 Task: Change  the formatting of the data to Which is Greater than 5, in conditional formating, put the option 'Green Fill with Dark Green Text. . 'add another formatting option Format As Table, insert the option Orangee Table style Medium 3 , change the format of Column Width to AutoFit Column Width and sort the data in descending order In the sheet   Promote Sales   book
Action: Mouse moved to (354, 499)
Screenshot: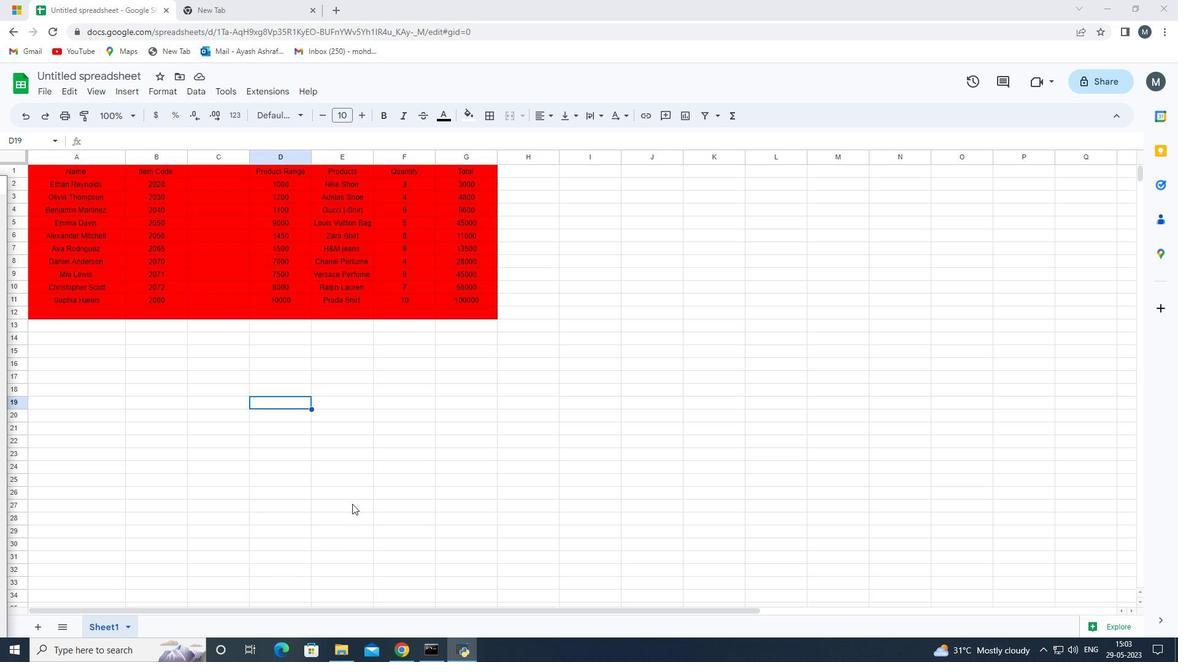 
Action: Mouse pressed left at (354, 499)
Screenshot: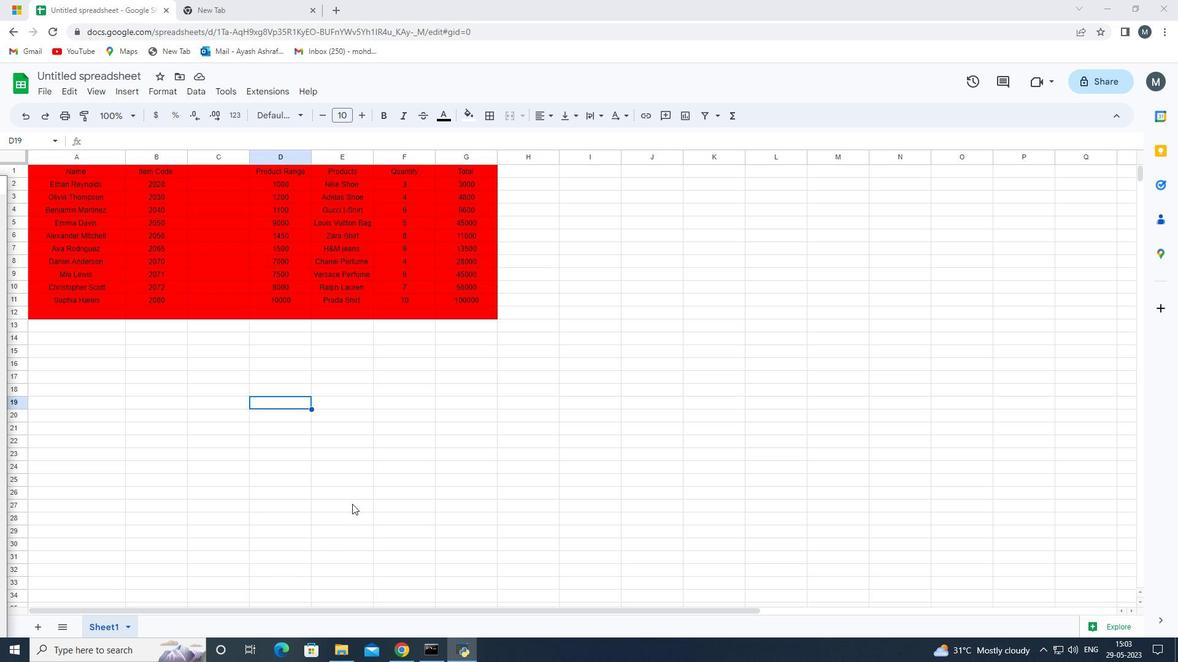 
Action: Mouse moved to (188, 252)
Screenshot: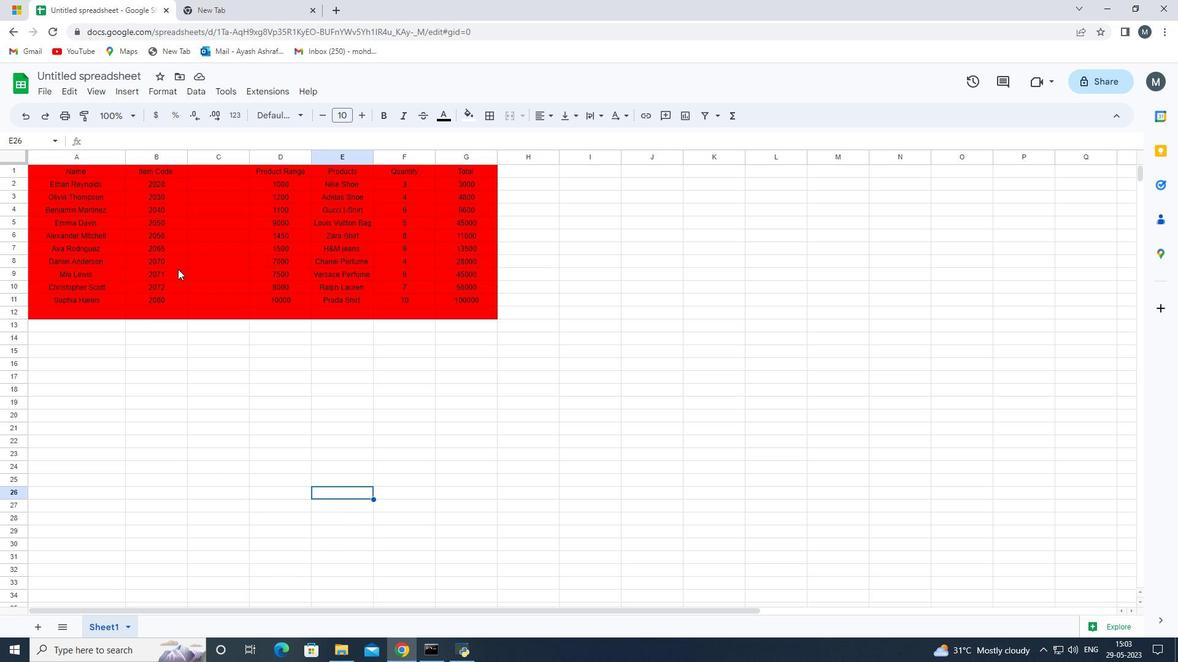 
Action: Mouse pressed left at (188, 252)
Screenshot: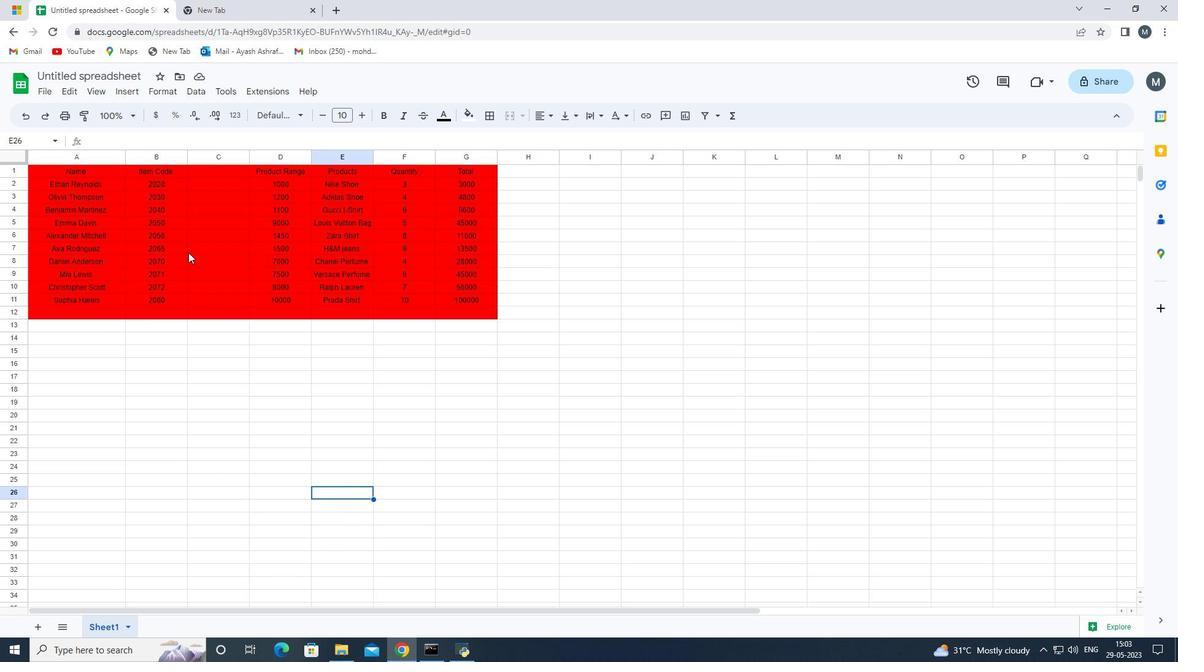 
Action: Mouse moved to (31, 170)
Screenshot: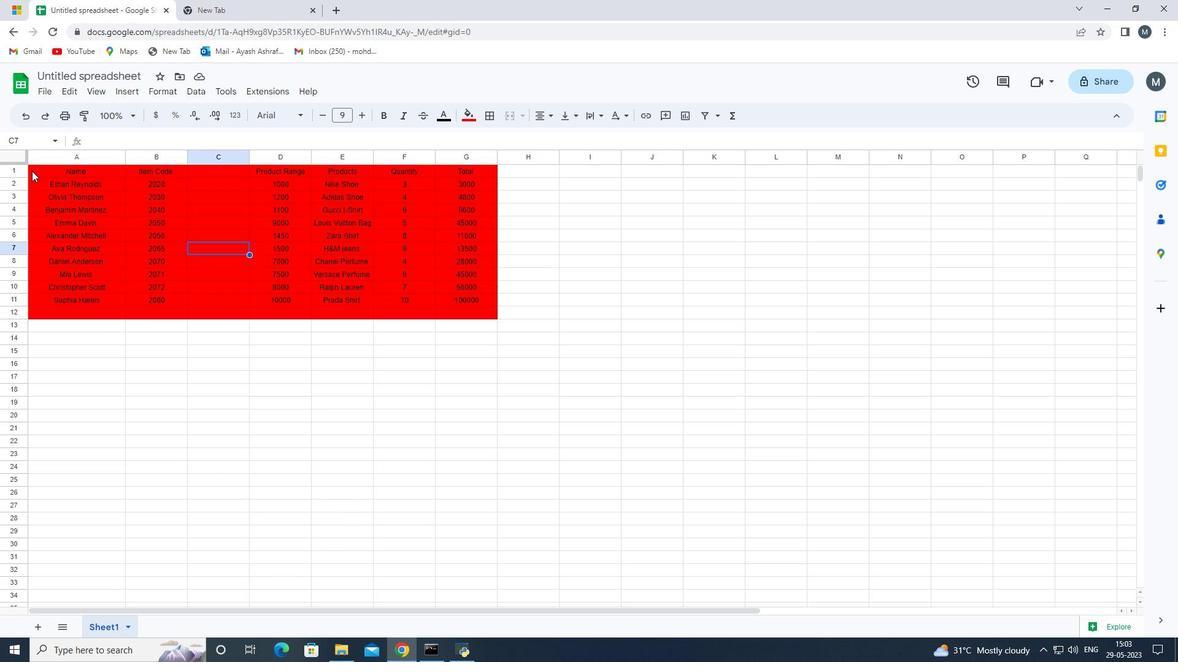 
Action: Mouse pressed left at (31, 170)
Screenshot: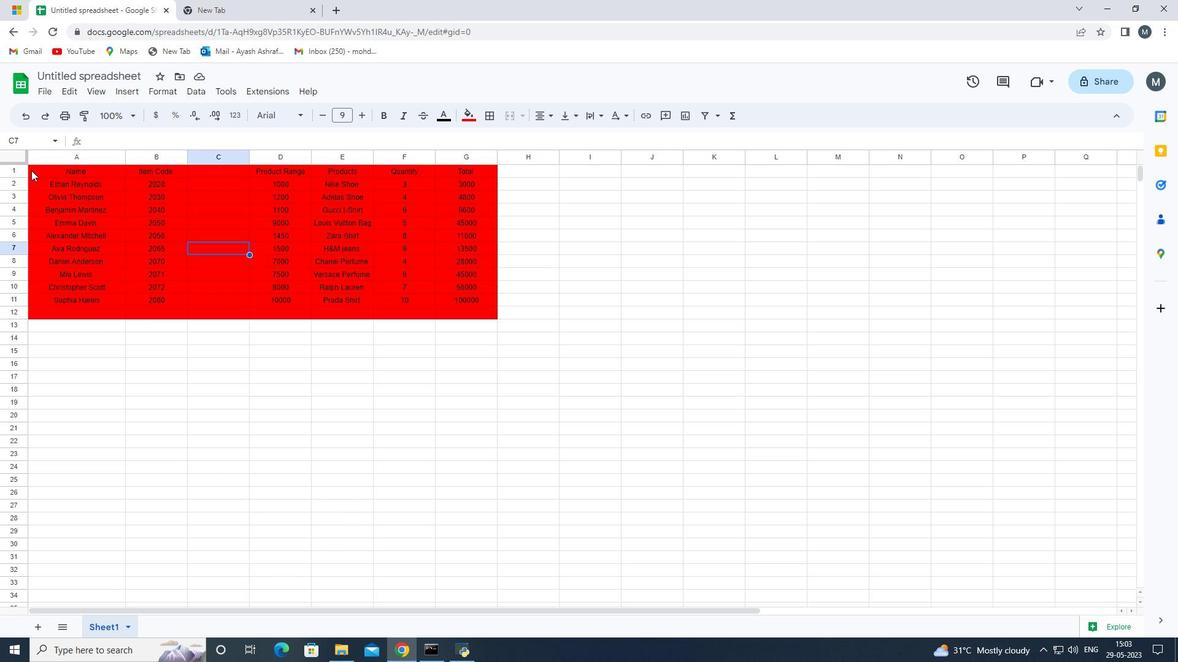 
Action: Mouse moved to (153, 93)
Screenshot: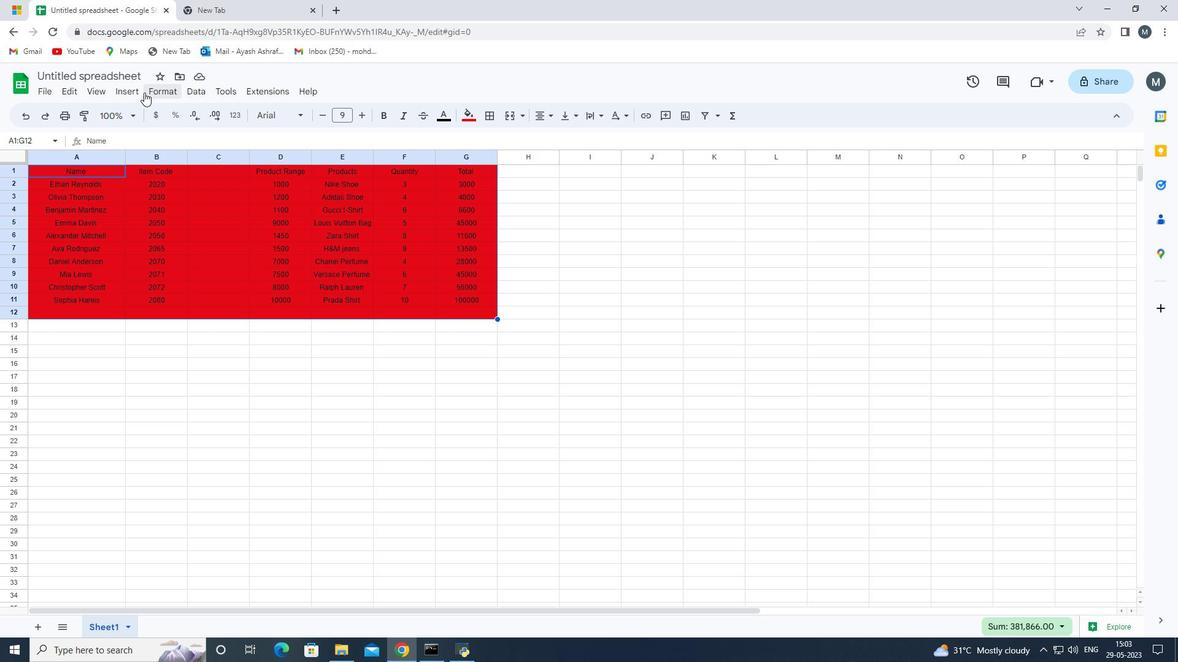 
Action: Mouse pressed left at (153, 93)
Screenshot: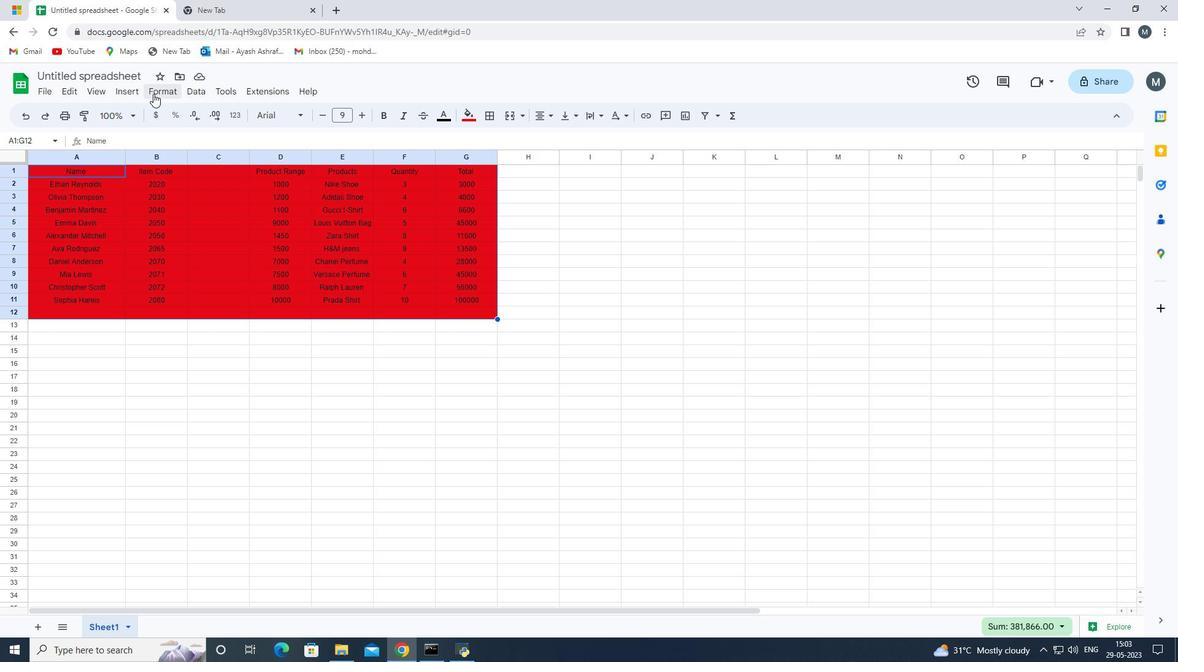 
Action: Mouse moved to (239, 292)
Screenshot: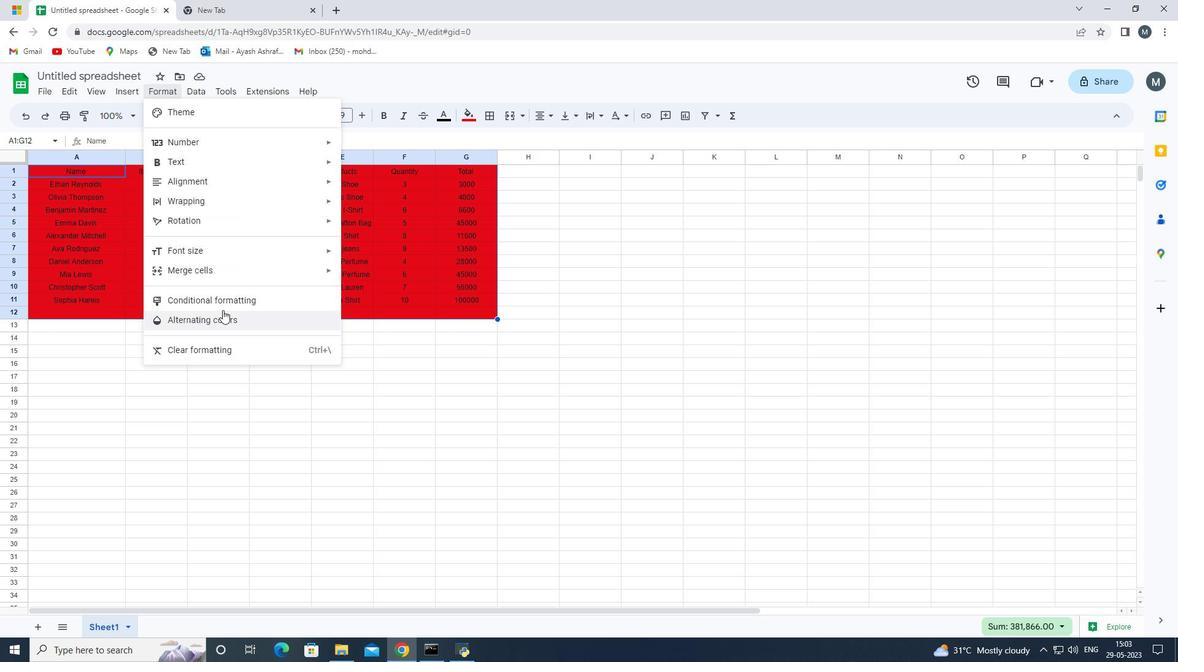 
Action: Mouse pressed left at (239, 292)
Screenshot: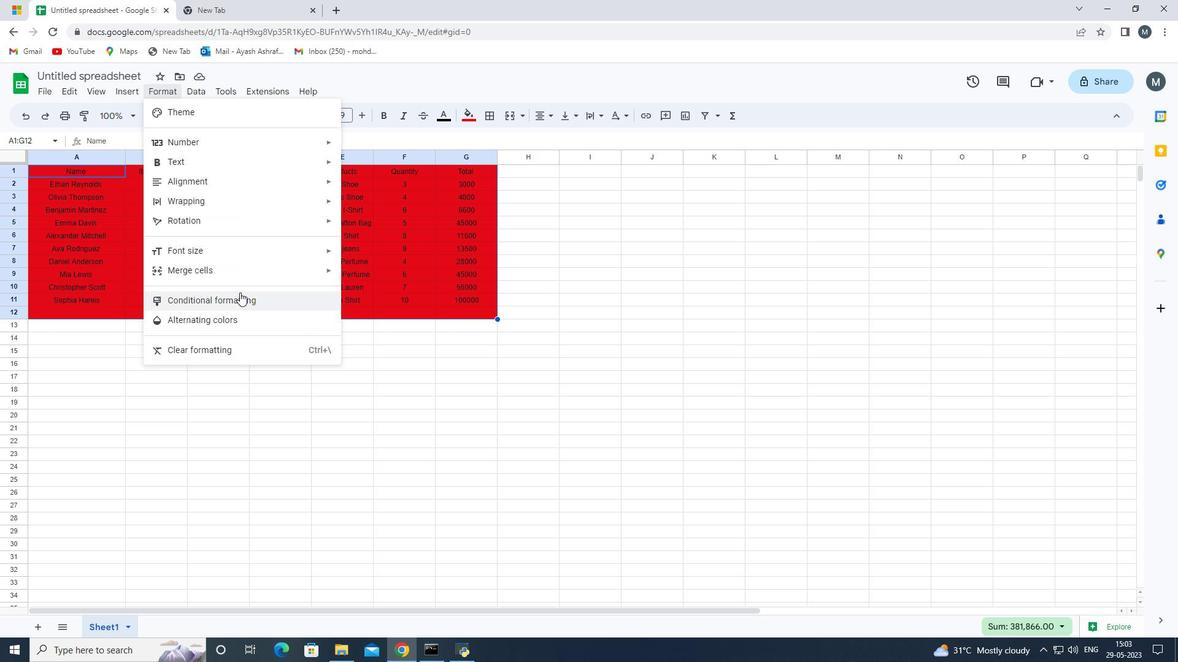 
Action: Mouse moved to (993, 283)
Screenshot: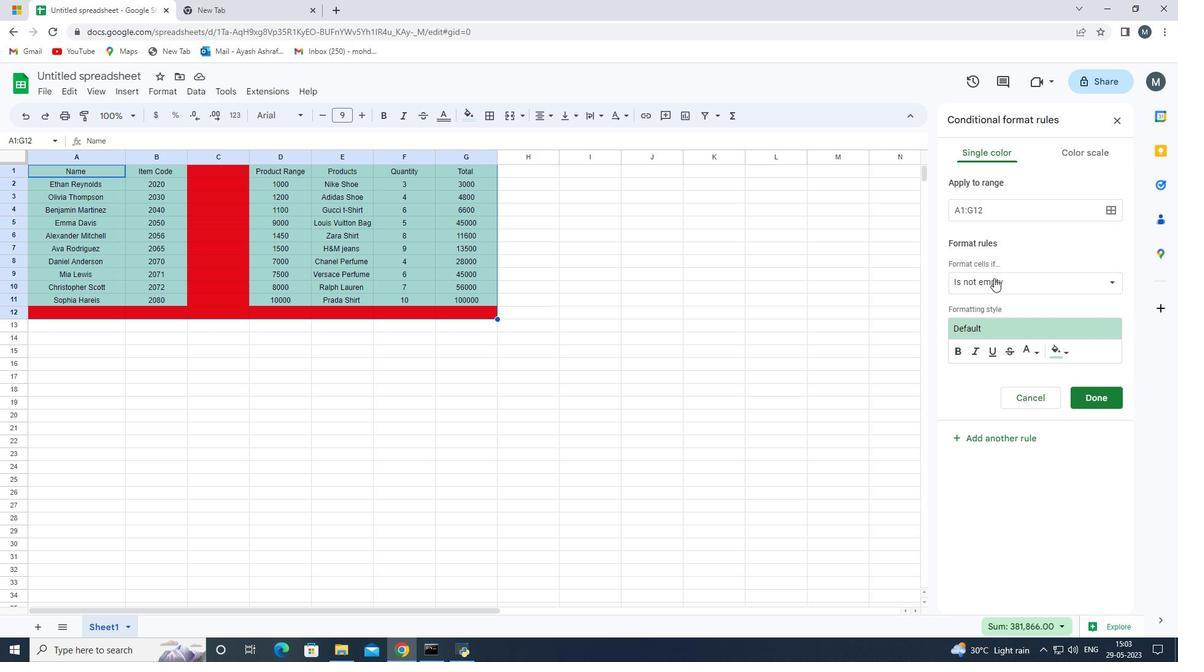 
Action: Mouse pressed left at (993, 283)
Screenshot: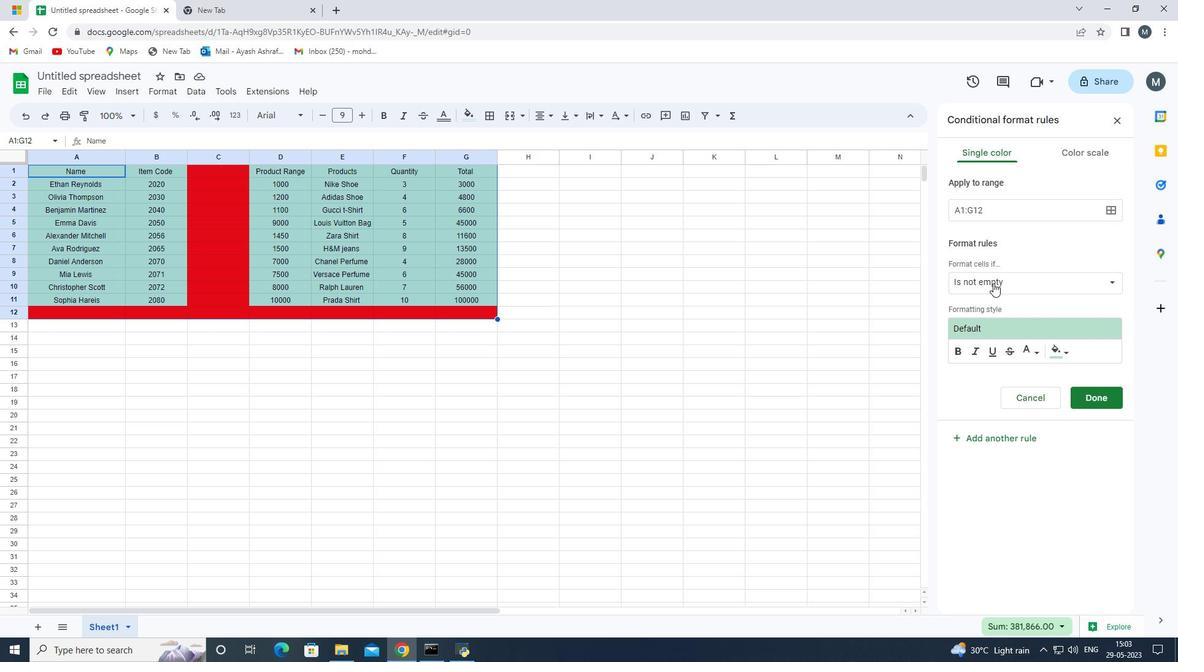 
Action: Mouse moved to (1021, 479)
Screenshot: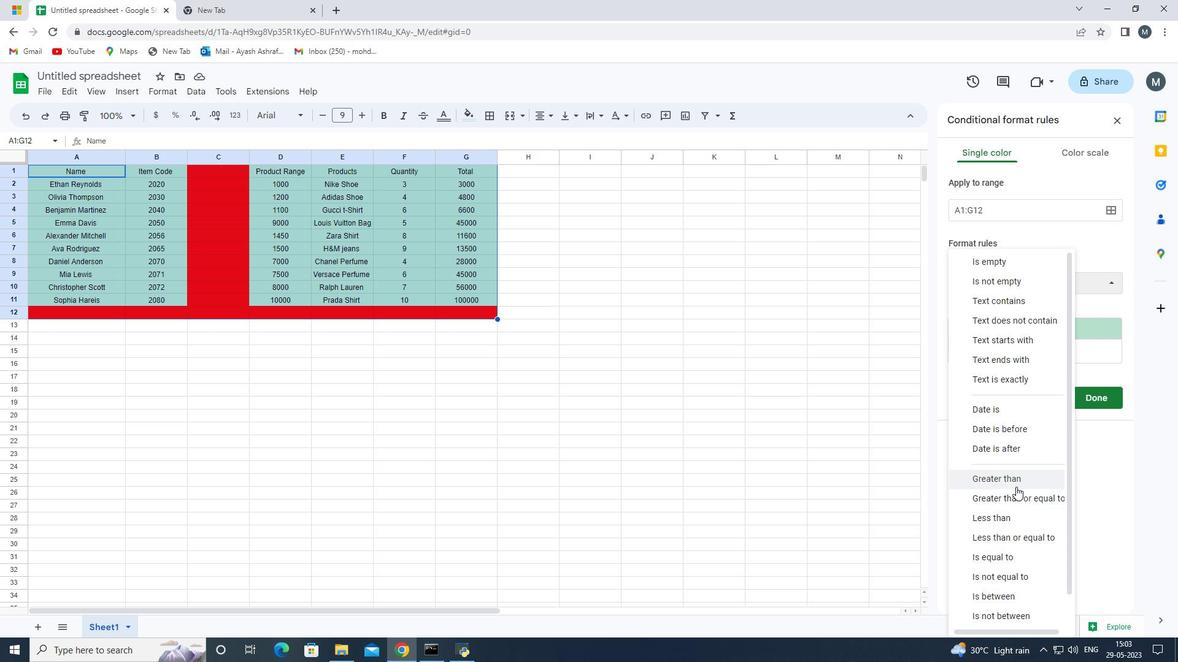 
Action: Mouse pressed left at (1021, 479)
Screenshot: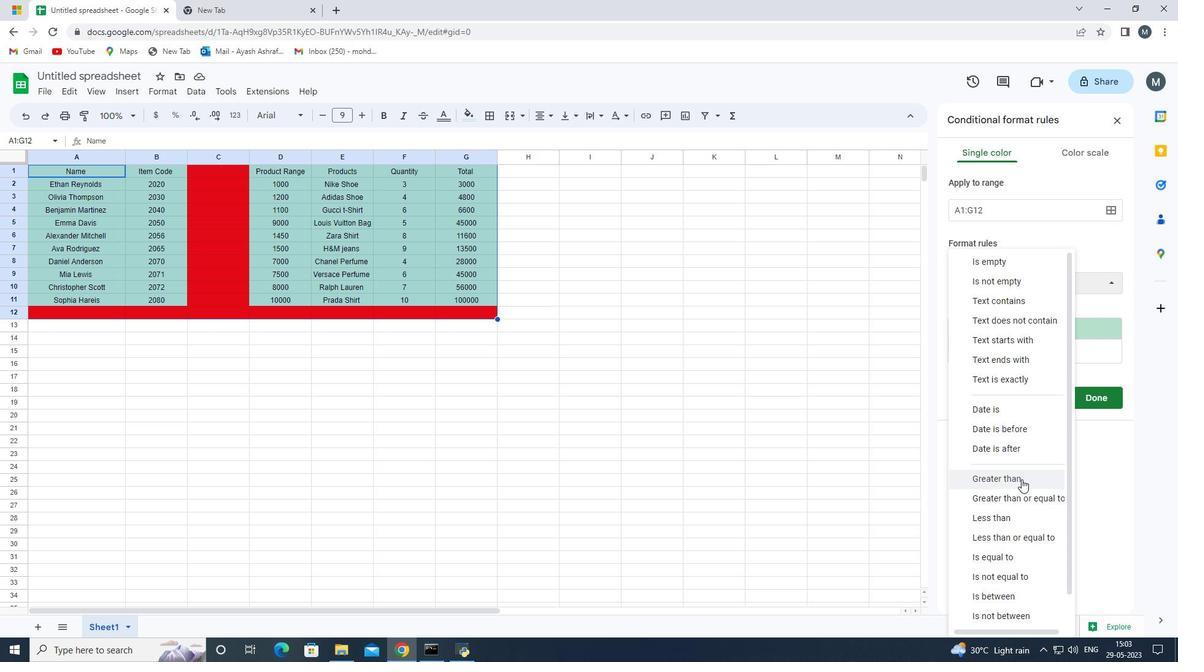 
Action: Mouse moved to (990, 315)
Screenshot: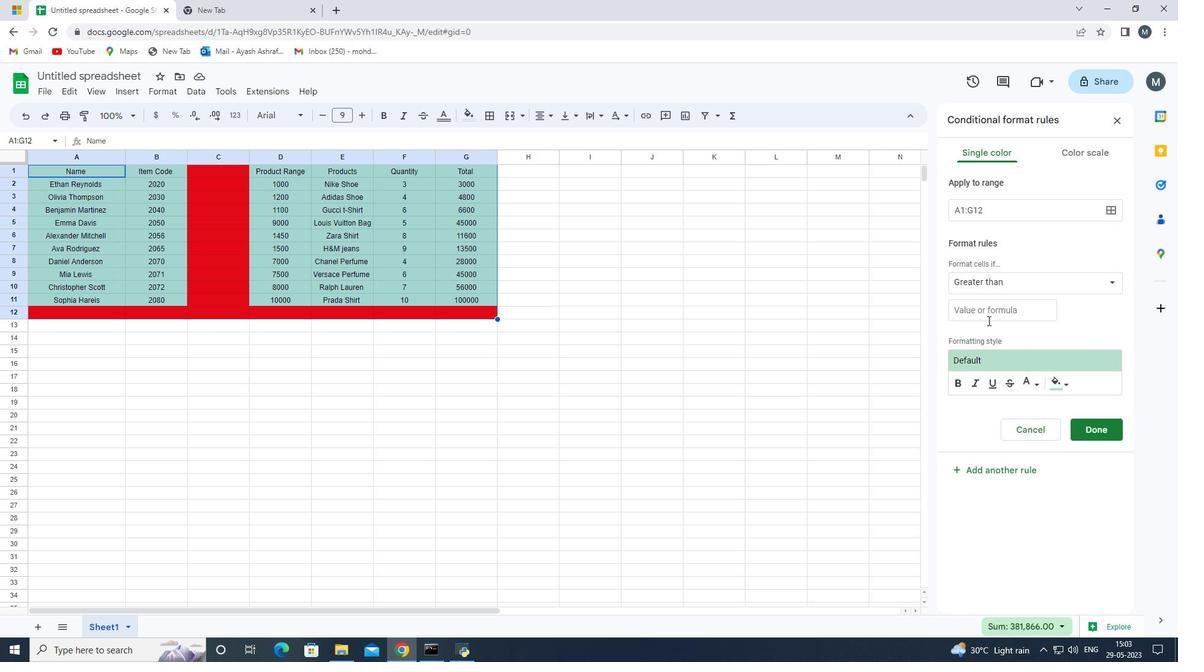 
Action: Mouse pressed left at (990, 315)
Screenshot: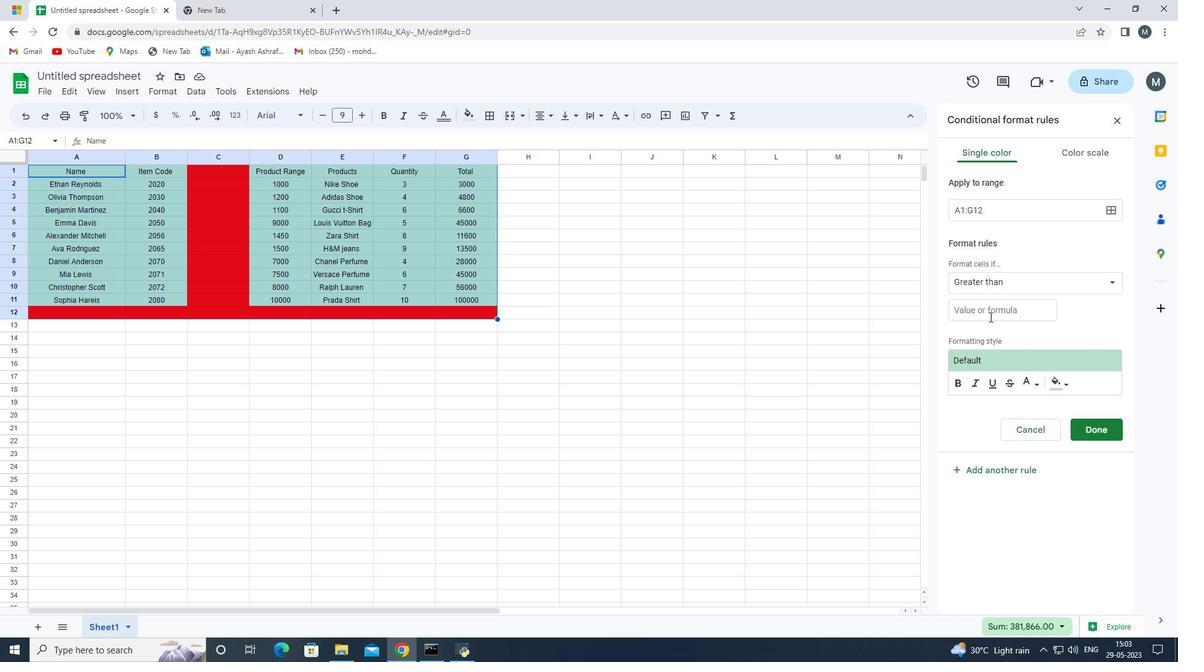 
Action: Mouse moved to (988, 314)
Screenshot: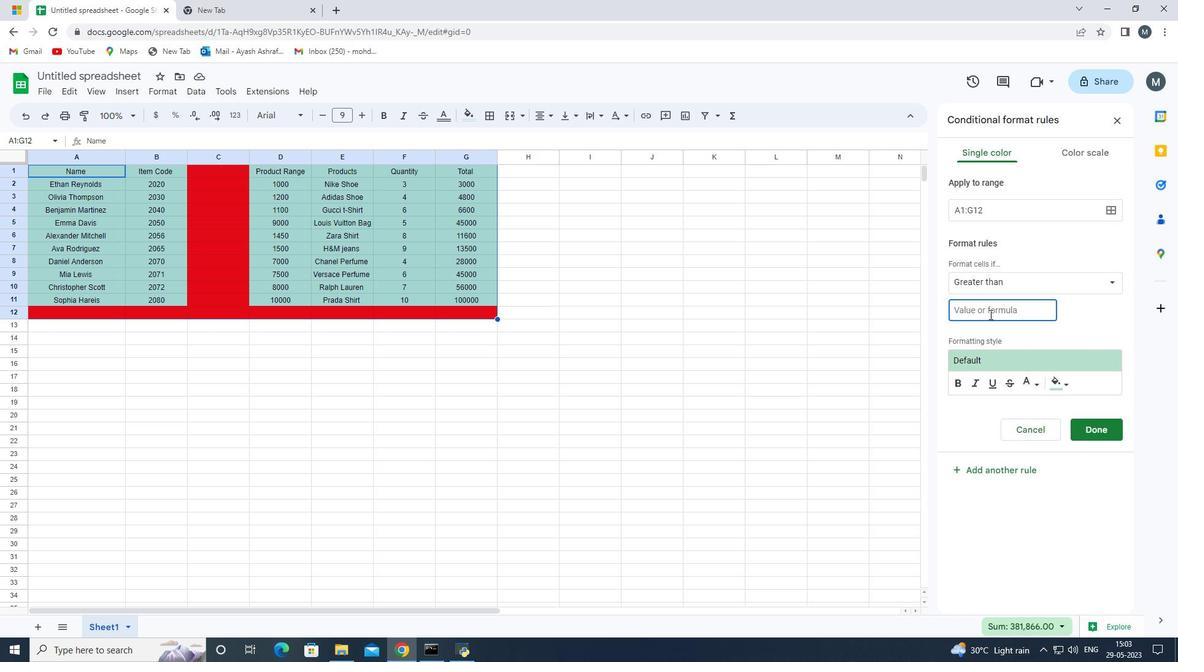 
Action: Key pressed 5
Screenshot: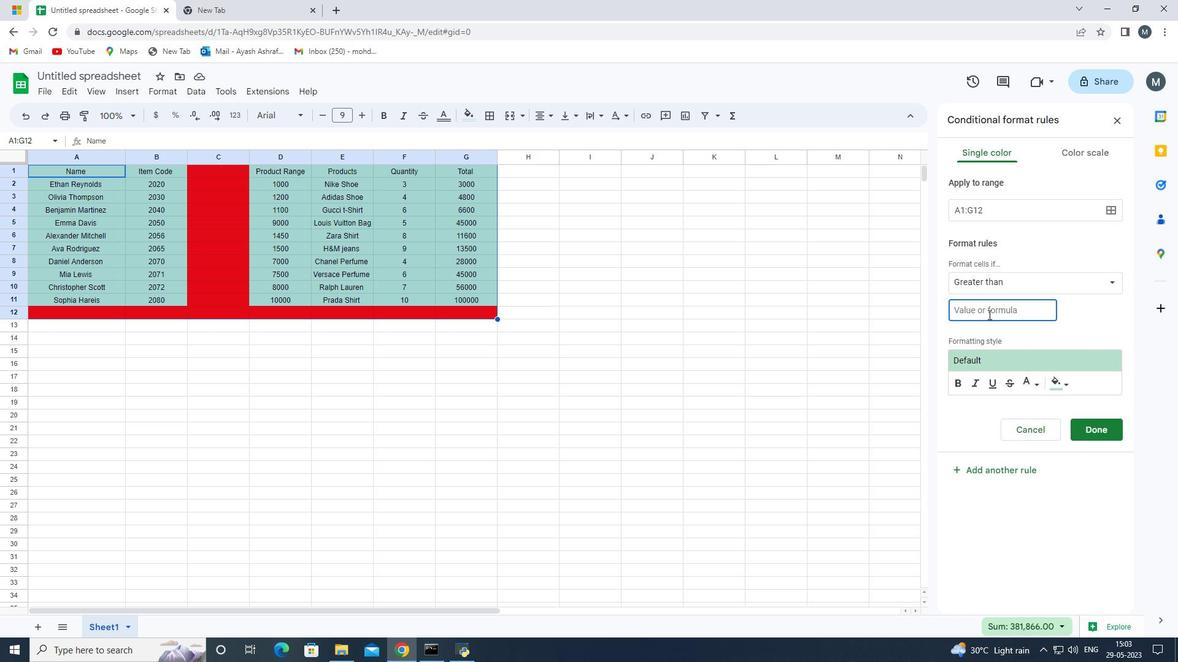 
Action: Mouse moved to (1064, 389)
Screenshot: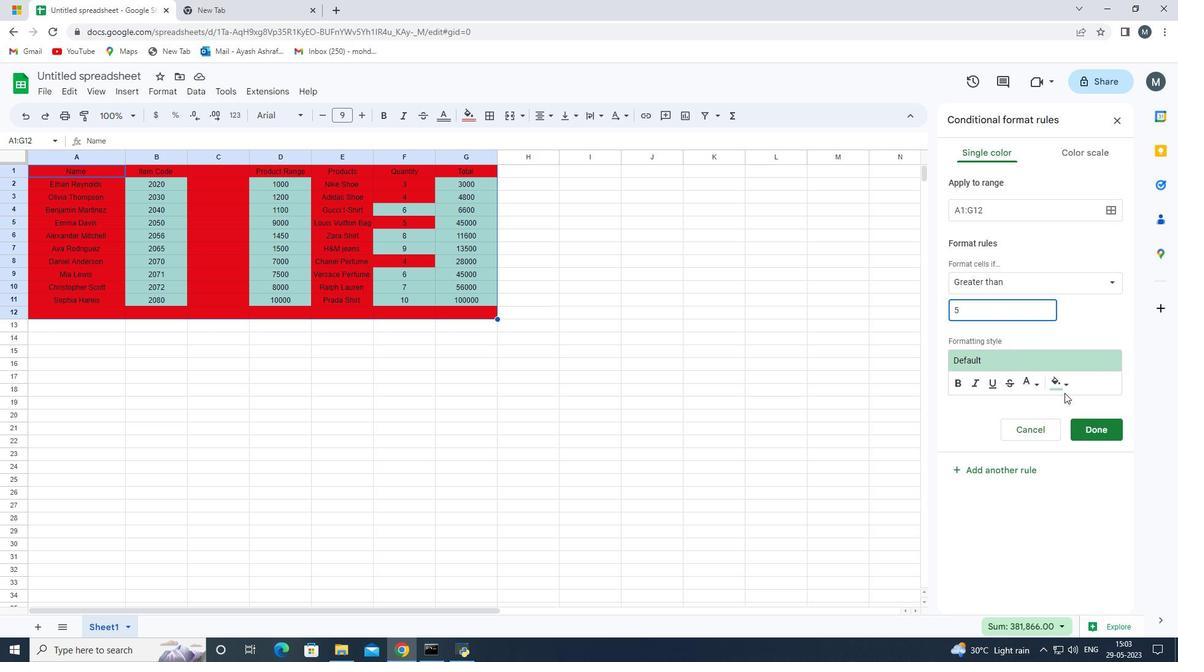 
Action: Mouse pressed left at (1064, 389)
Screenshot: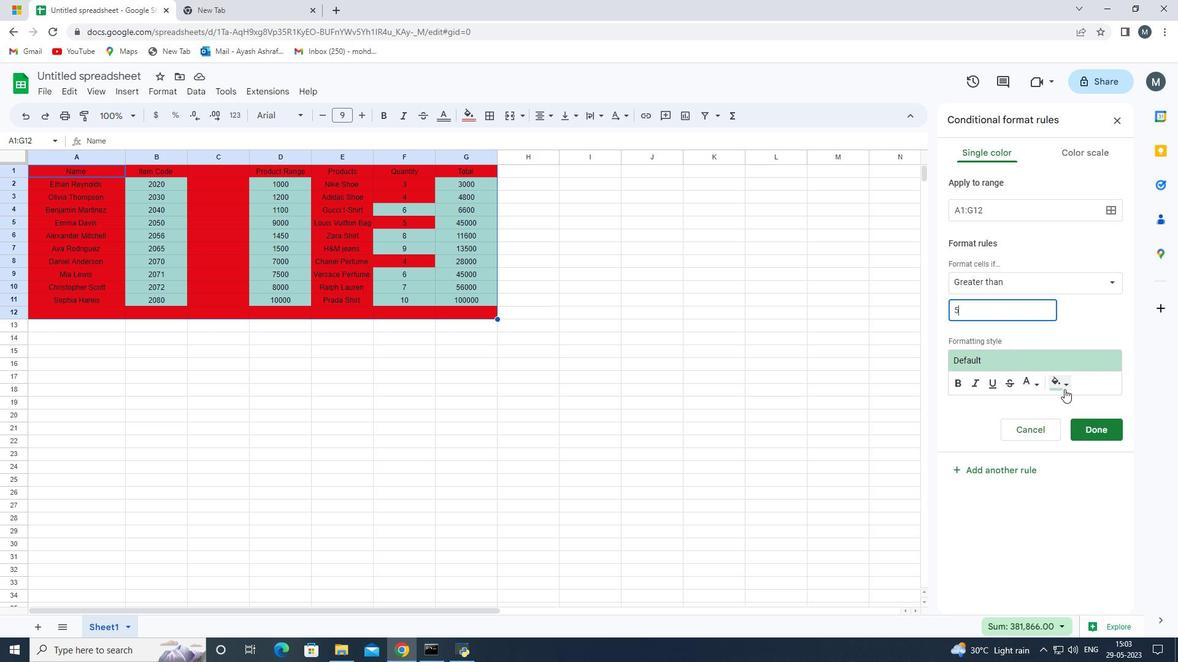
Action: Mouse moved to (987, 443)
Screenshot: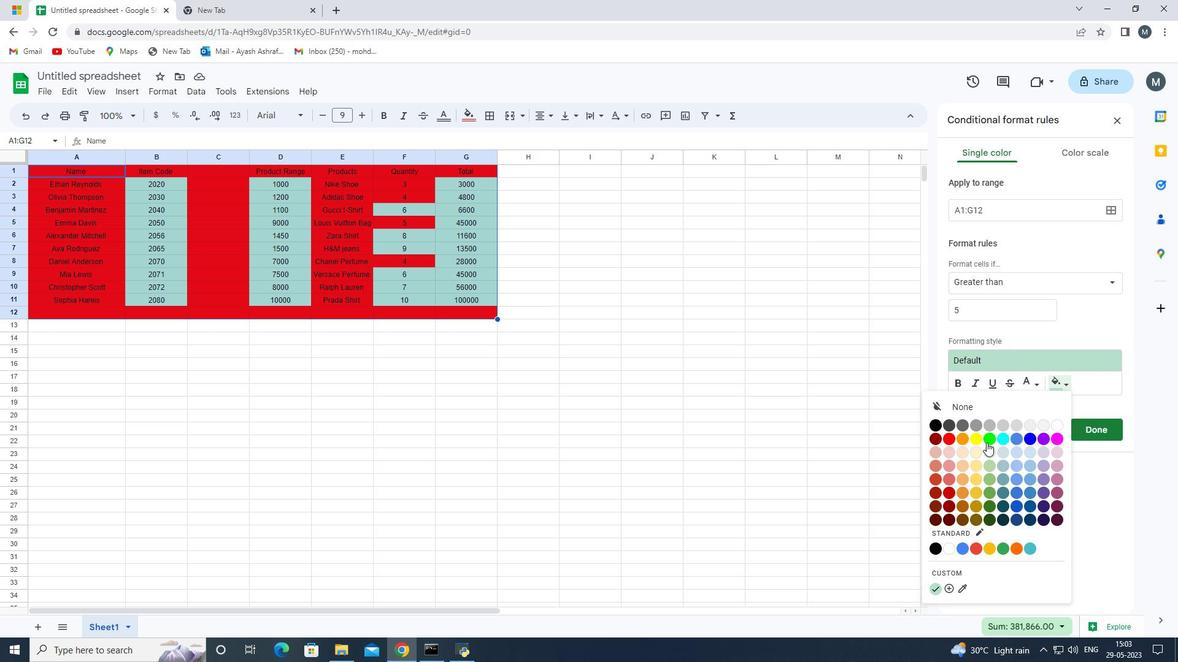 
Action: Mouse pressed left at (987, 443)
Screenshot: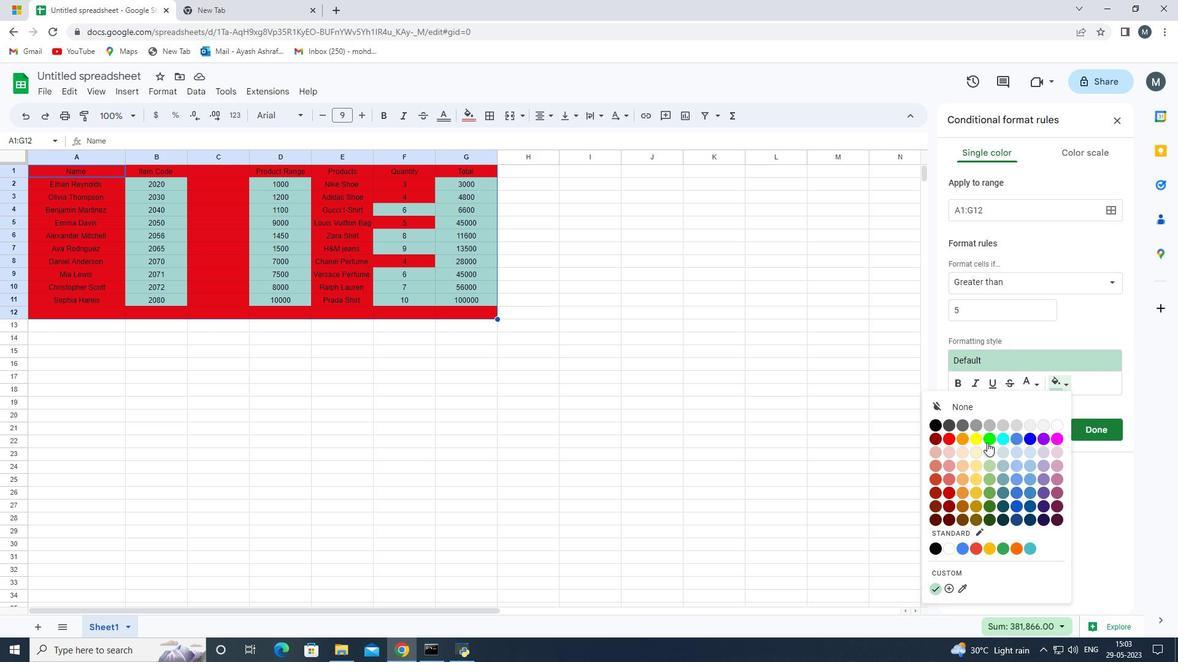 
Action: Mouse moved to (1093, 437)
Screenshot: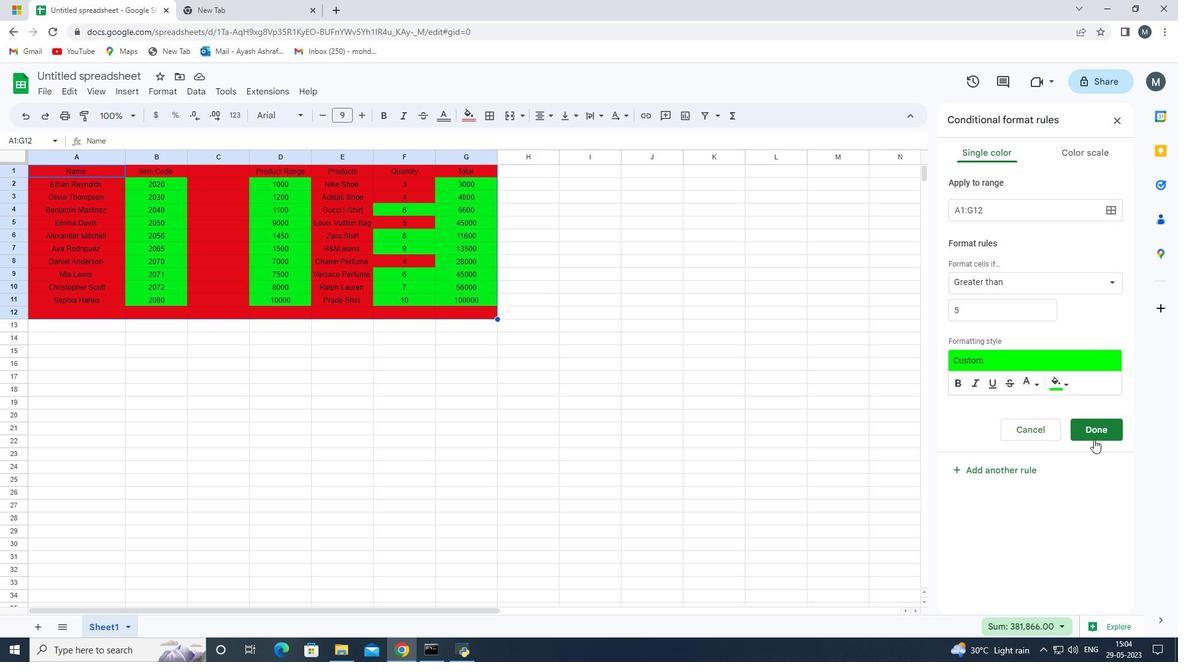
Action: Mouse pressed left at (1093, 437)
Screenshot: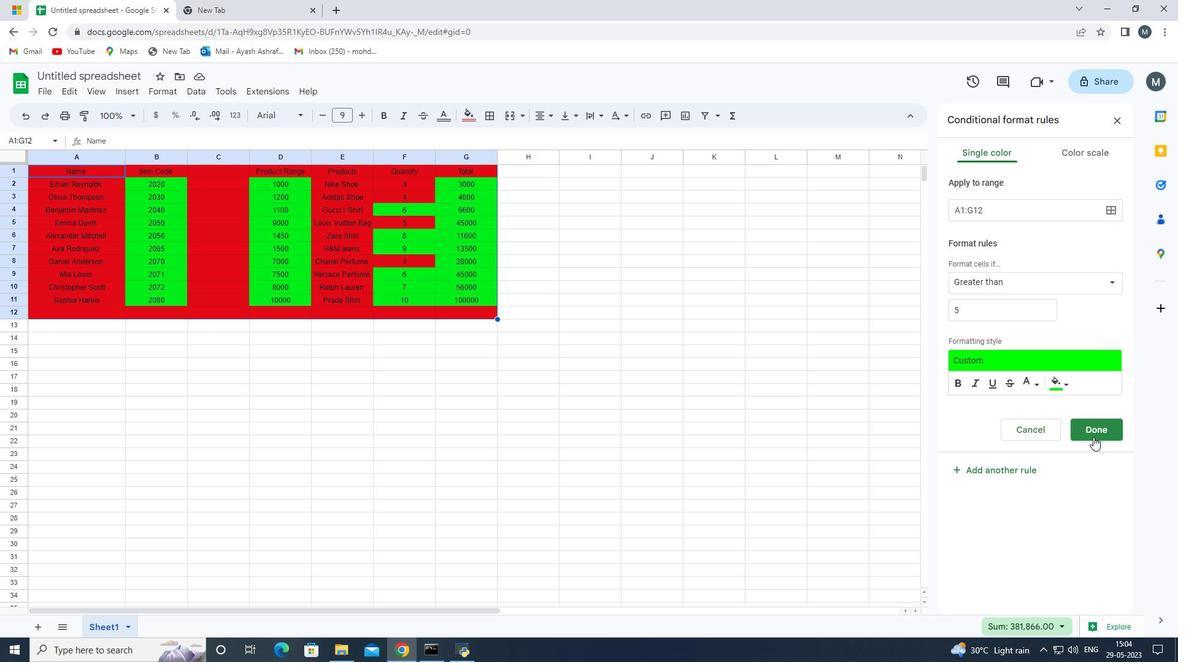 
Action: Mouse moved to (163, 94)
Screenshot: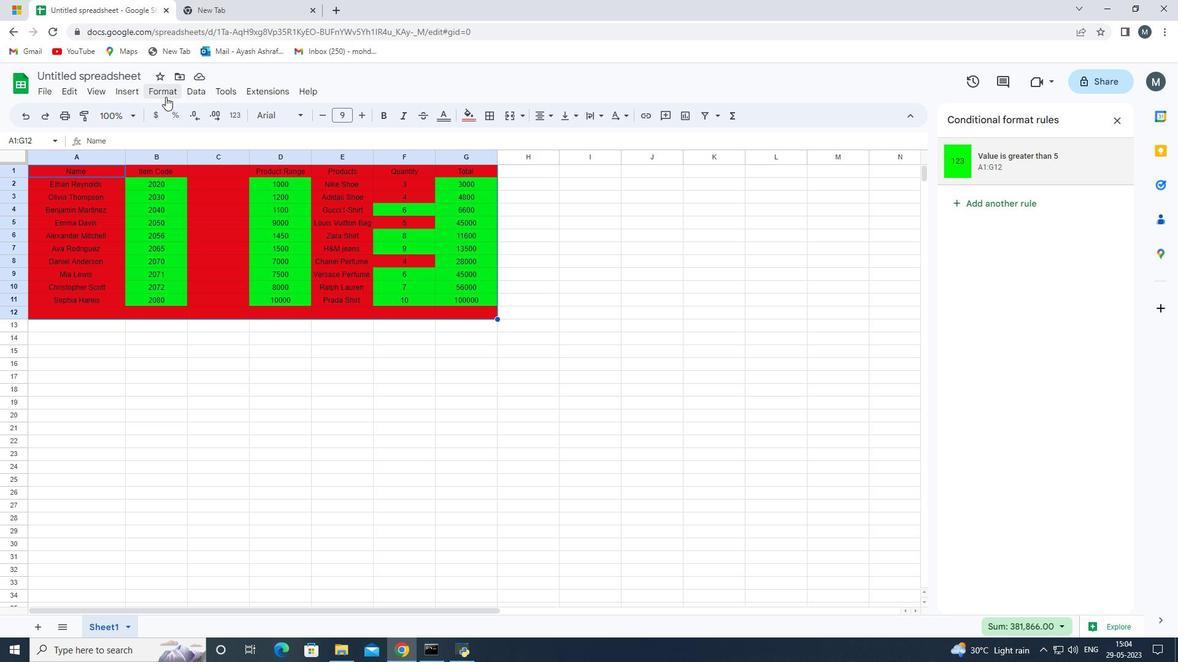 
Action: Mouse pressed left at (163, 94)
Screenshot: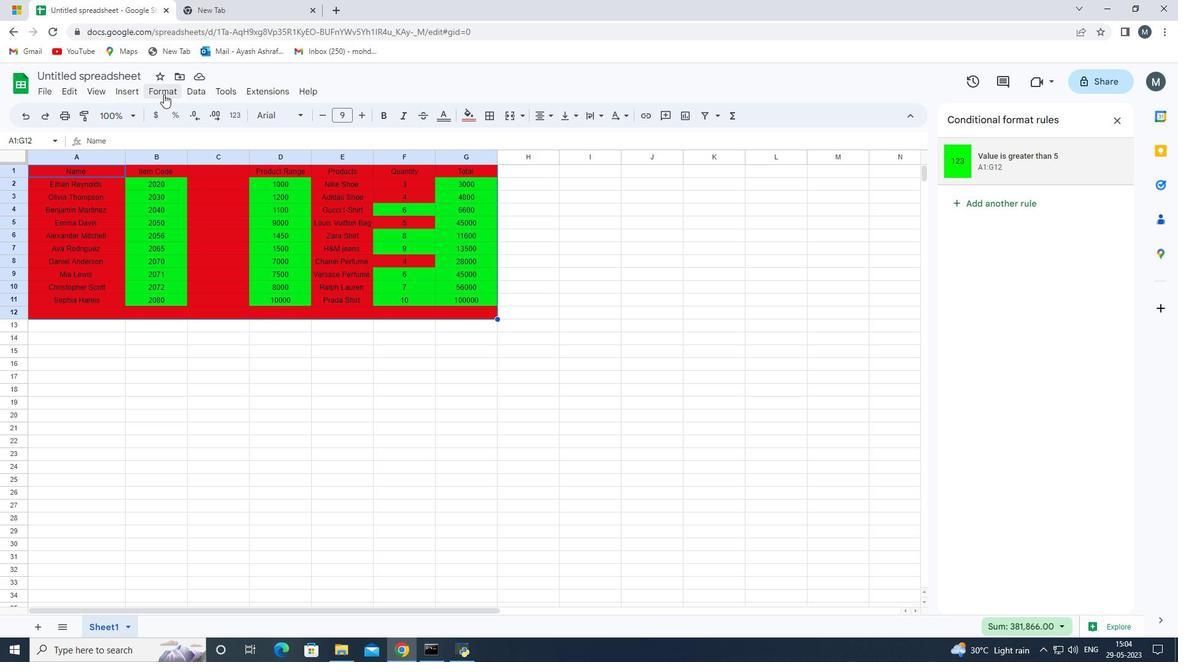 
Action: Mouse moved to (260, 322)
Screenshot: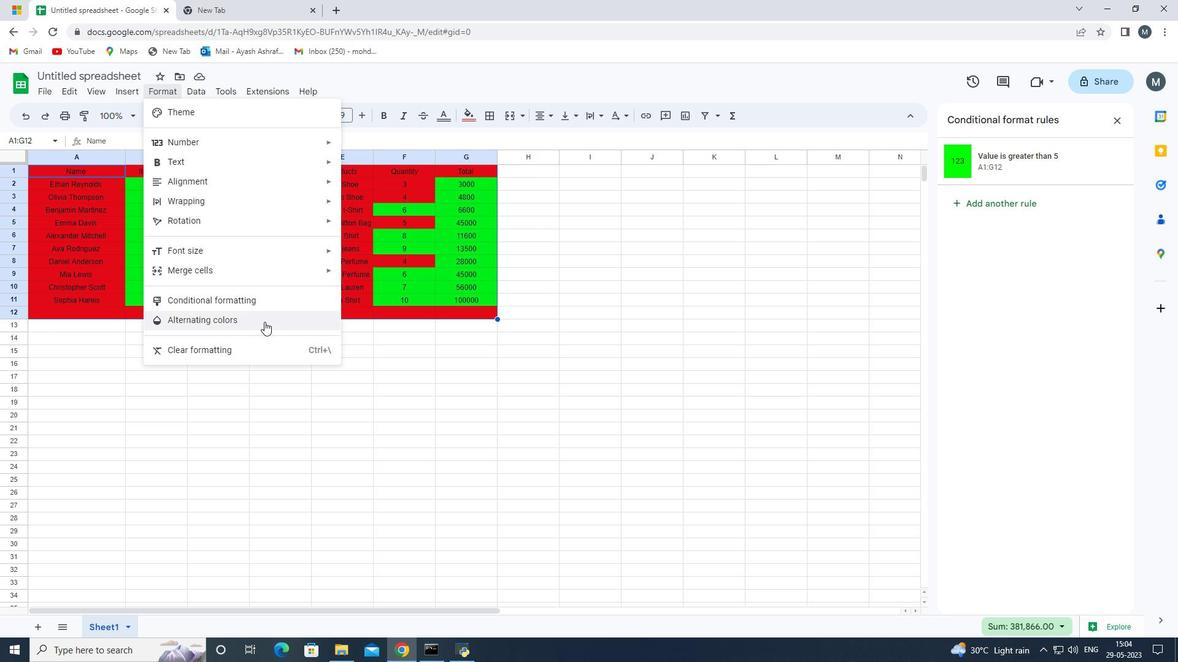 
Action: Mouse pressed left at (260, 322)
Screenshot: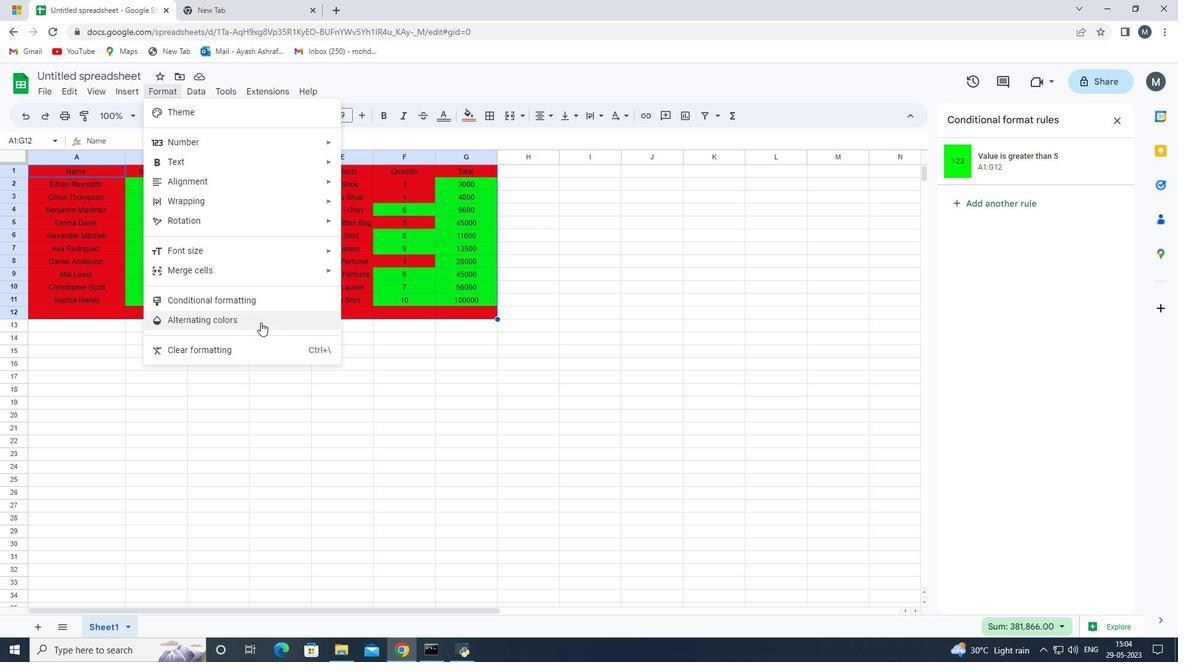 
Action: Mouse moved to (976, 279)
Screenshot: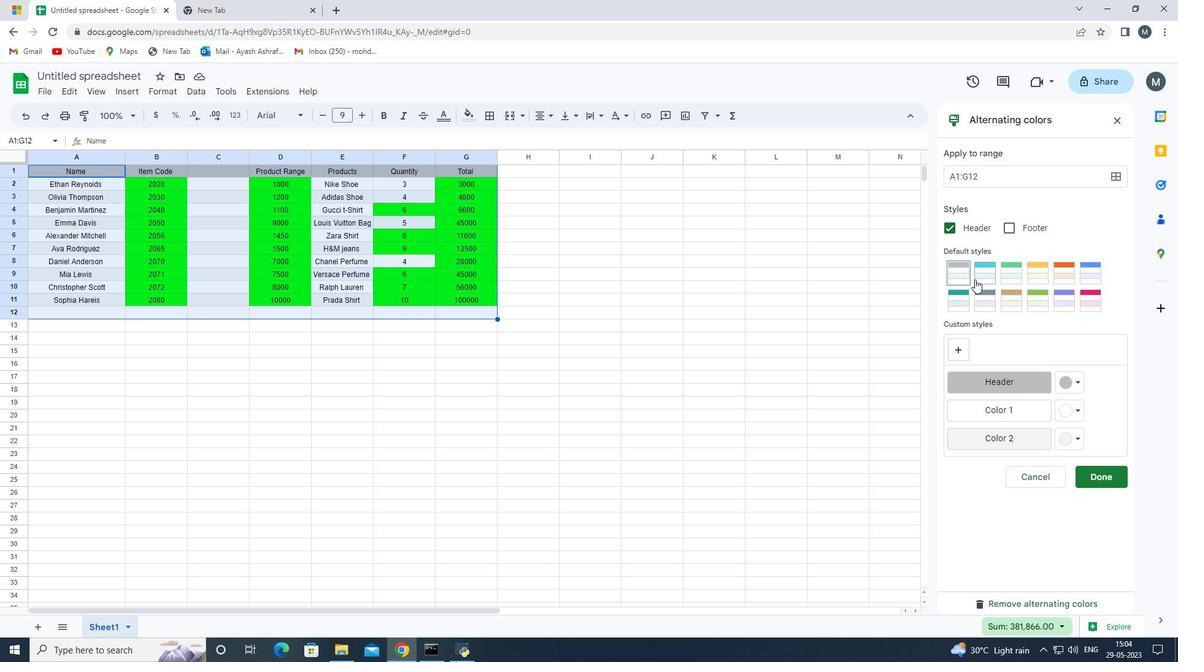 
Action: Mouse pressed left at (976, 279)
Screenshot: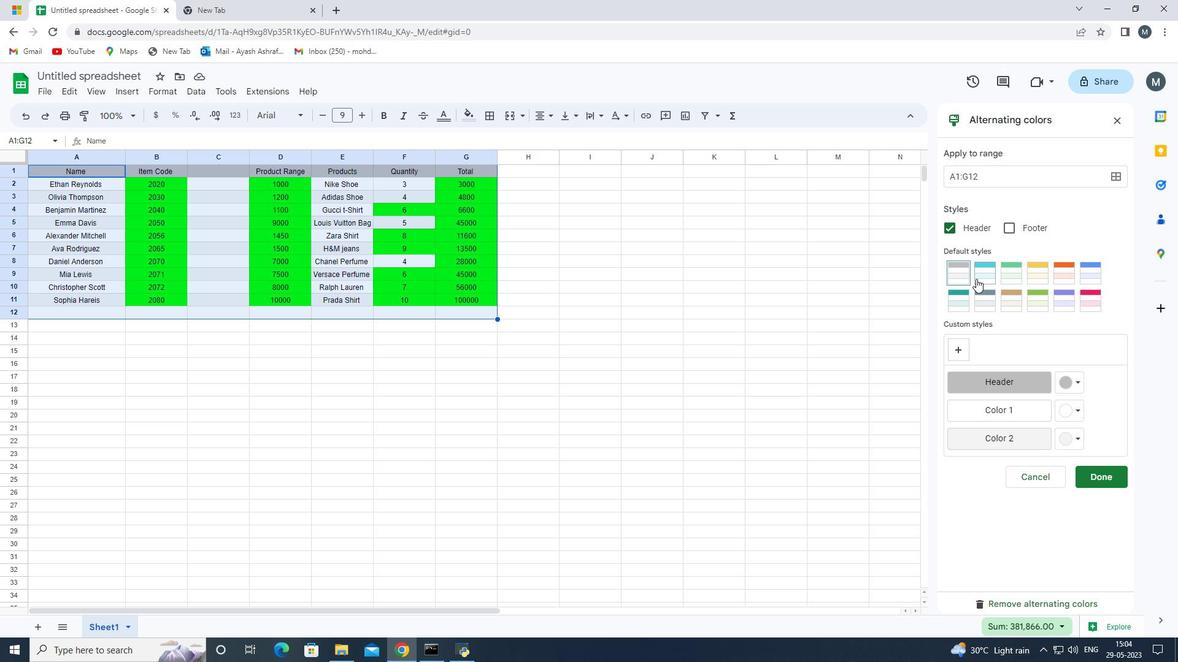 
Action: Mouse moved to (1077, 386)
Screenshot: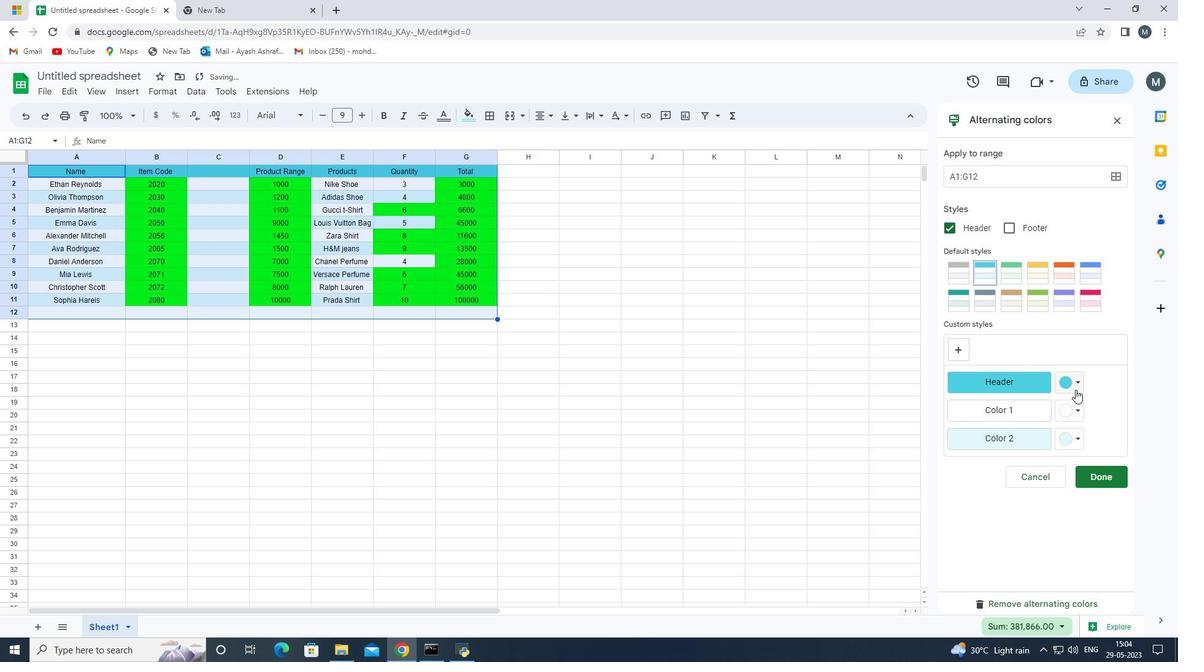 
Action: Mouse pressed left at (1077, 386)
Screenshot: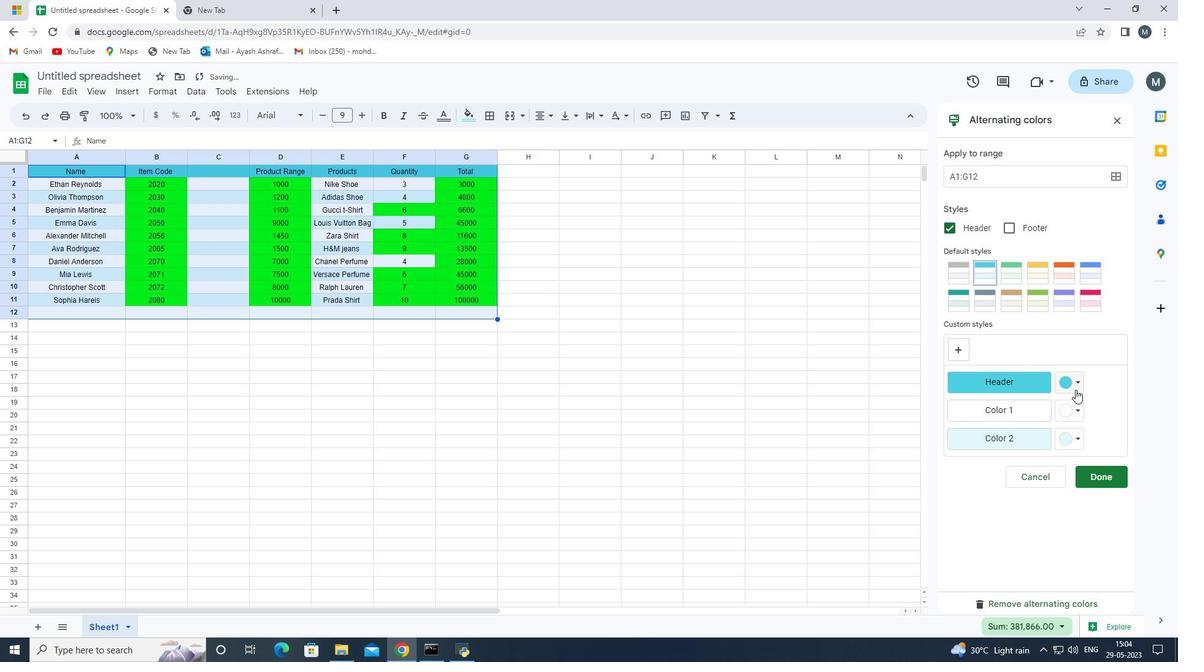 
Action: Mouse moved to (977, 424)
Screenshot: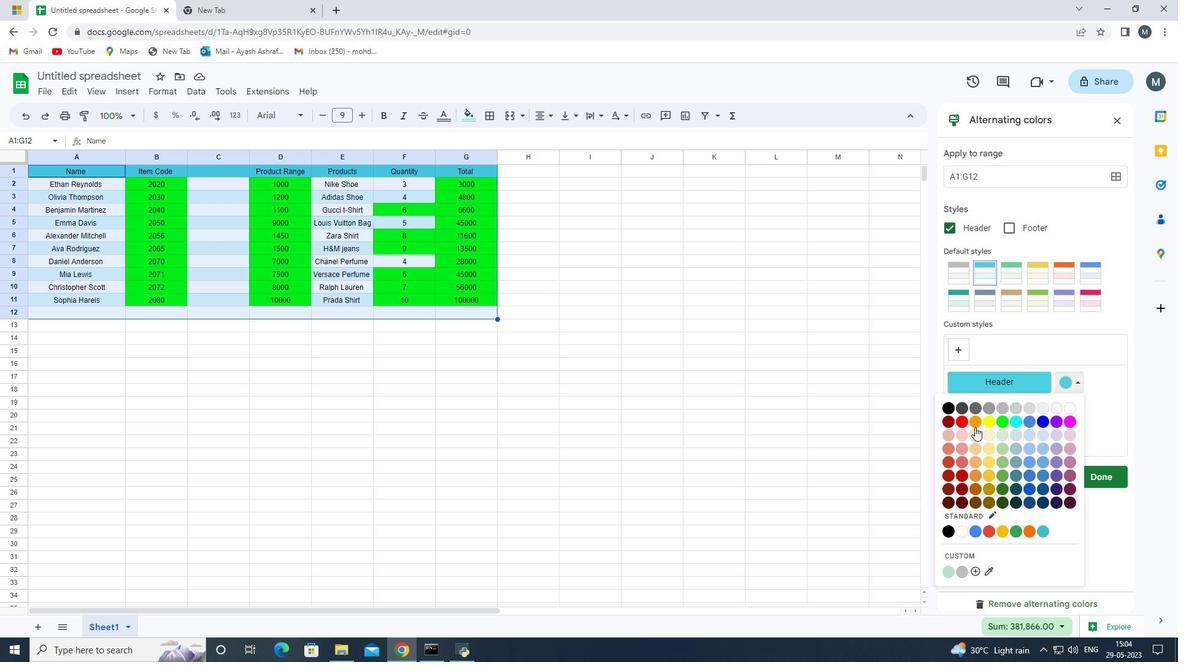 
Action: Mouse pressed left at (977, 424)
Screenshot: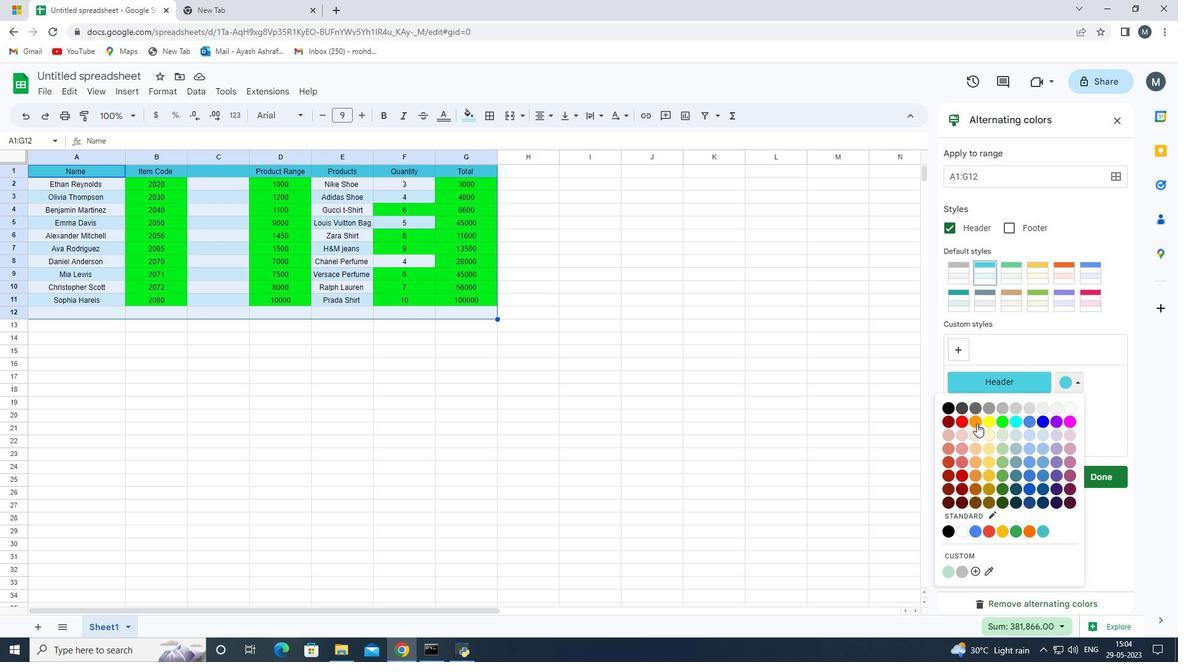 
Action: Mouse moved to (17, 165)
Screenshot: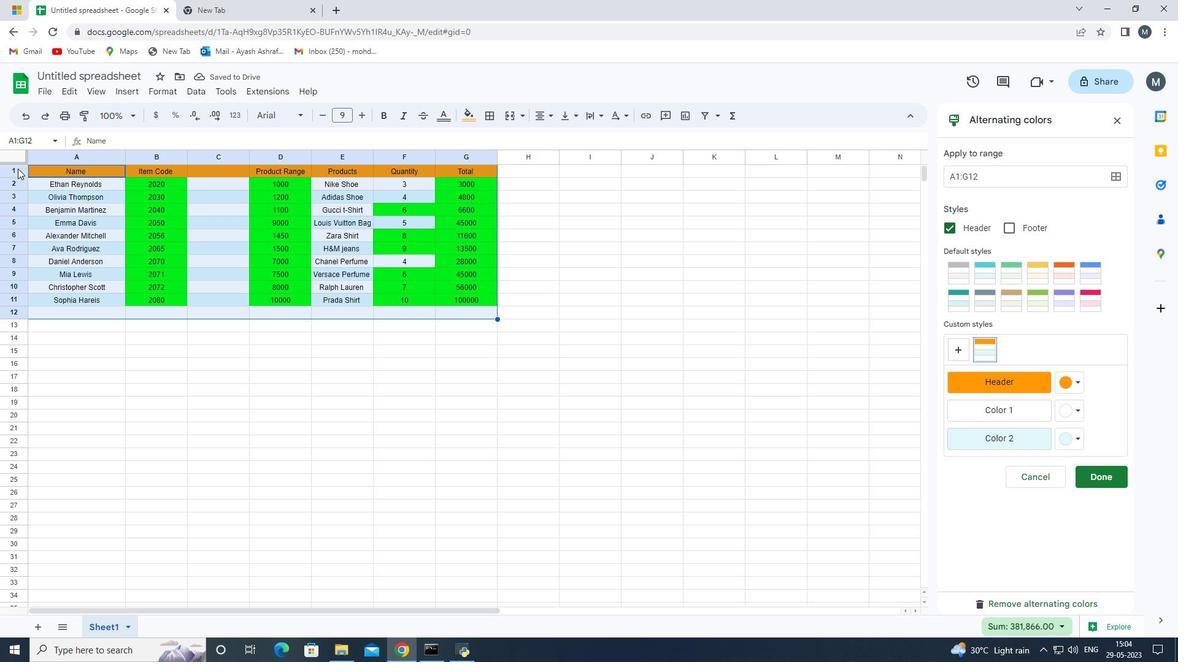 
Action: Mouse pressed left at (17, 165)
Screenshot: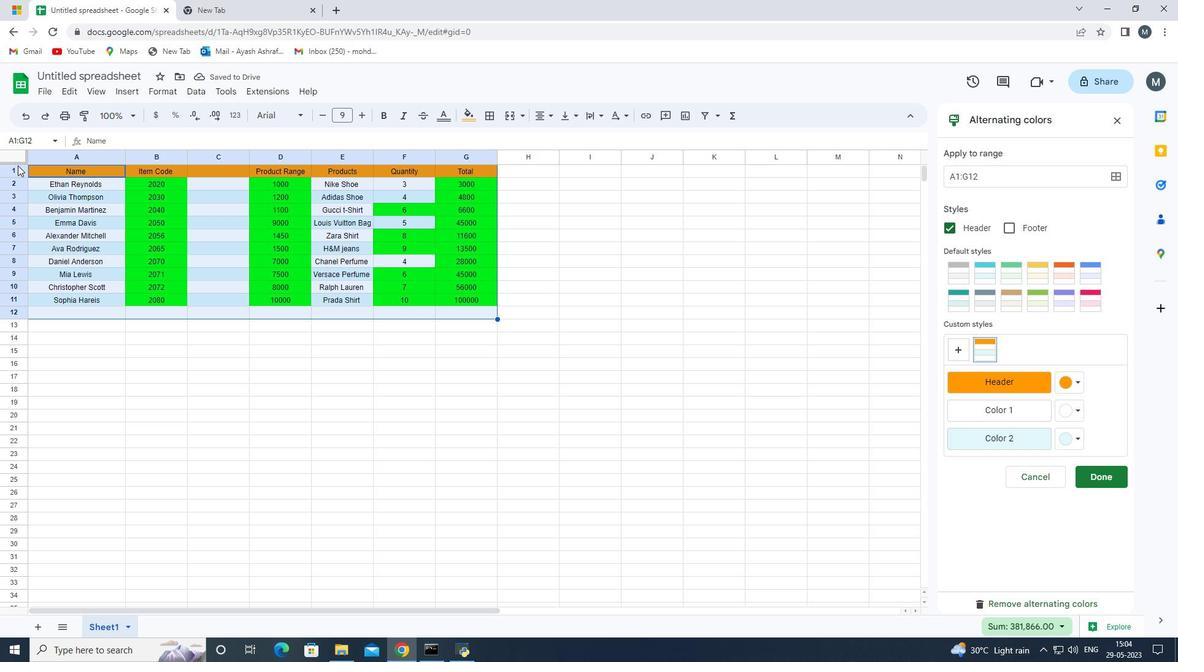 
Action: Mouse moved to (991, 282)
Screenshot: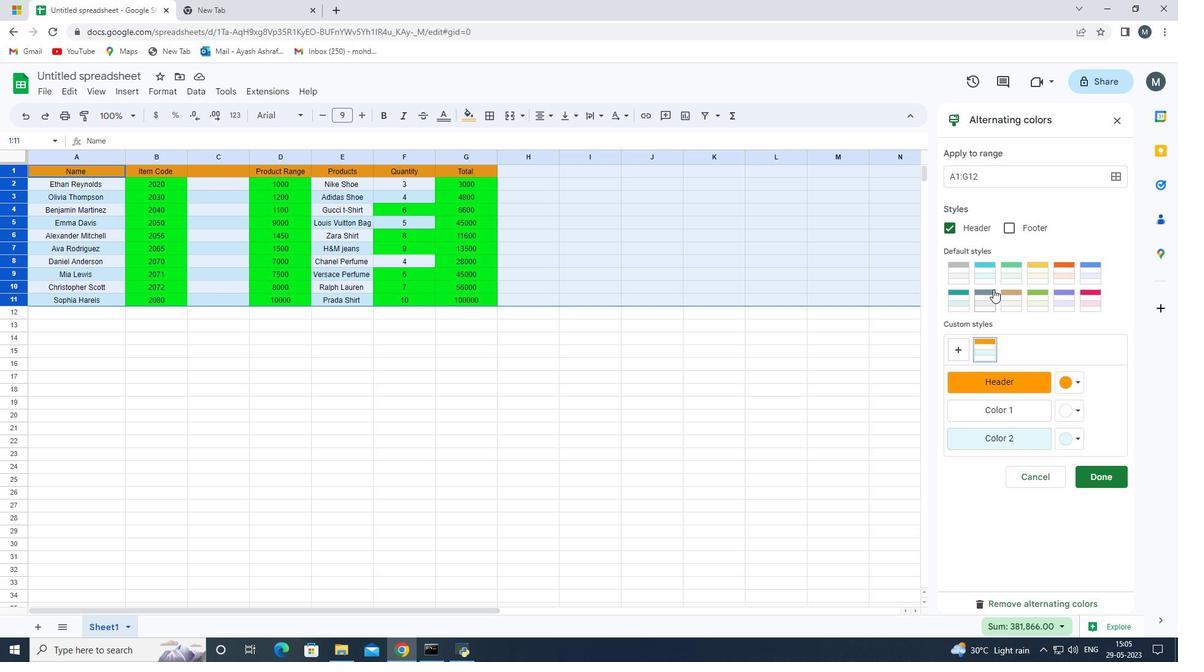 
Action: Mouse pressed left at (991, 282)
Screenshot: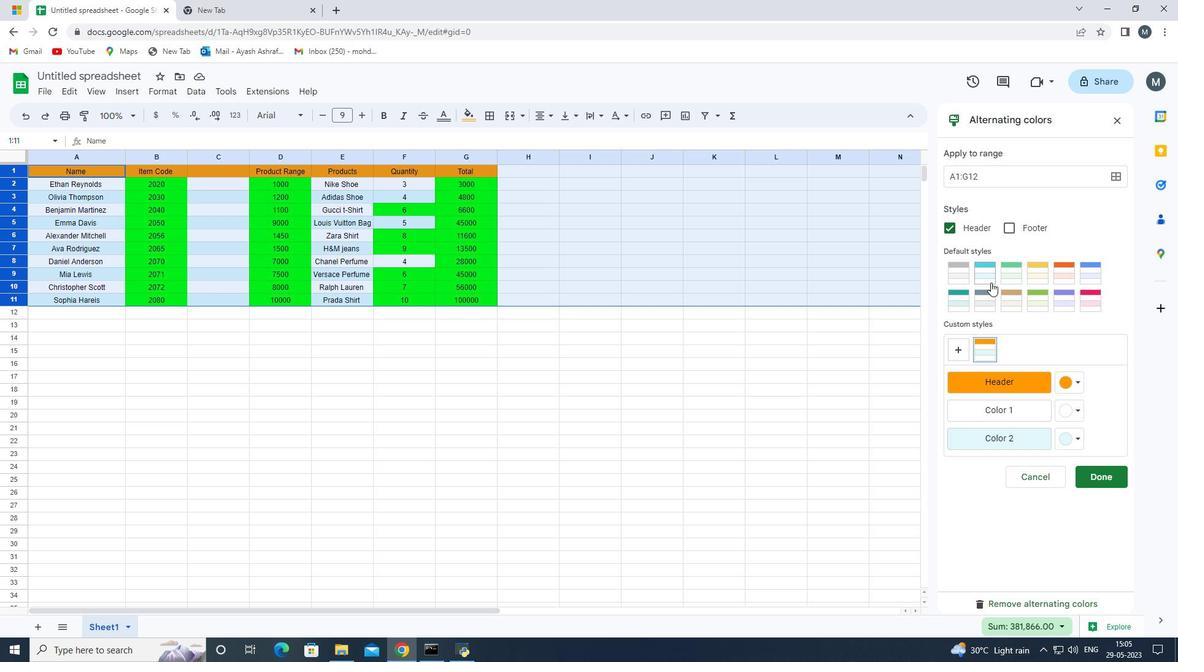 
Action: Mouse moved to (1075, 387)
Screenshot: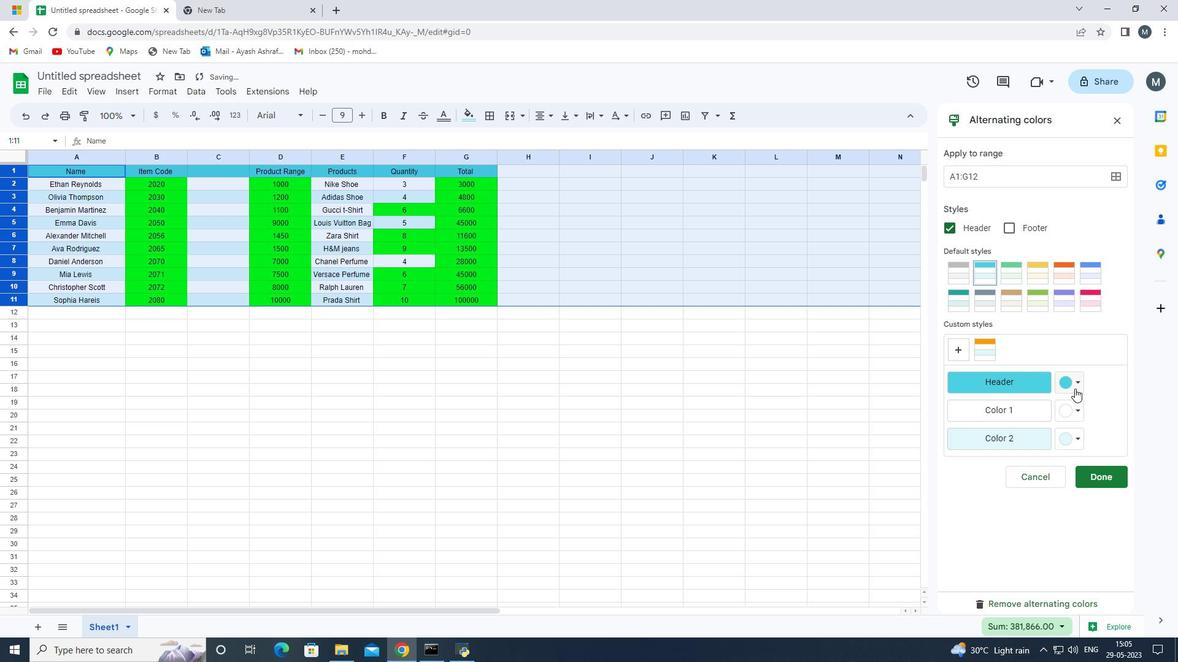 
Action: Mouse pressed left at (1075, 387)
Screenshot: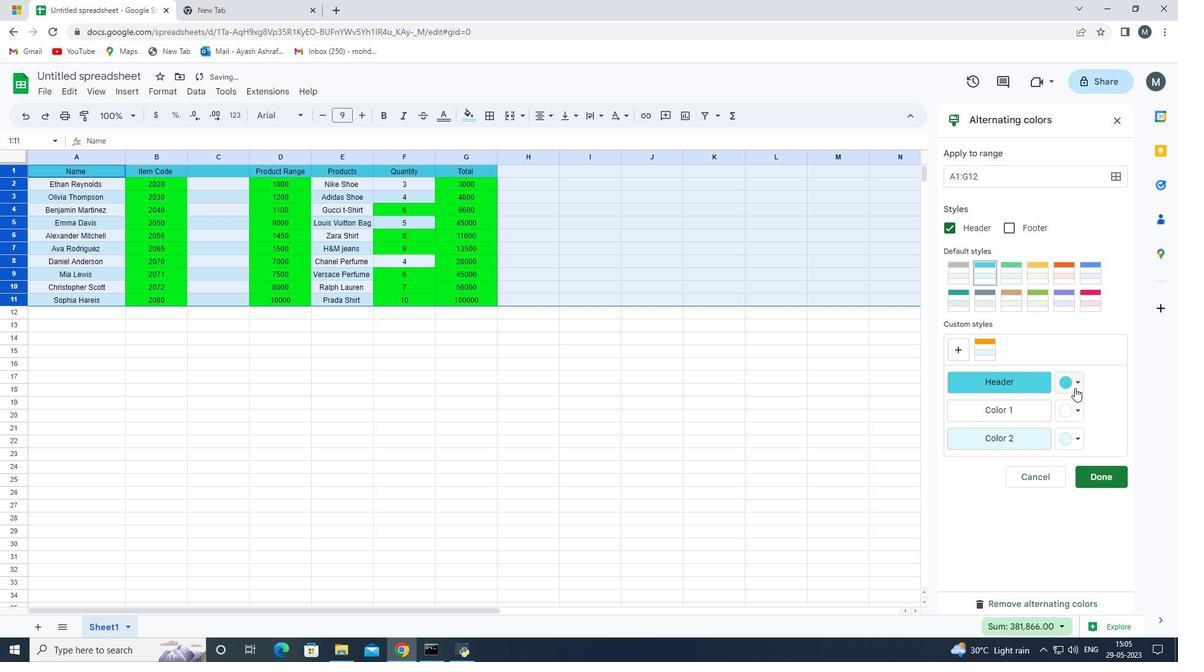 
Action: Mouse moved to (974, 465)
Screenshot: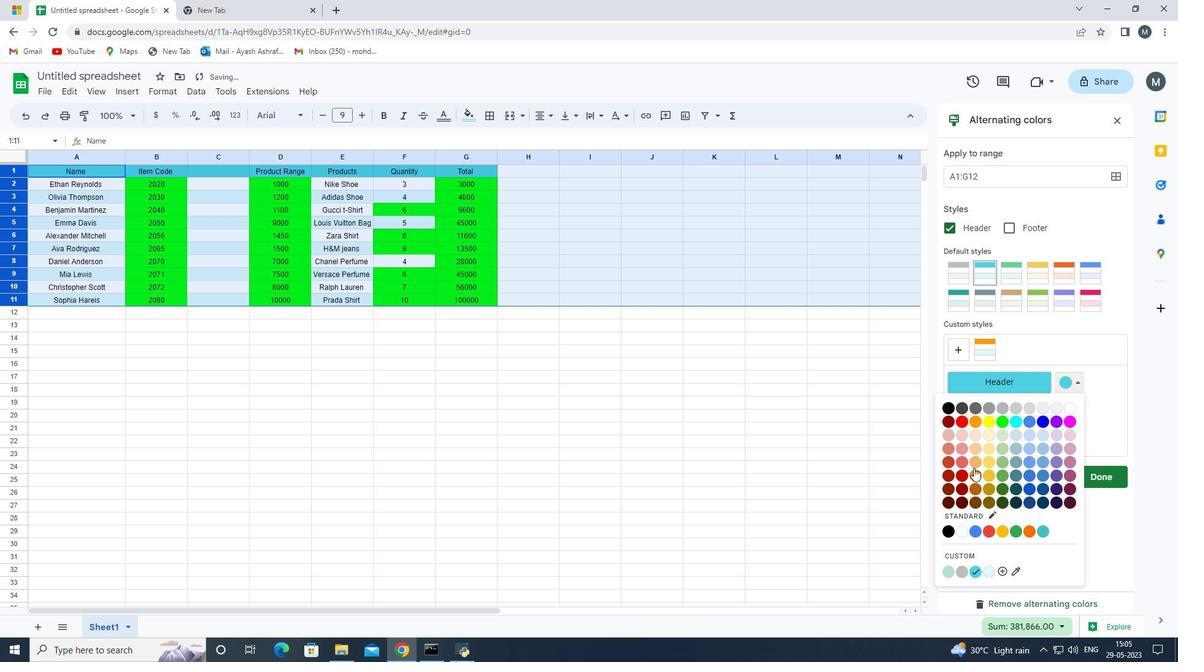 
Action: Mouse pressed left at (974, 465)
Screenshot: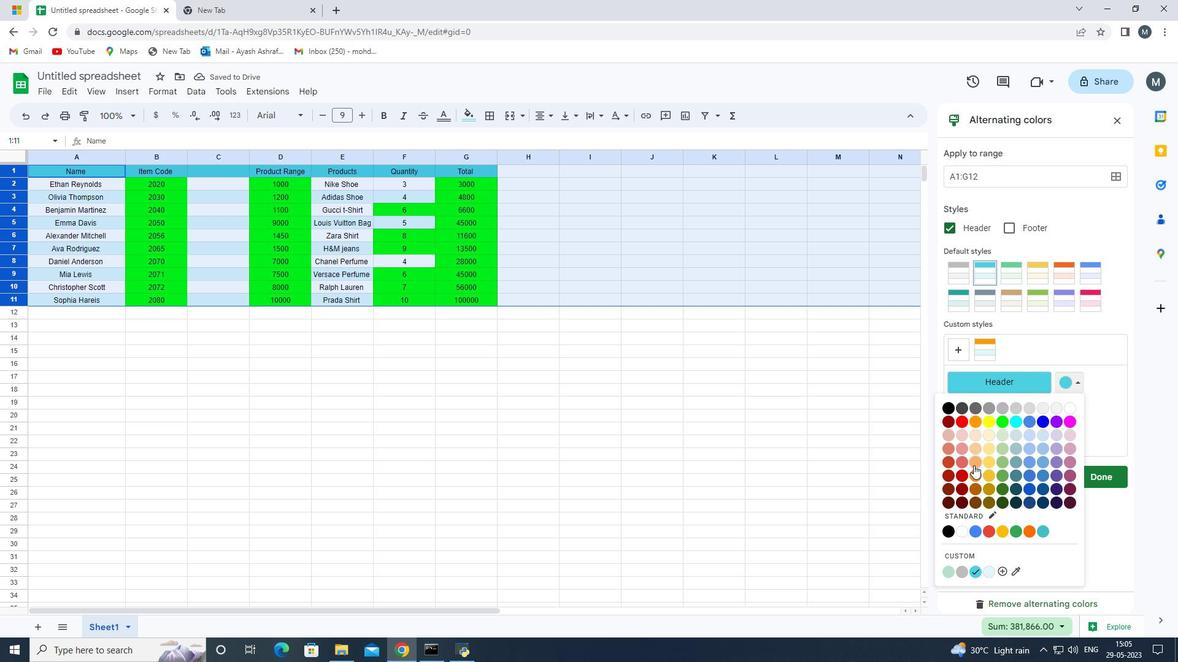 
Action: Mouse moved to (1077, 387)
Screenshot: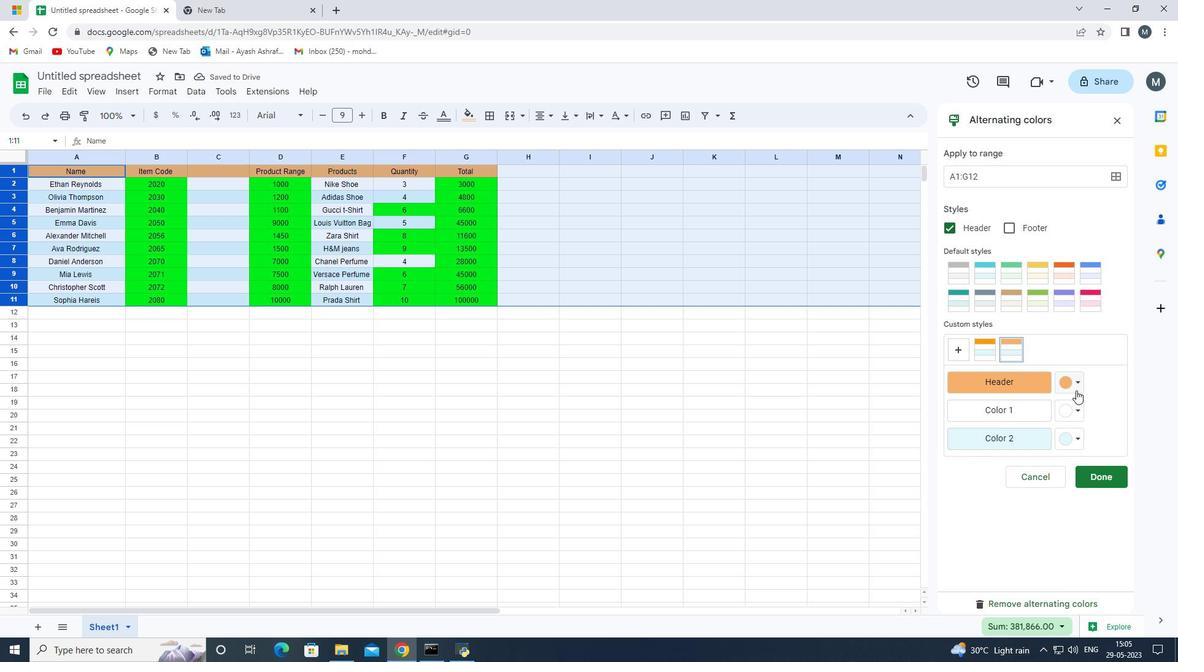 
Action: Mouse pressed left at (1077, 387)
Screenshot: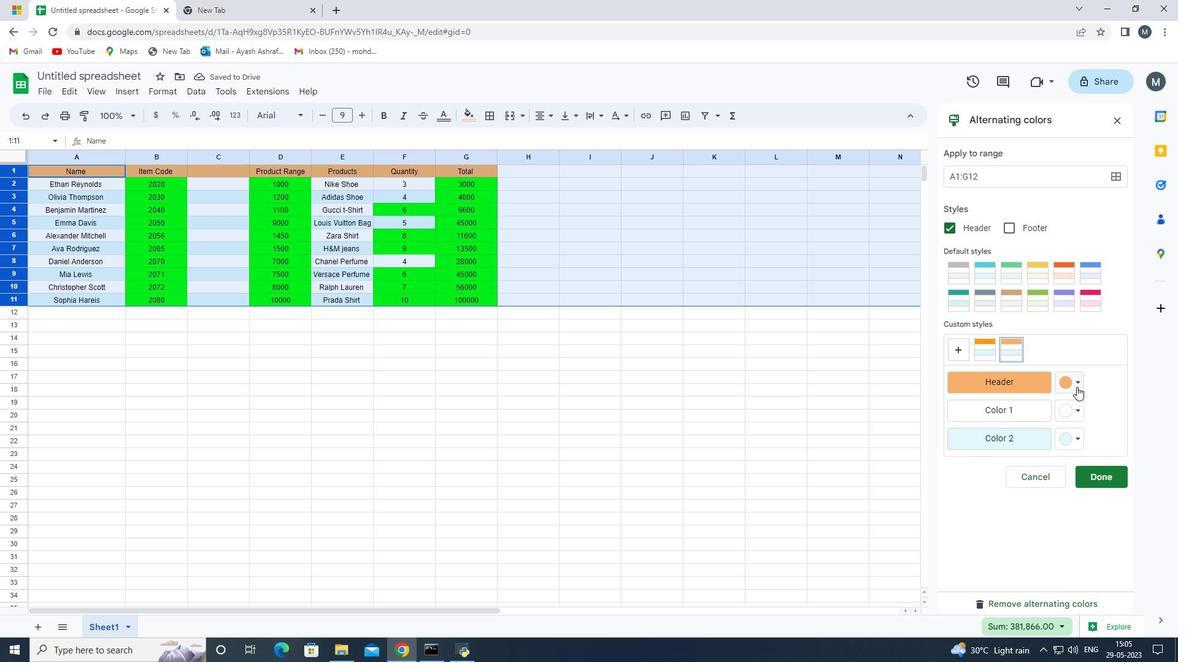 
Action: Mouse moved to (974, 424)
Screenshot: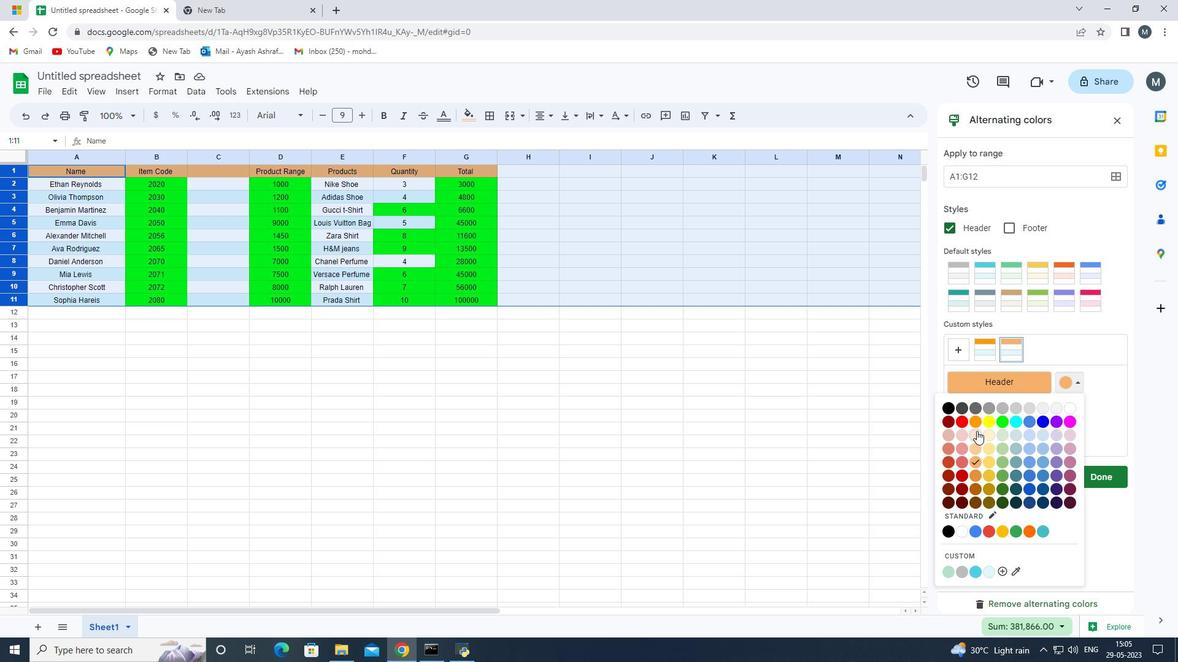 
Action: Mouse pressed left at (974, 424)
Screenshot: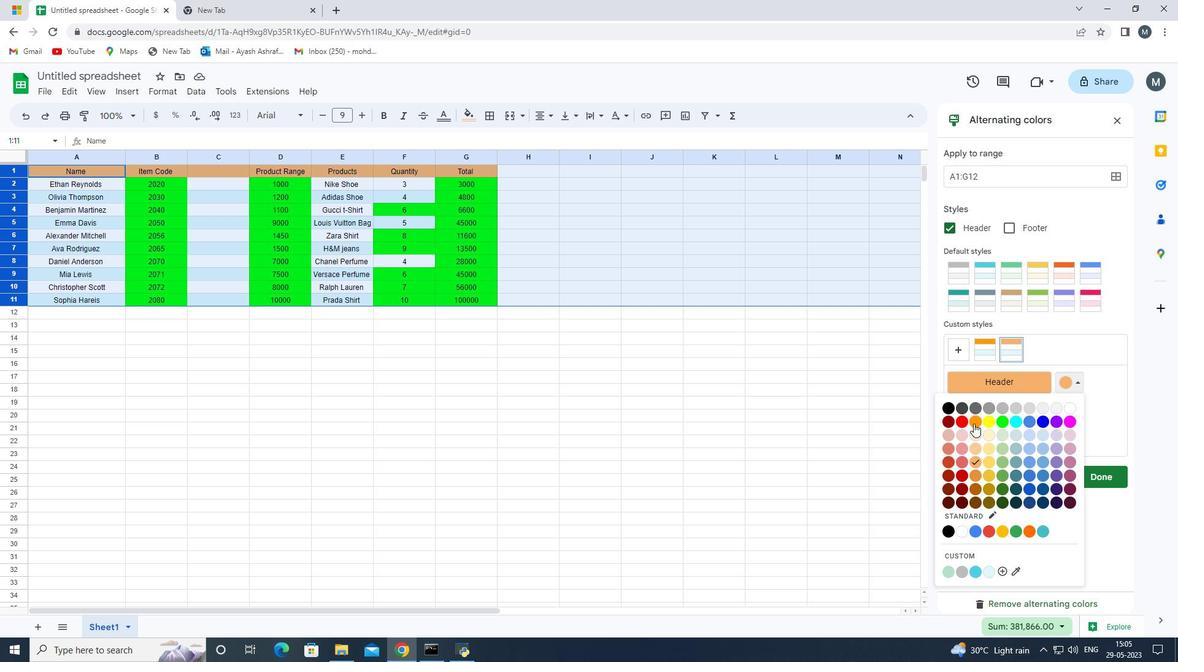 
Action: Mouse moved to (1023, 480)
Screenshot: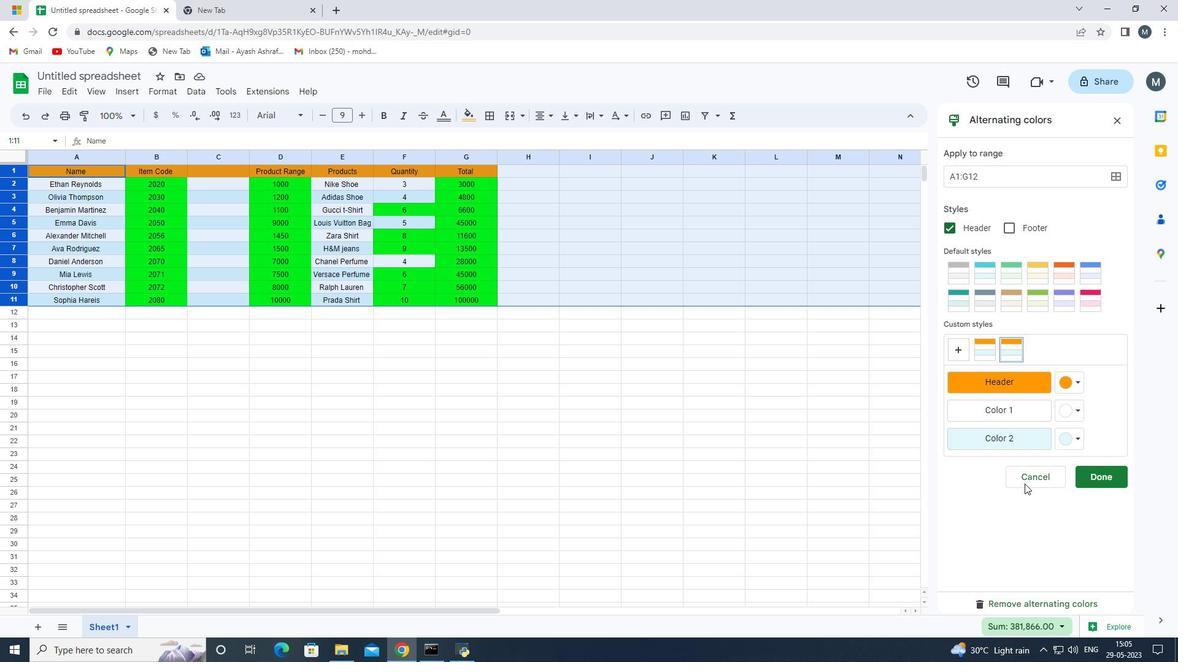 
Action: Mouse scrolled (1023, 479) with delta (0, 0)
Screenshot: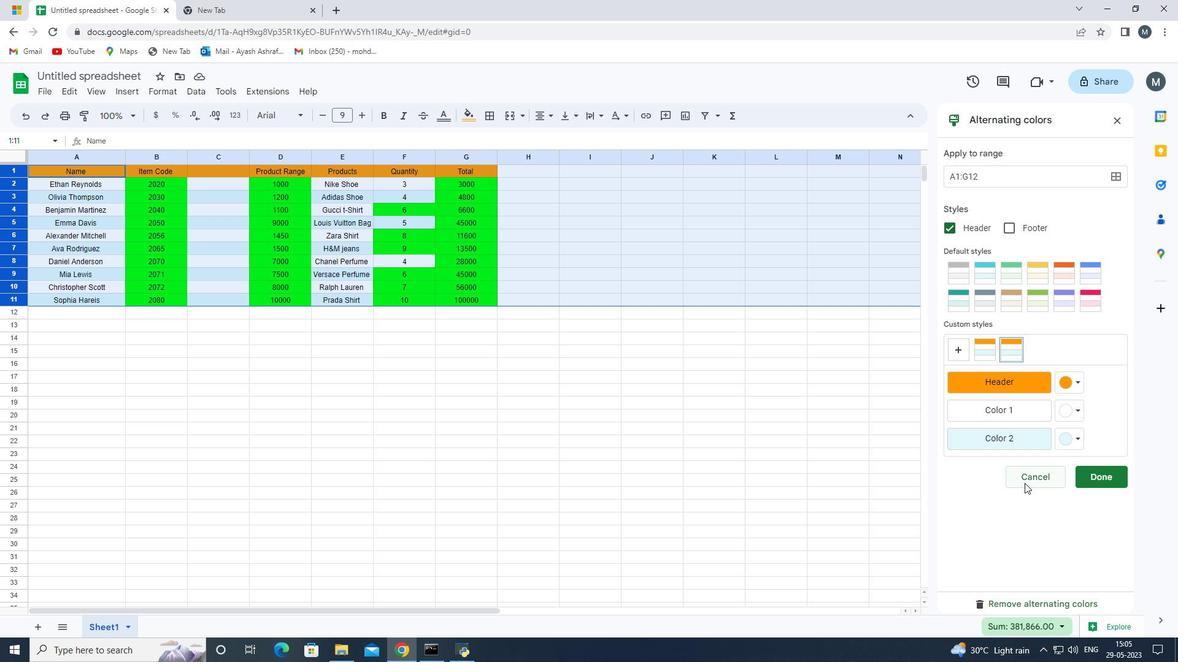 
Action: Mouse moved to (471, 423)
Screenshot: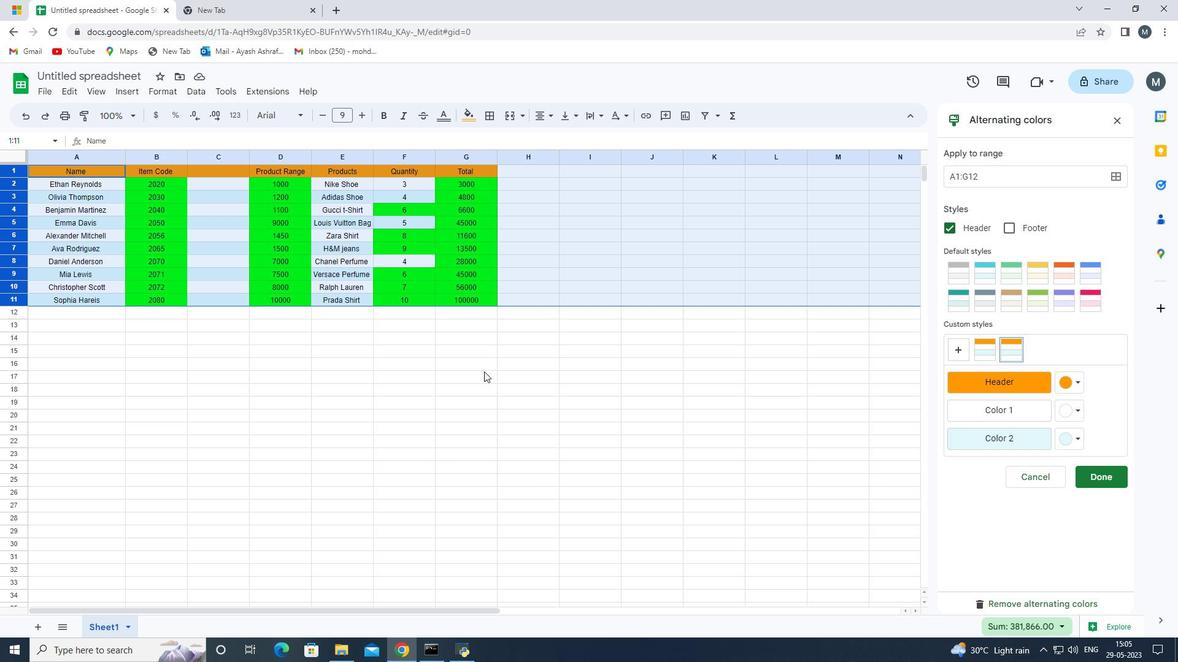 
Action: Mouse pressed left at (471, 423)
Screenshot: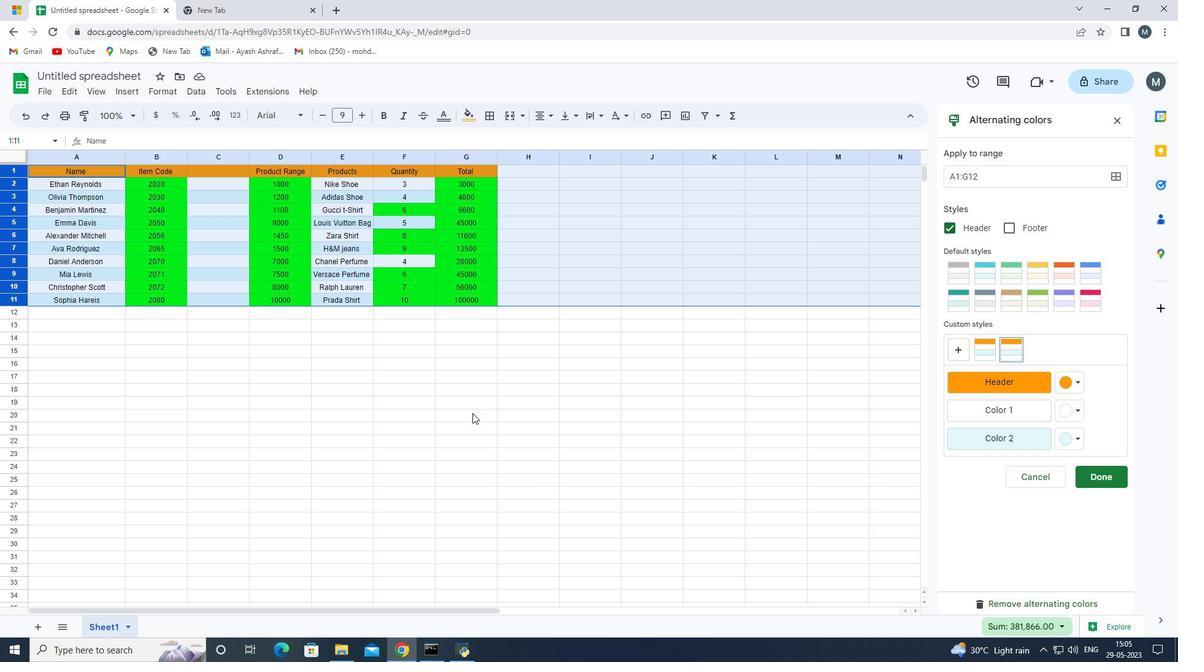 
Action: Mouse moved to (5, 154)
Screenshot: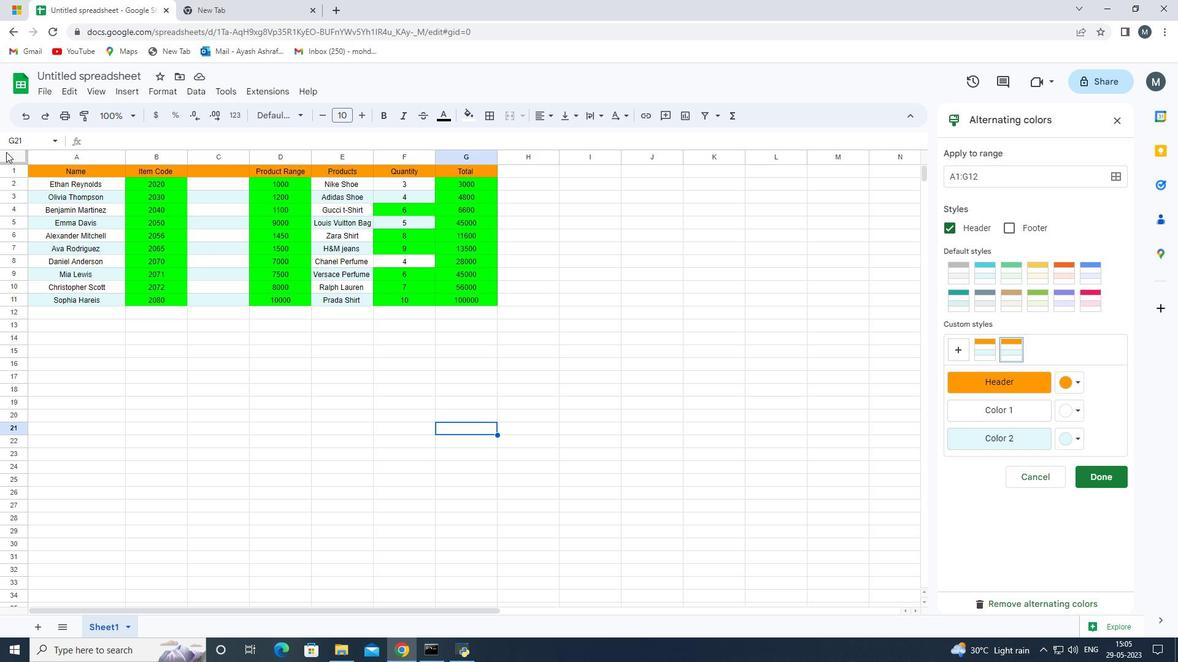 
Action: Mouse pressed left at (5, 154)
Screenshot: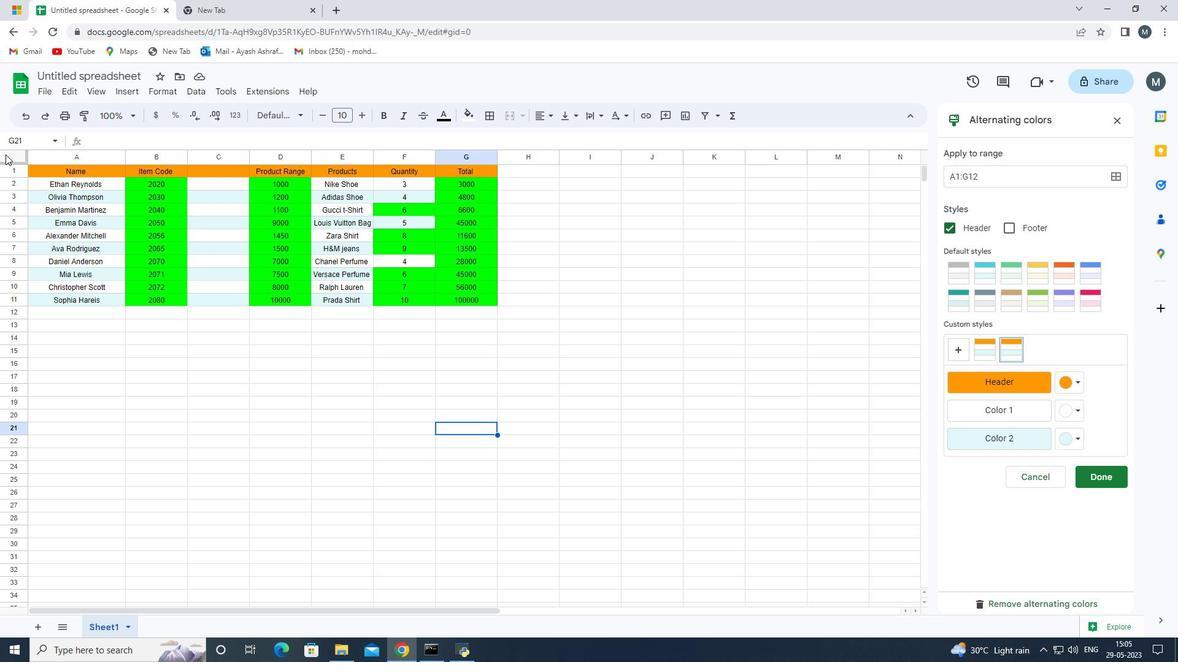 
Action: Mouse pressed left at (5, 154)
Screenshot: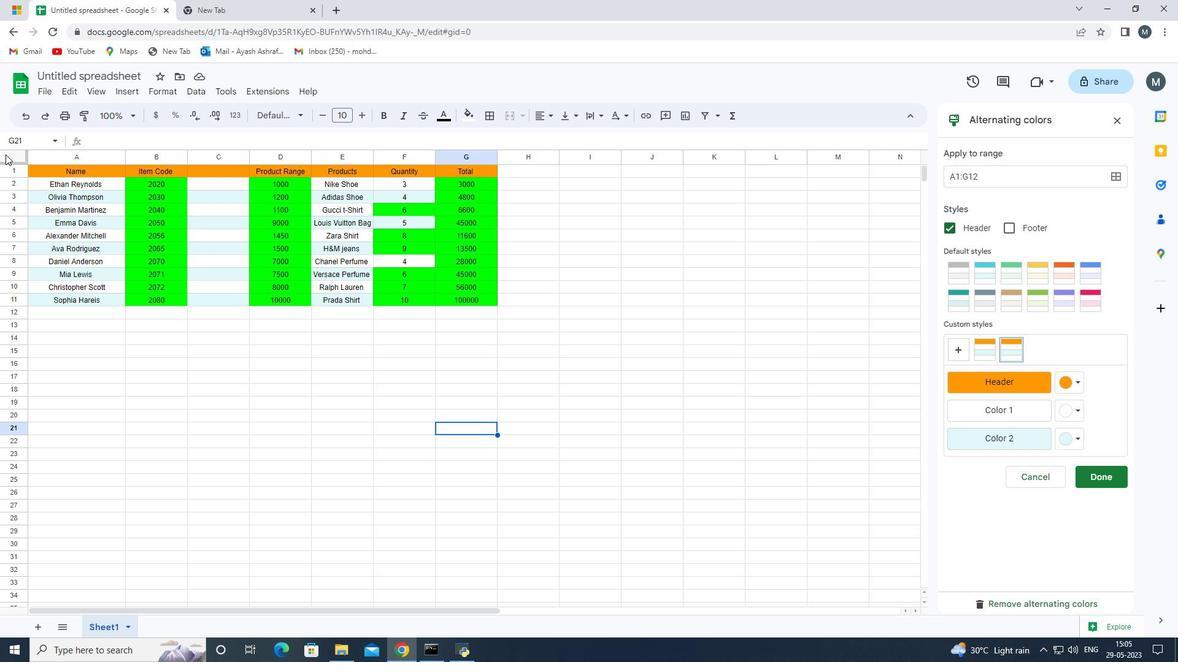 
Action: Mouse moved to (11, 154)
Screenshot: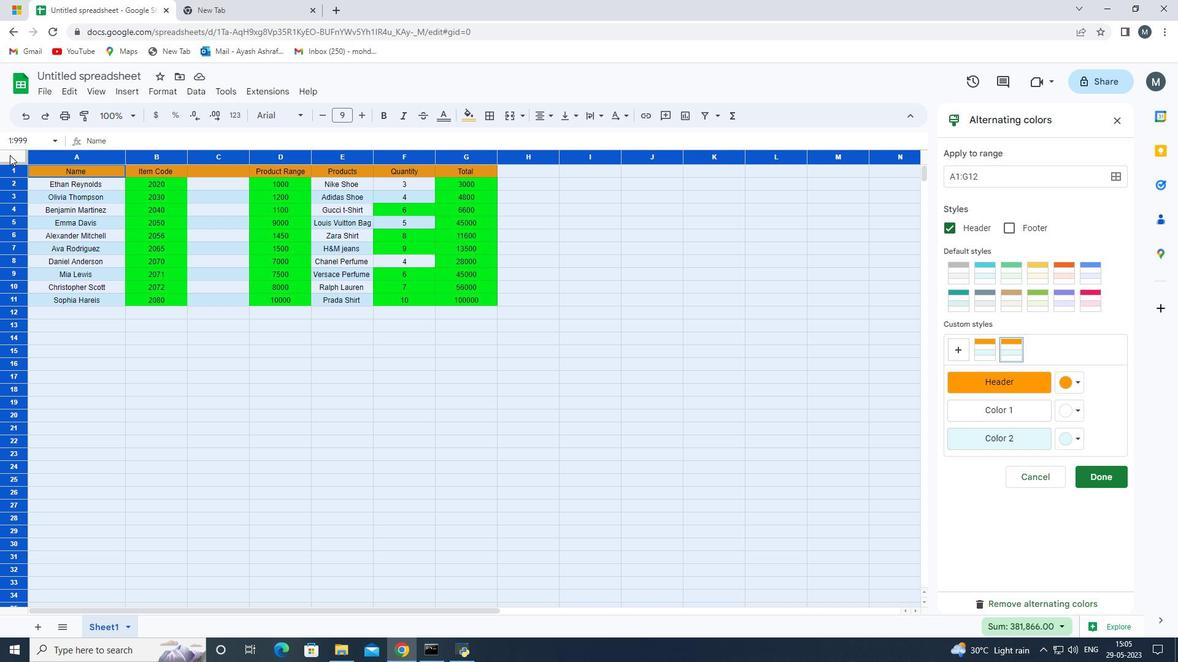 
Action: Mouse pressed left at (11, 154)
Screenshot: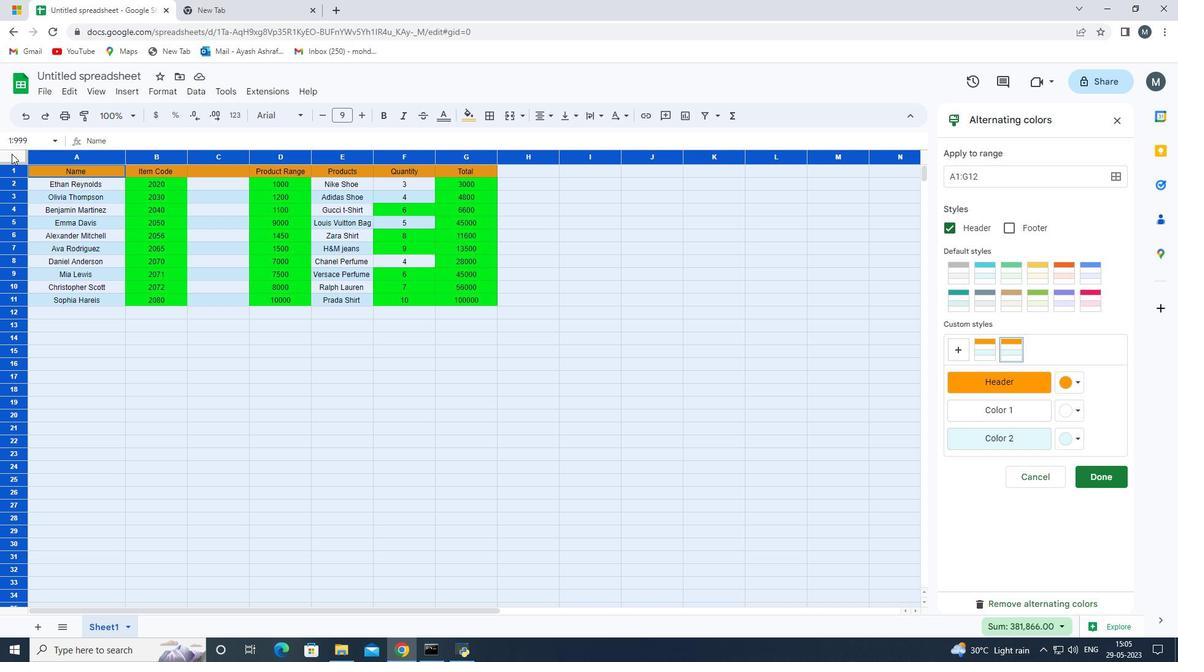 
Action: Mouse moved to (51, 143)
Screenshot: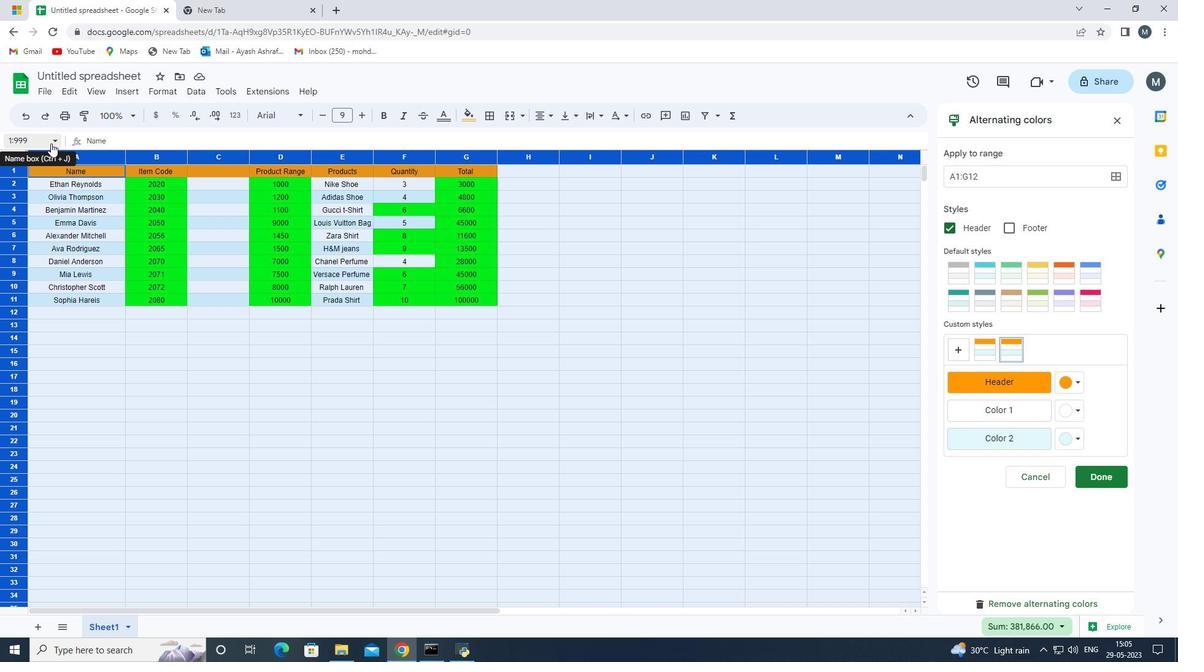 
Action: Mouse pressed left at (51, 143)
Screenshot: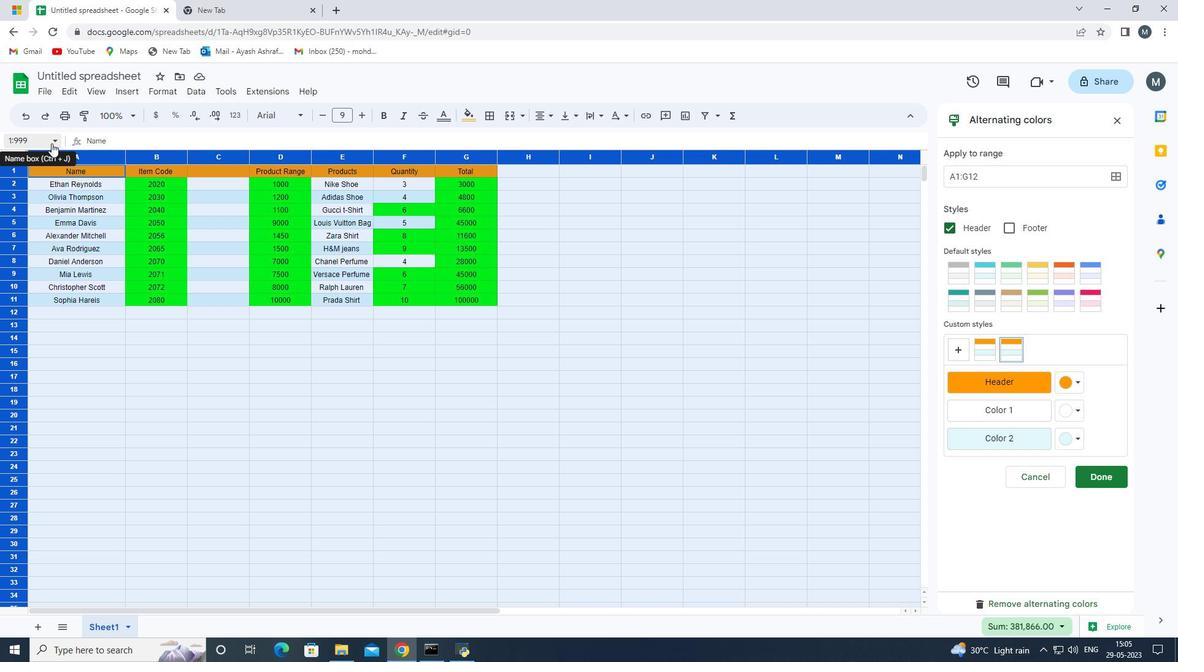 
Action: Mouse moved to (54, 142)
Screenshot: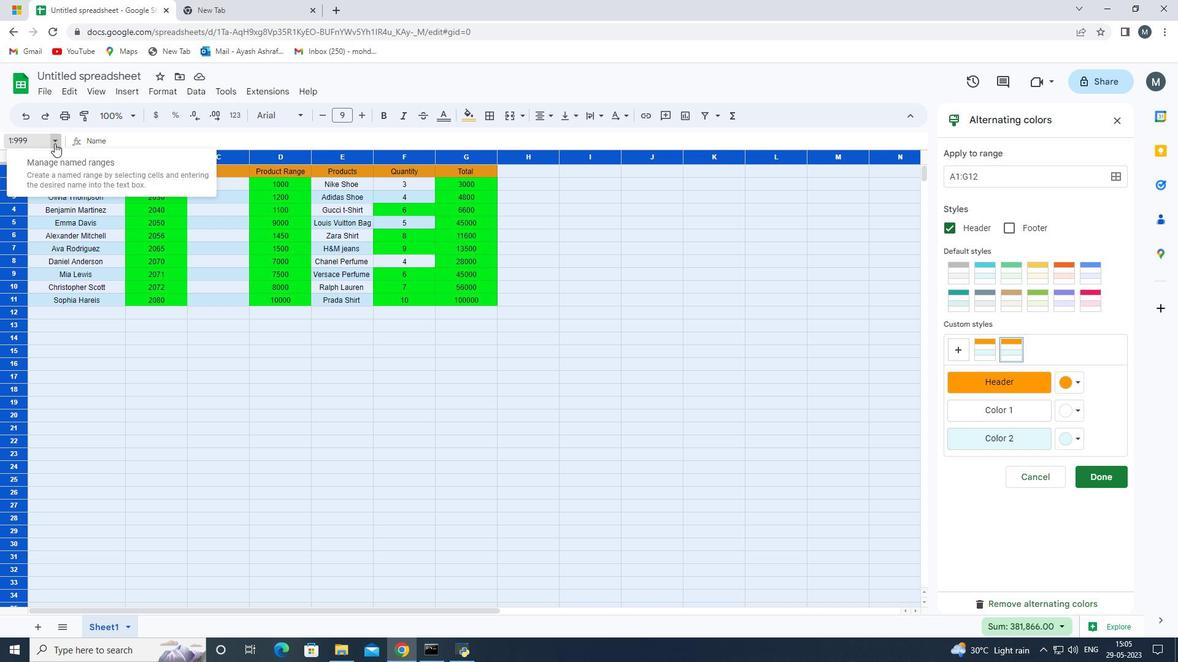 
Action: Mouse pressed left at (54, 142)
Screenshot: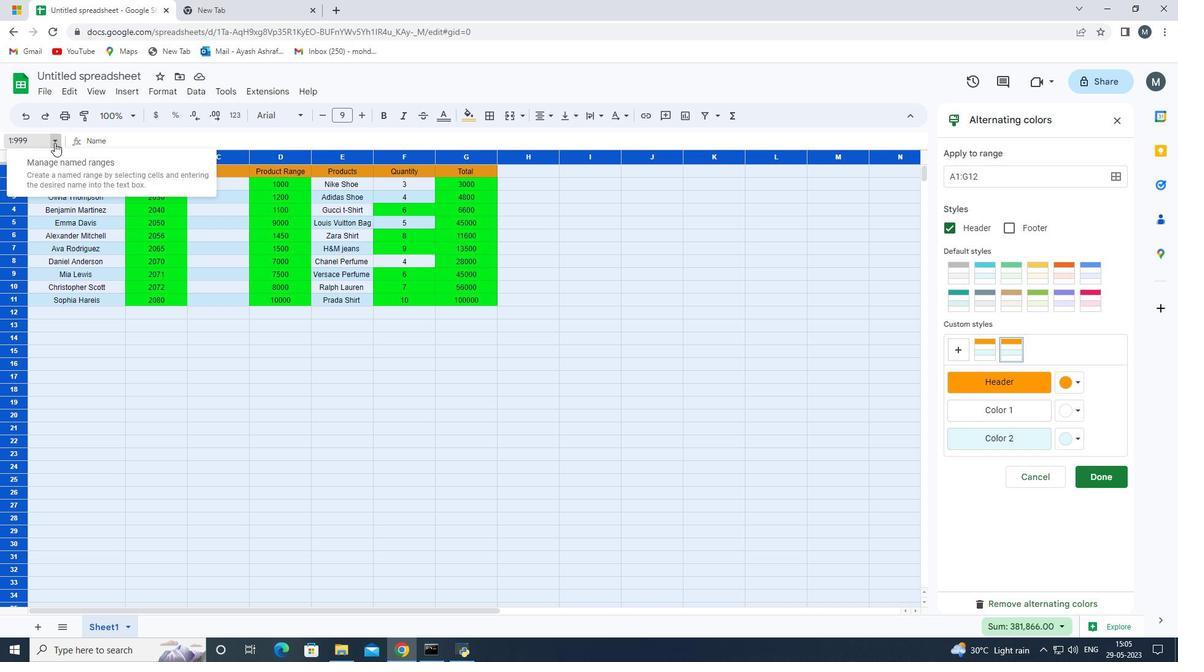 
Action: Mouse pressed left at (54, 142)
Screenshot: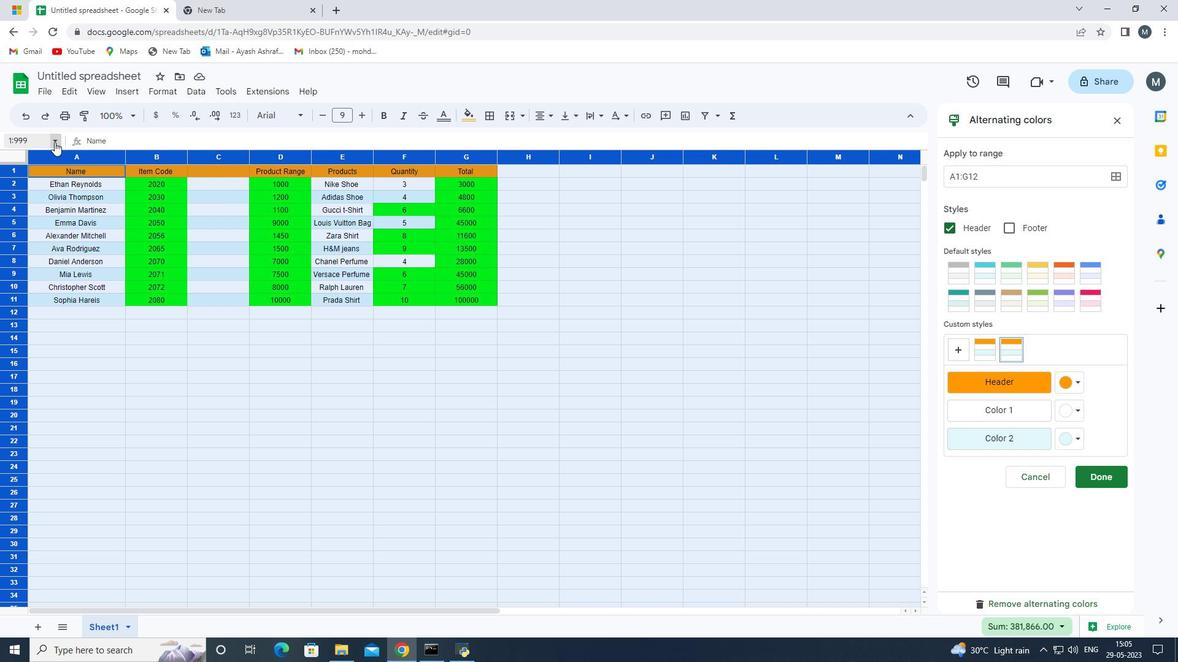 
Action: Mouse pressed left at (54, 142)
Screenshot: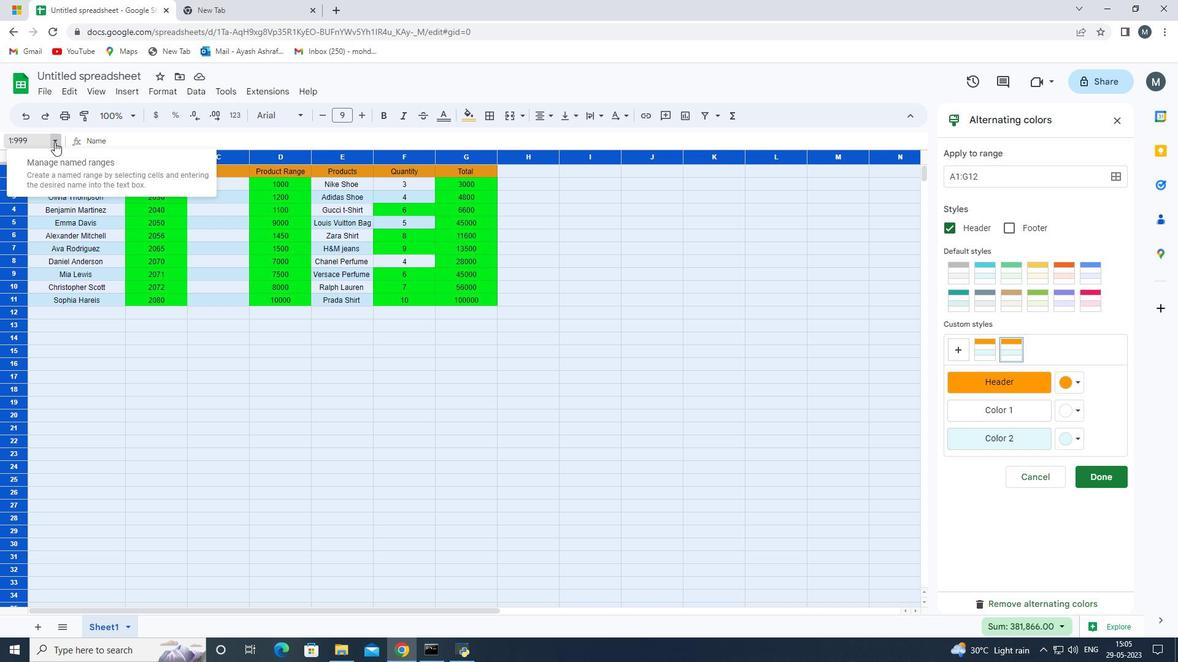 
Action: Mouse moved to (24, 143)
Screenshot: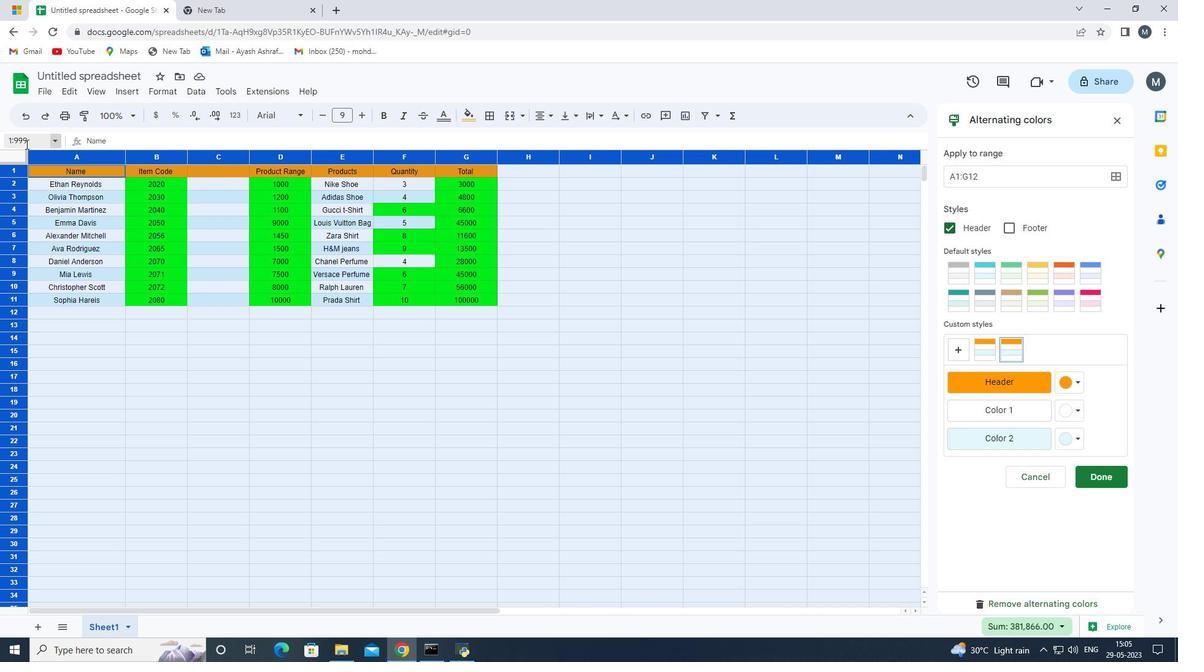 
Action: Mouse pressed left at (24, 143)
Screenshot: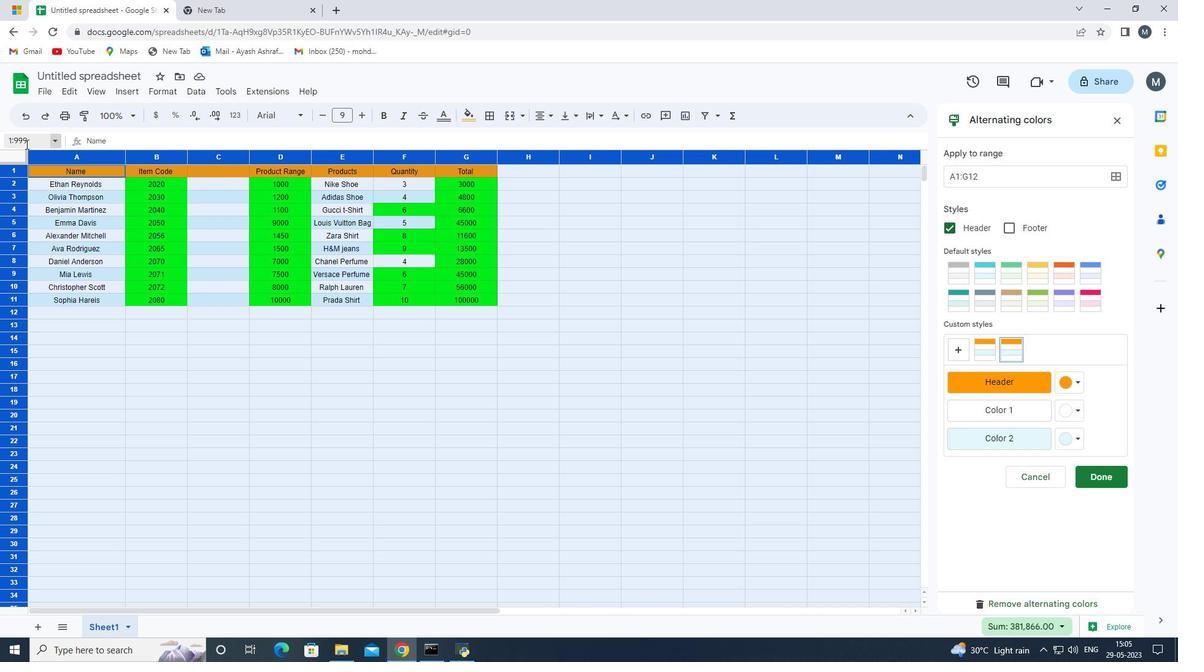 
Action: Mouse pressed left at (24, 143)
Screenshot: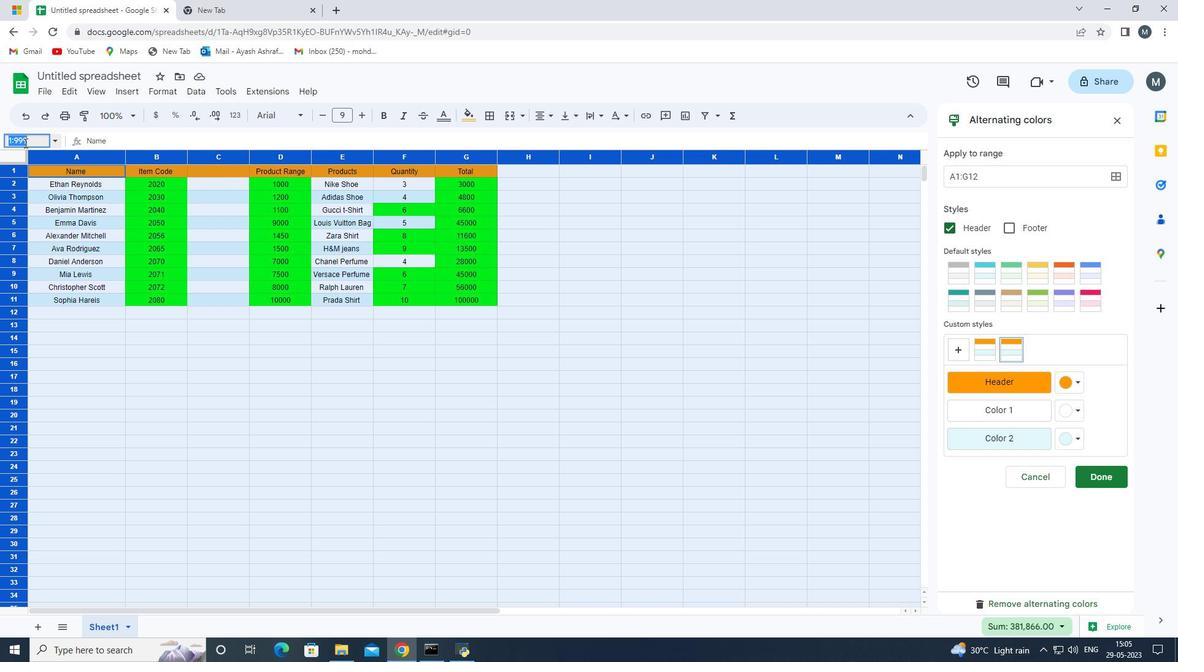 
Action: Mouse moved to (38, 143)
Screenshot: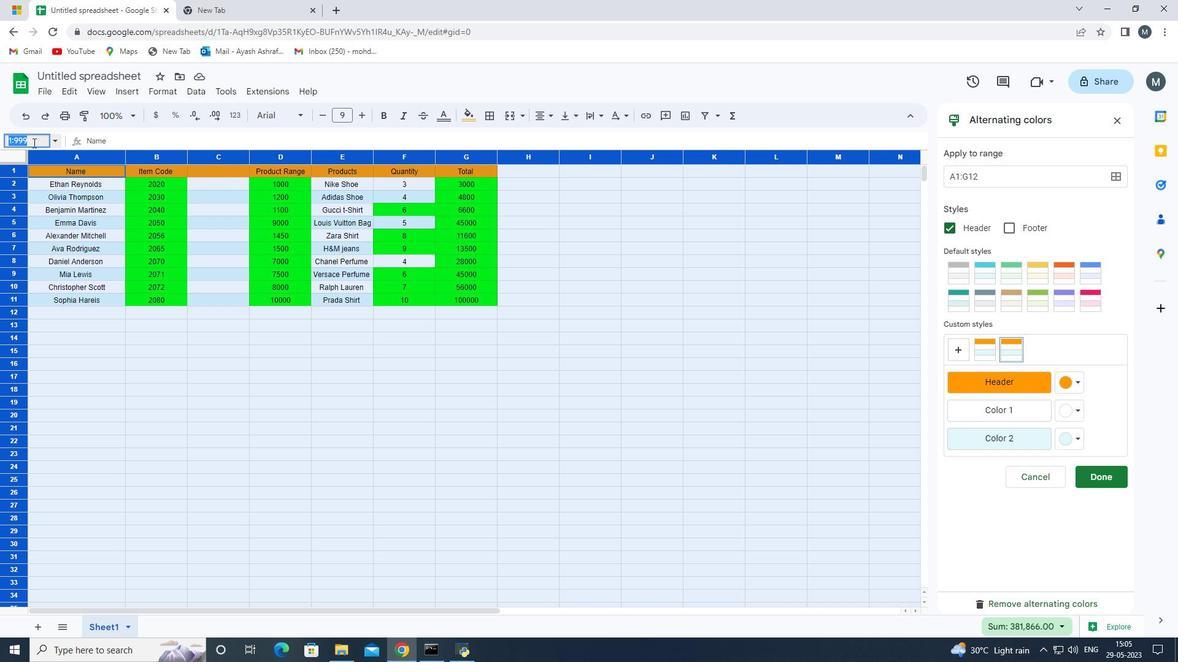 
Action: Key pressed <Key.shift>Auto<Key.space><Key.backspace>fit<Key.enter>
Screenshot: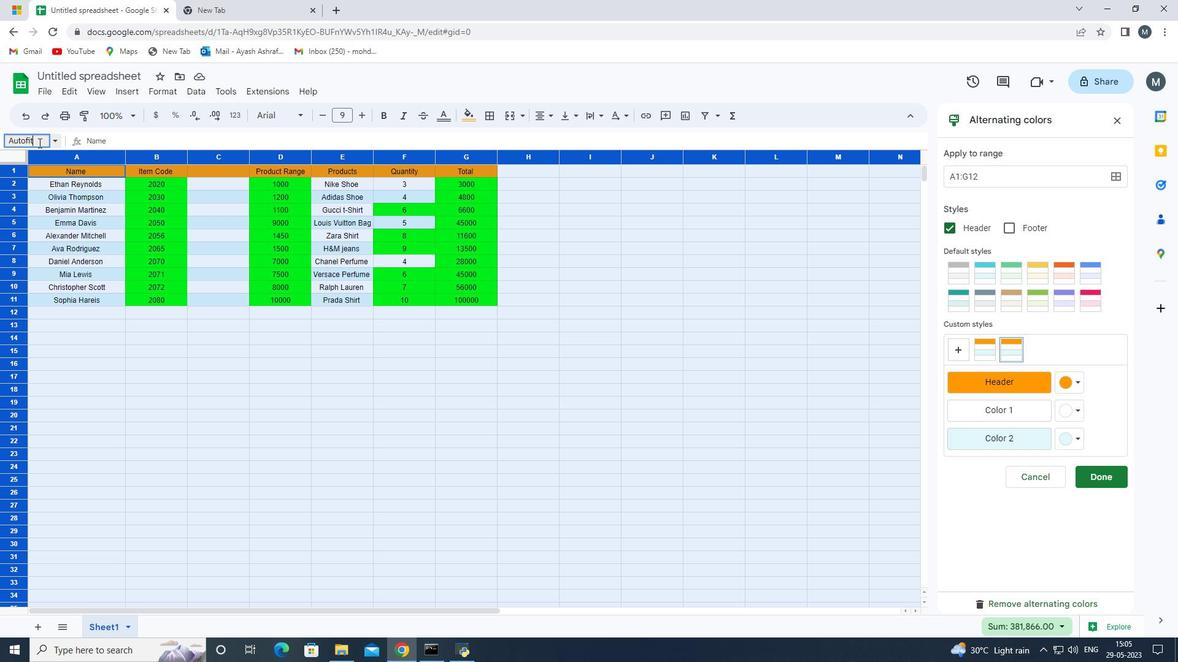 
Action: Mouse moved to (135, 421)
Screenshot: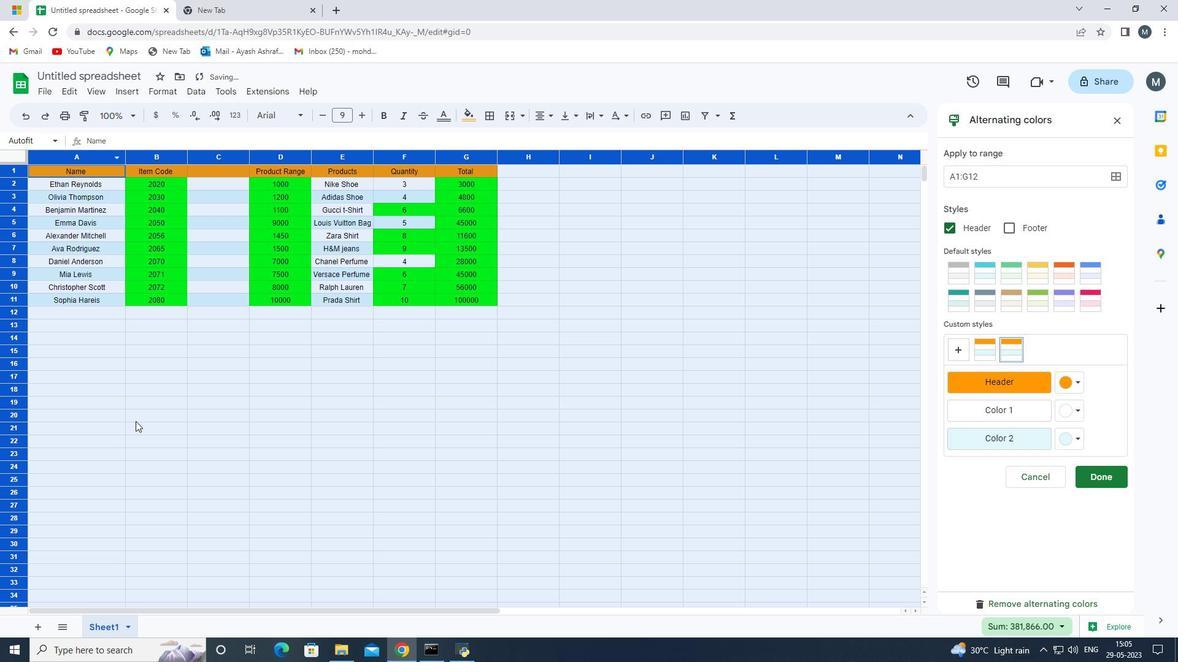 
Action: Mouse pressed left at (135, 421)
Screenshot: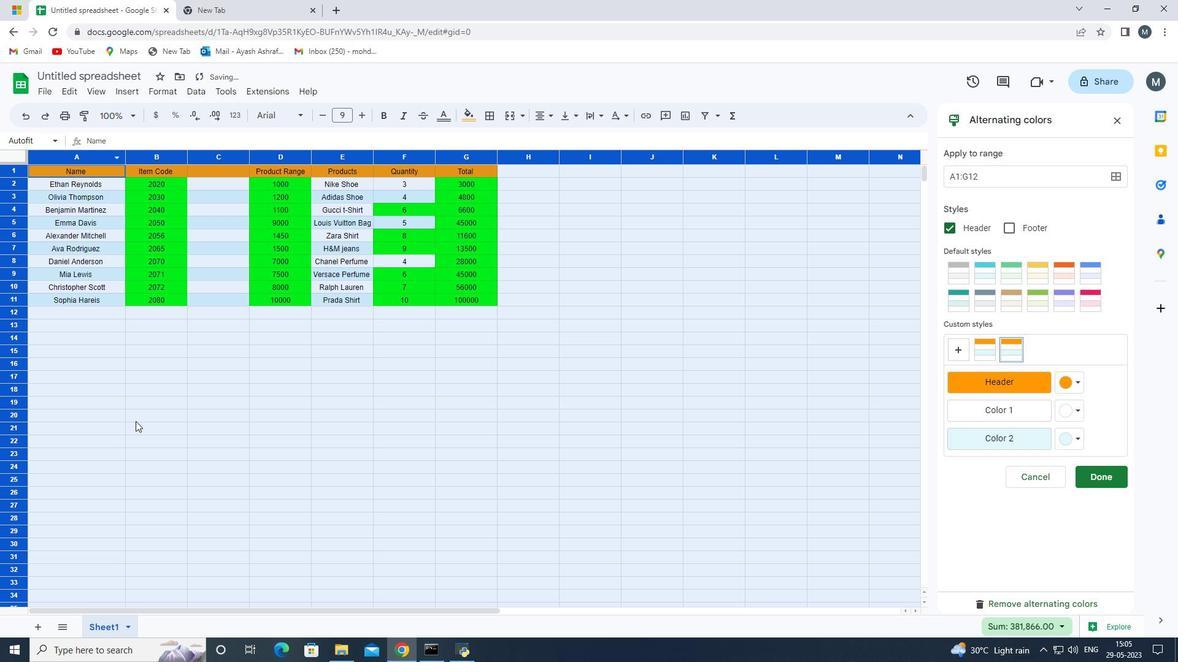 
Action: Mouse moved to (17, 158)
Screenshot: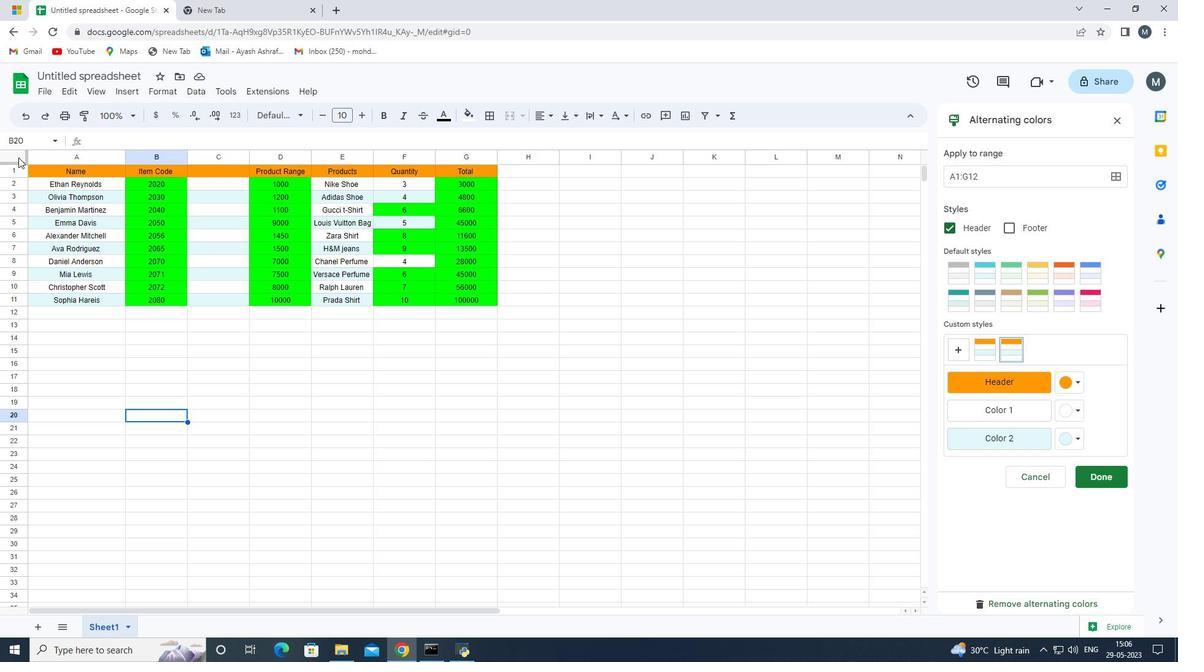 
Action: Mouse pressed left at (17, 158)
Screenshot: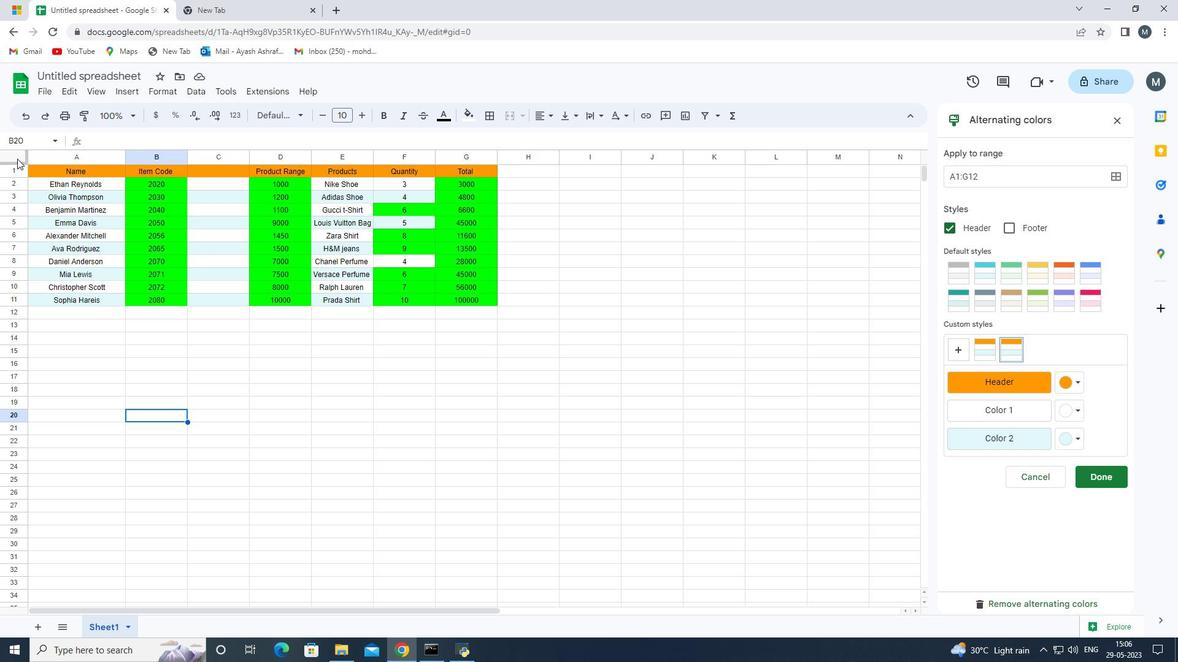 
Action: Mouse moved to (20, 157)
Screenshot: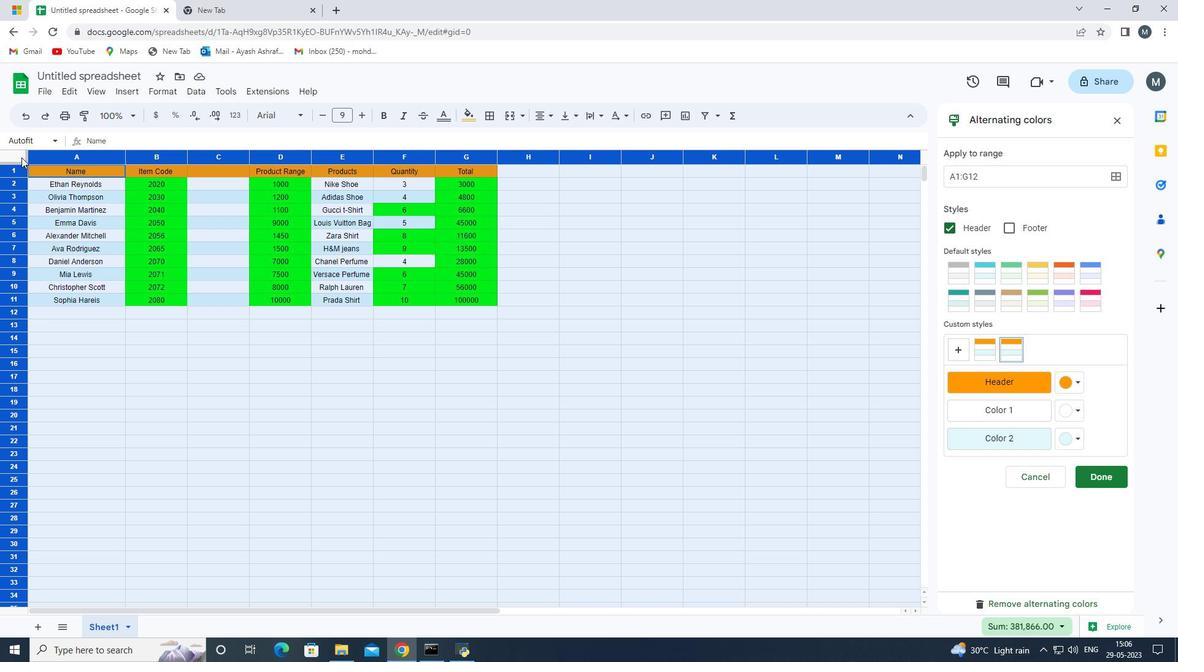 
Action: Mouse pressed left at (20, 157)
Screenshot: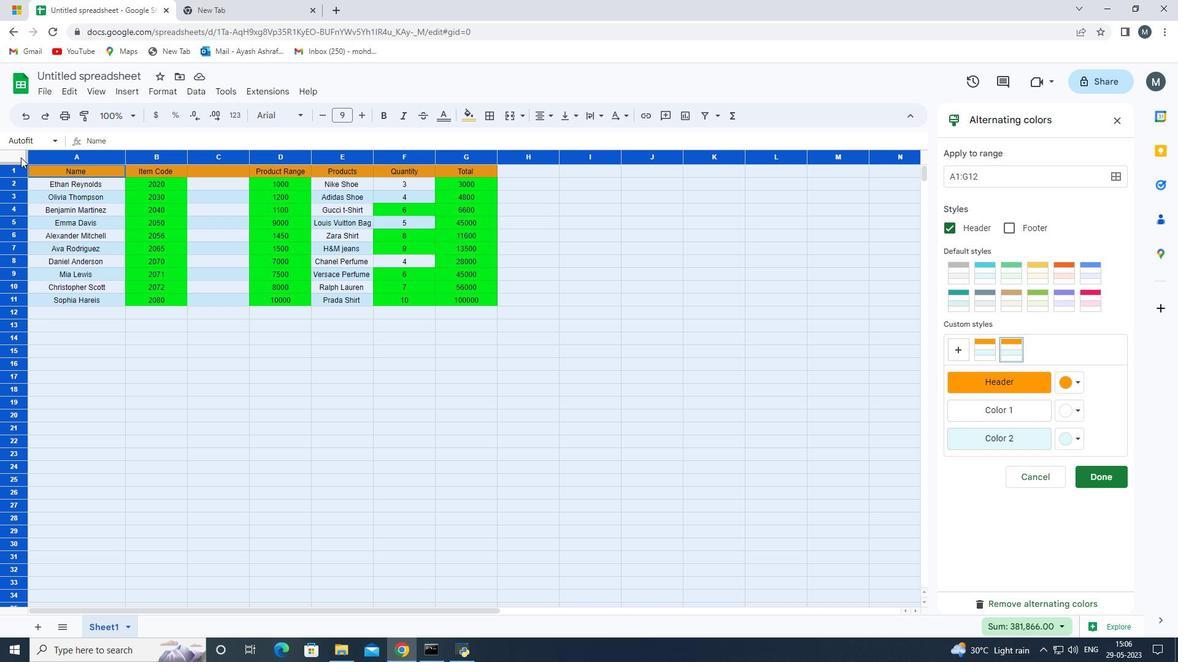 
Action: Mouse moved to (275, 420)
Screenshot: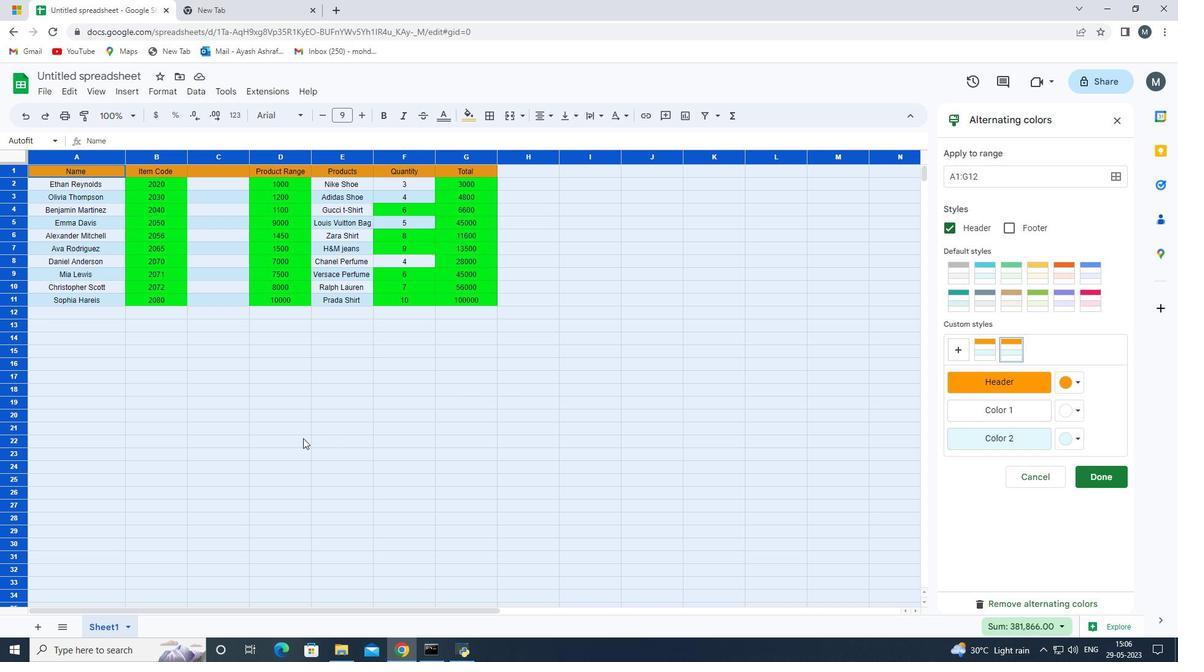 
Action: Mouse scrolled (275, 419) with delta (0, 0)
Screenshot: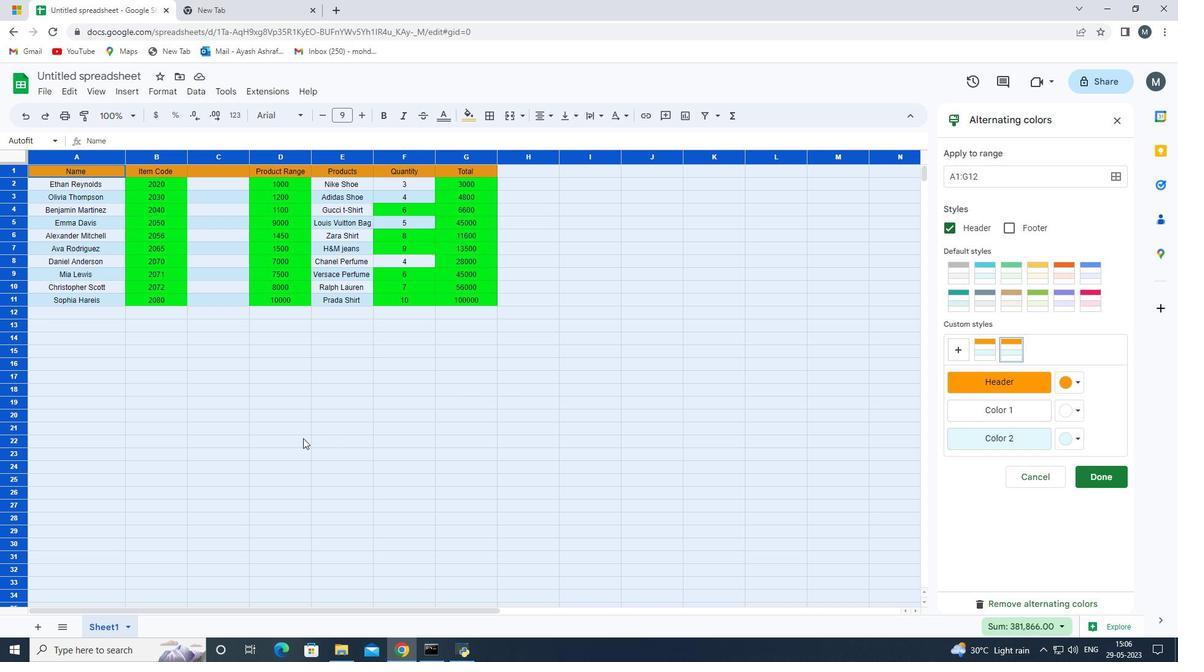 
Action: Mouse moved to (262, 367)
Screenshot: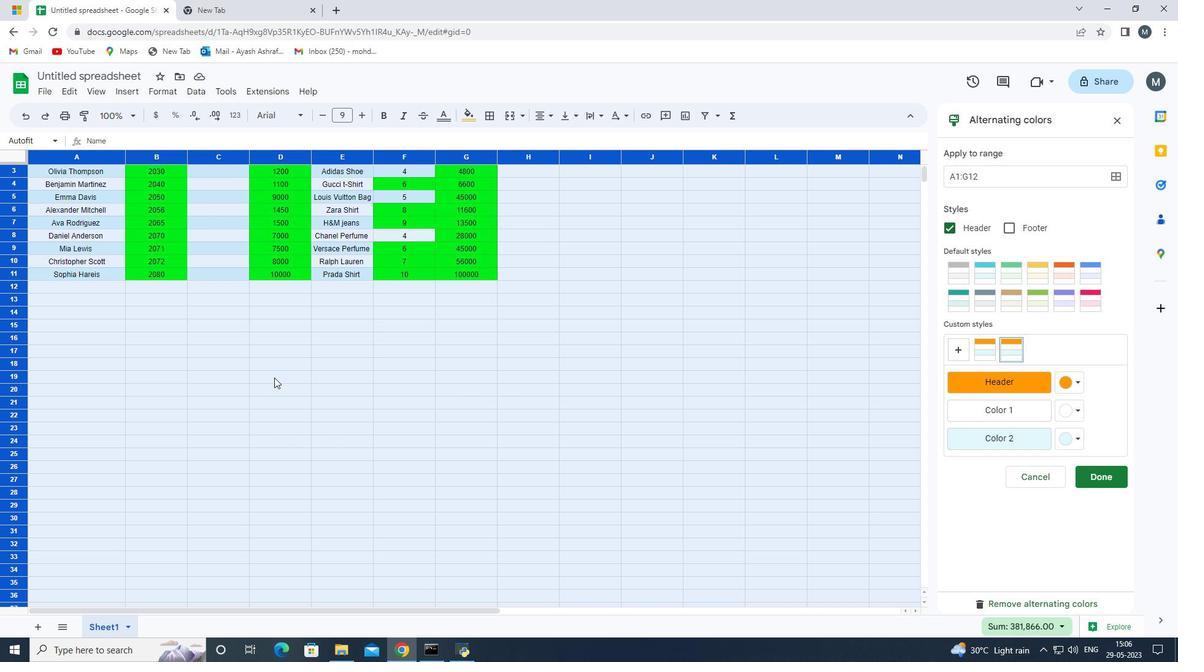 
Action: Mouse scrolled (262, 368) with delta (0, 0)
Screenshot: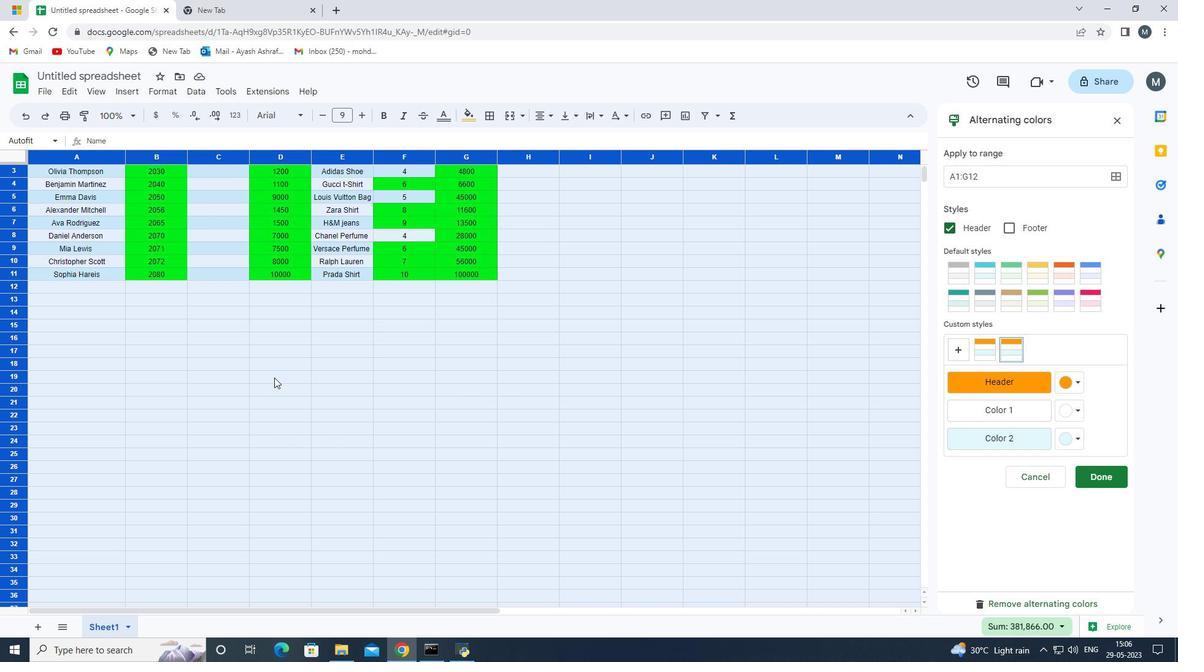 
Action: Mouse moved to (261, 363)
Screenshot: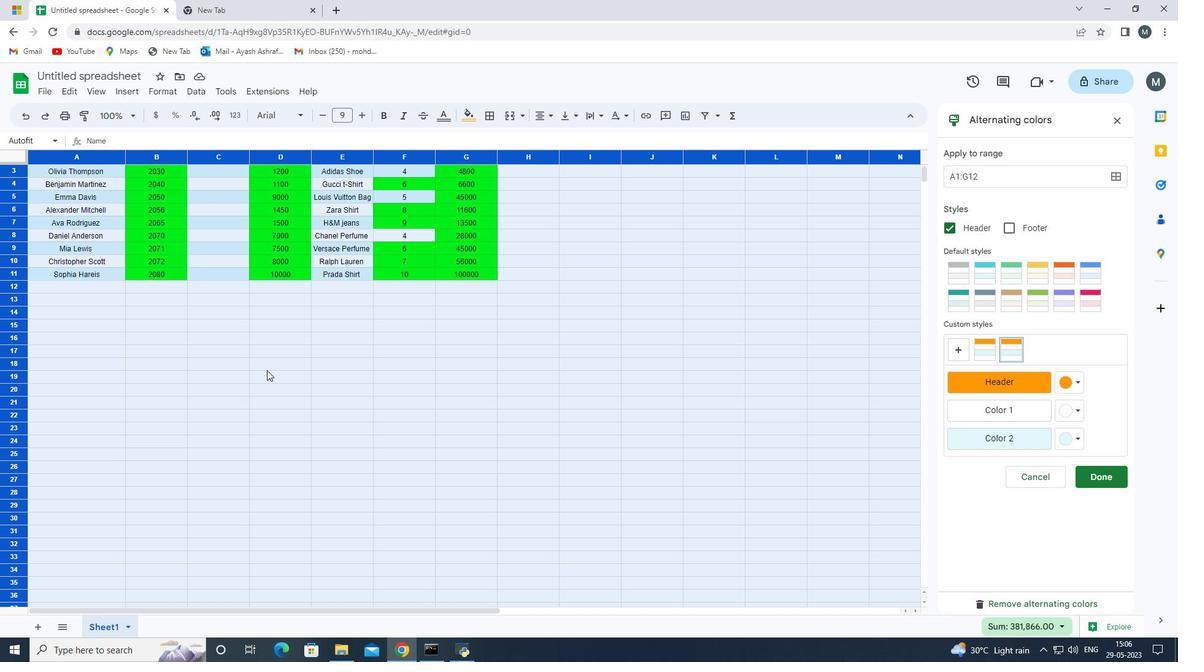 
Action: Mouse scrolled (261, 364) with delta (0, 0)
Screenshot: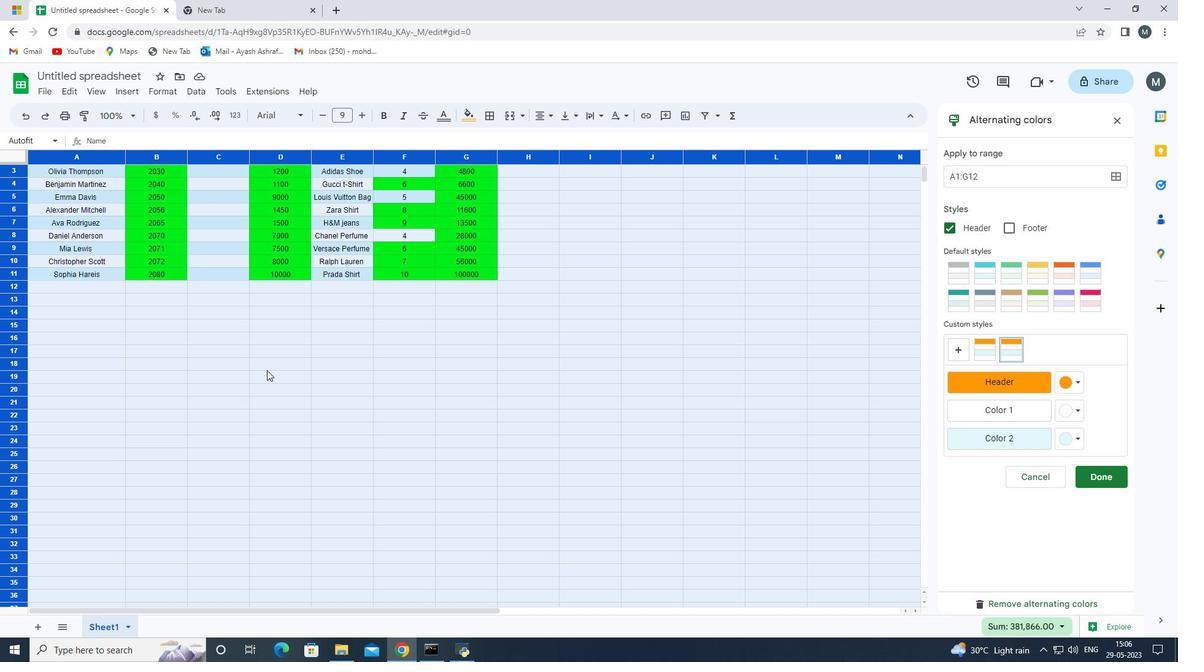 
Action: Mouse moved to (233, 375)
Screenshot: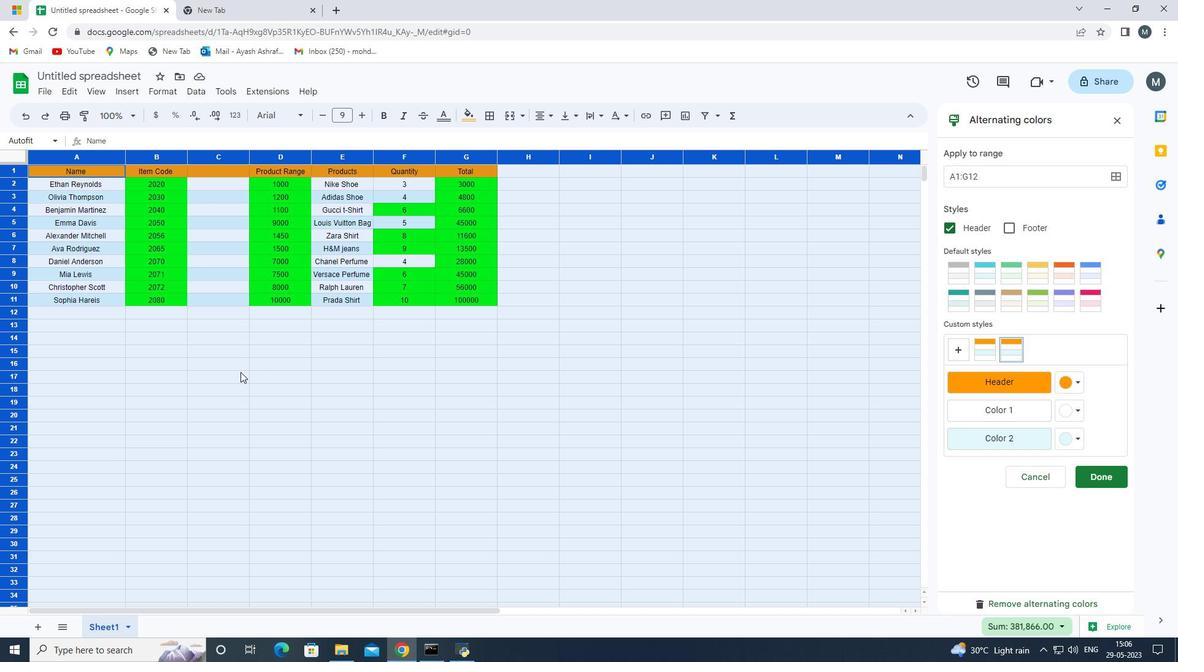 
Action: Mouse scrolled (233, 375) with delta (0, 0)
Screenshot: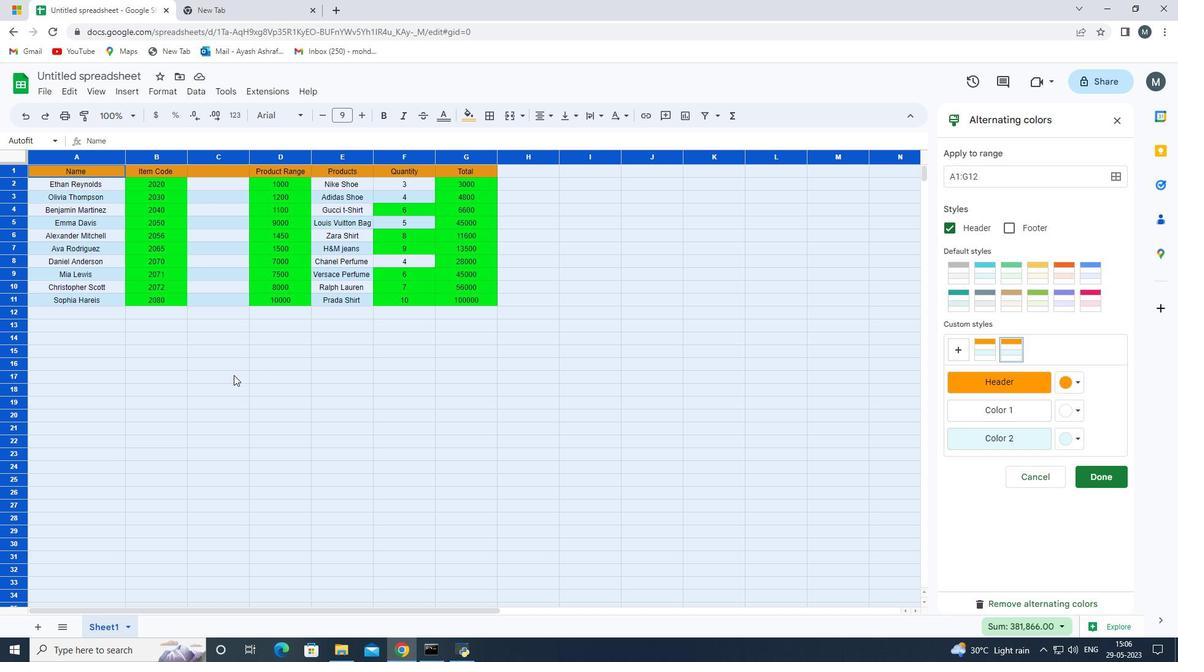 
Action: Mouse moved to (209, 357)
Screenshot: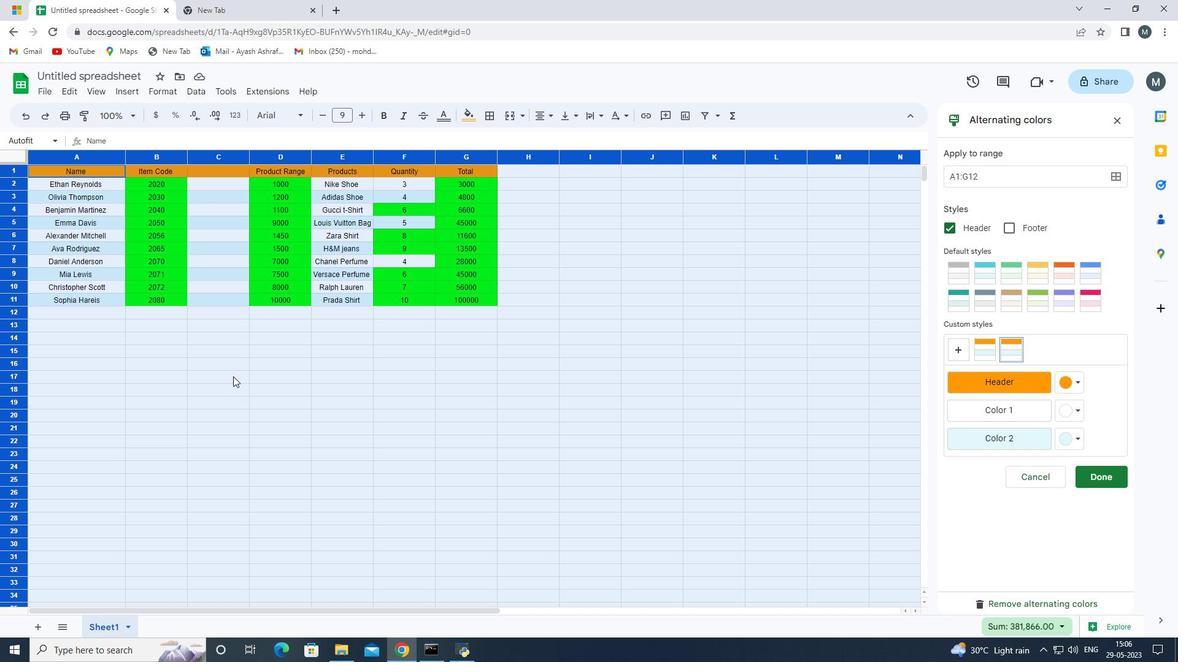 
Action: Mouse scrolled (209, 357) with delta (0, 0)
Screenshot: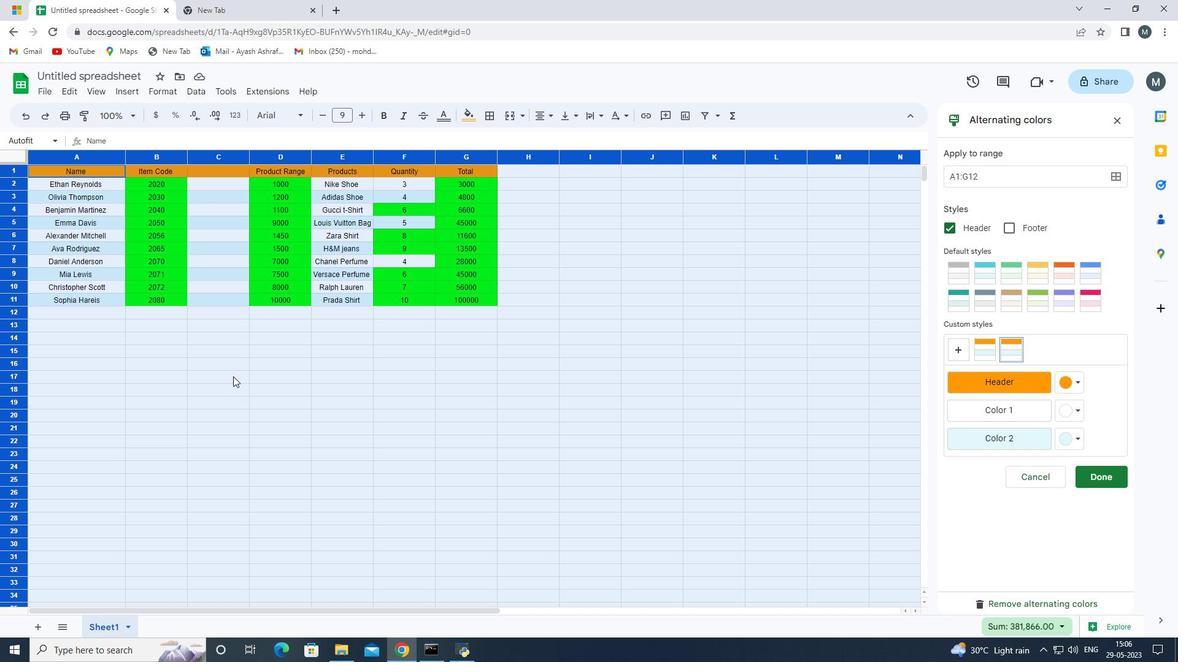 
Action: Mouse moved to (162, 288)
Screenshot: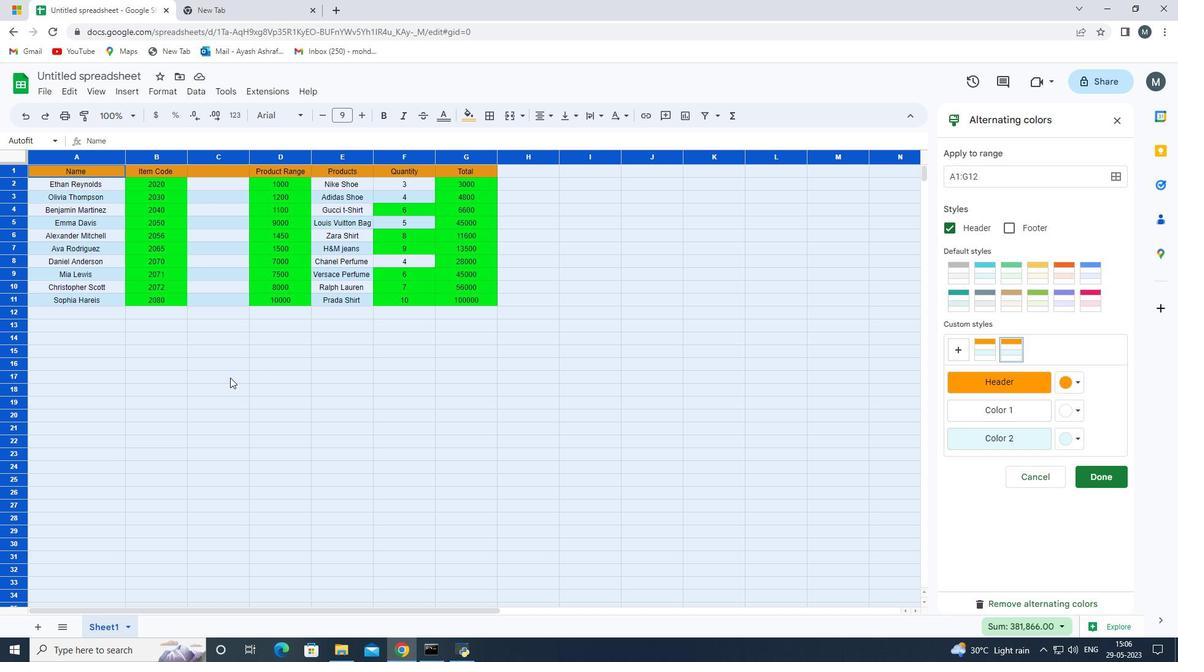 
Action: Mouse scrolled (162, 289) with delta (0, 0)
Screenshot: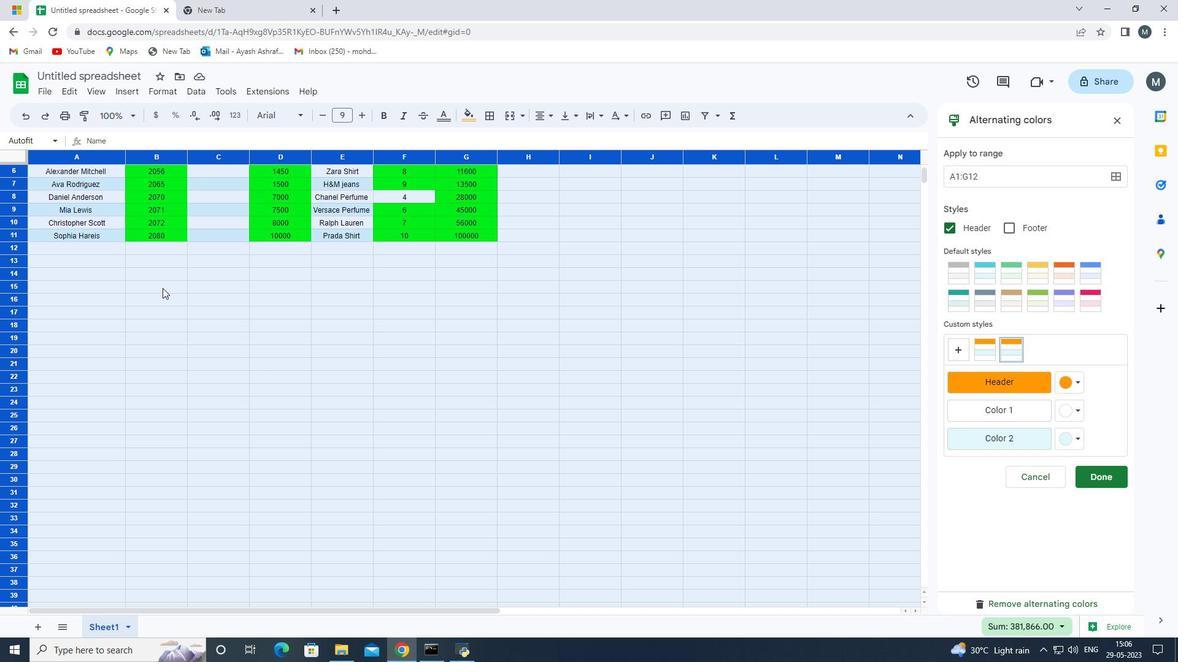 
Action: Mouse scrolled (162, 289) with delta (0, 0)
Screenshot: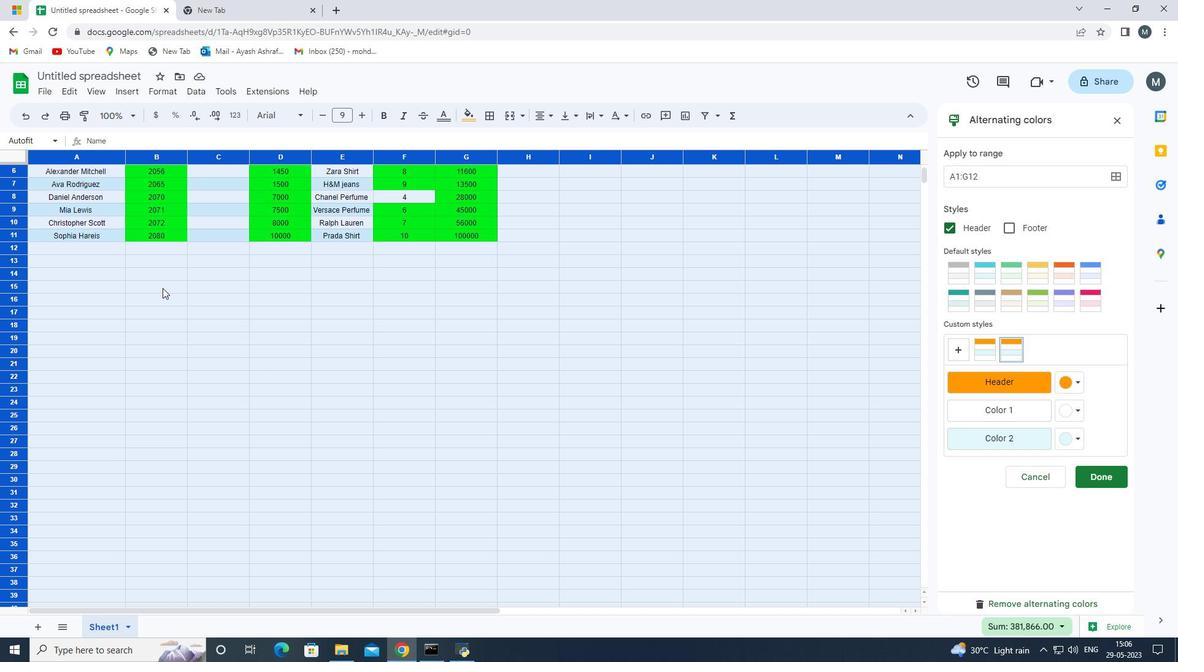 
Action: Mouse moved to (158, 289)
Screenshot: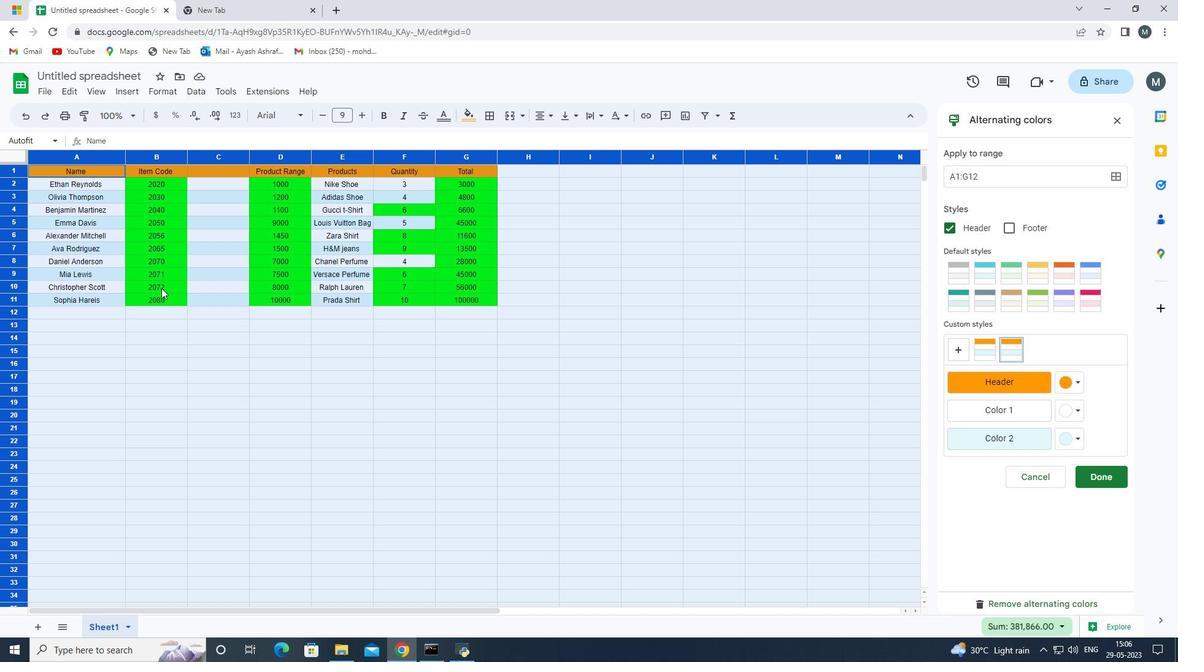 
Action: Mouse scrolled (158, 289) with delta (0, 0)
Screenshot: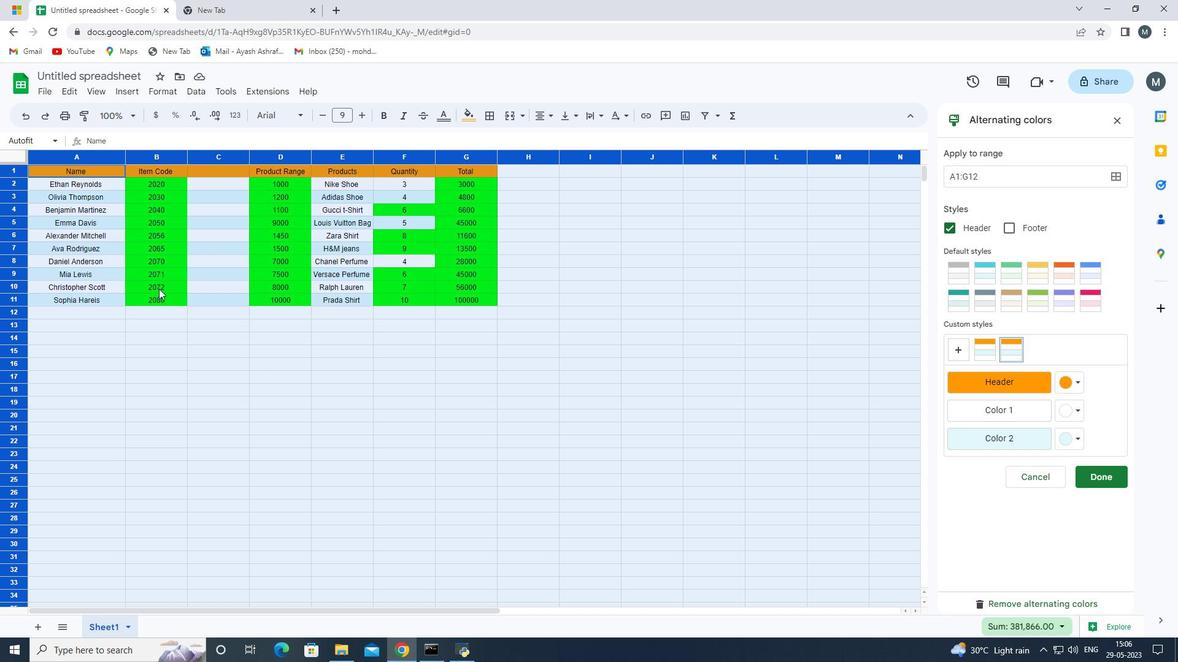 
Action: Mouse scrolled (158, 289) with delta (0, 0)
Screenshot: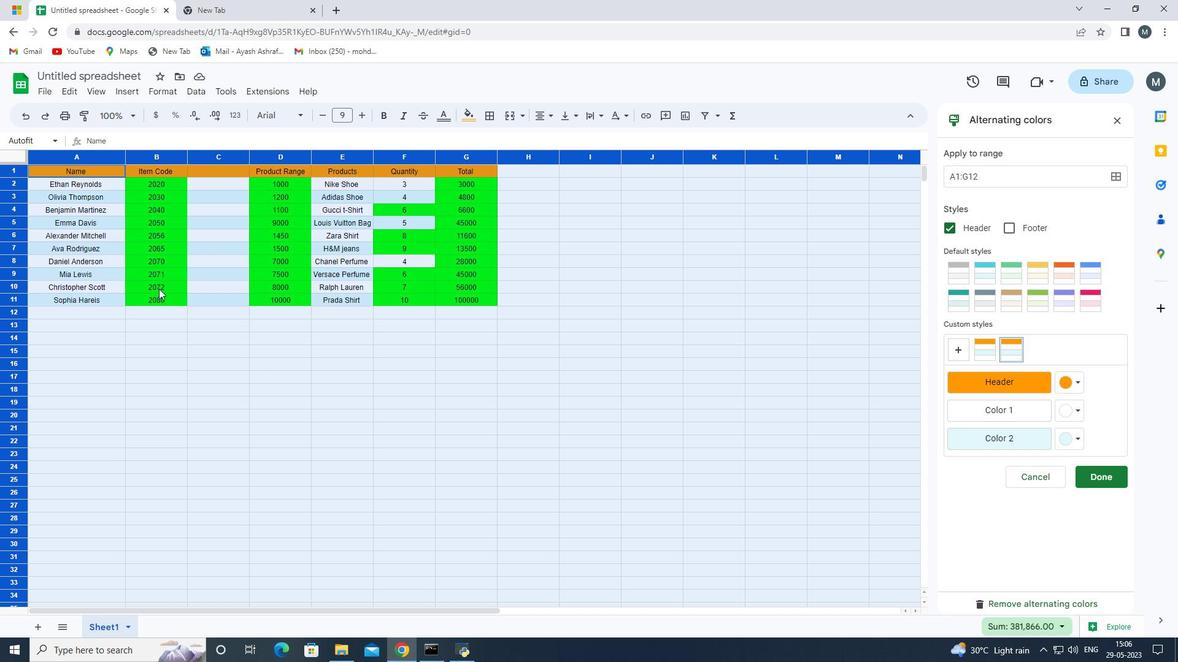 
Action: Mouse scrolled (158, 288) with delta (0, 0)
Screenshot: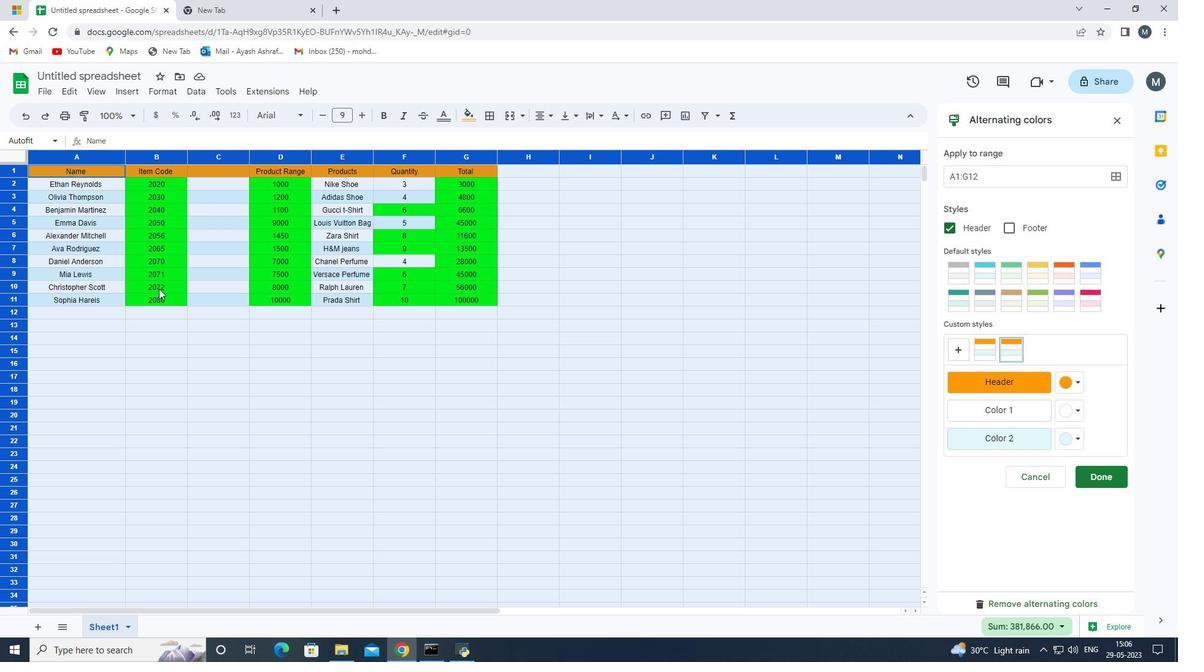 
Action: Mouse scrolled (158, 288) with delta (0, 0)
Screenshot: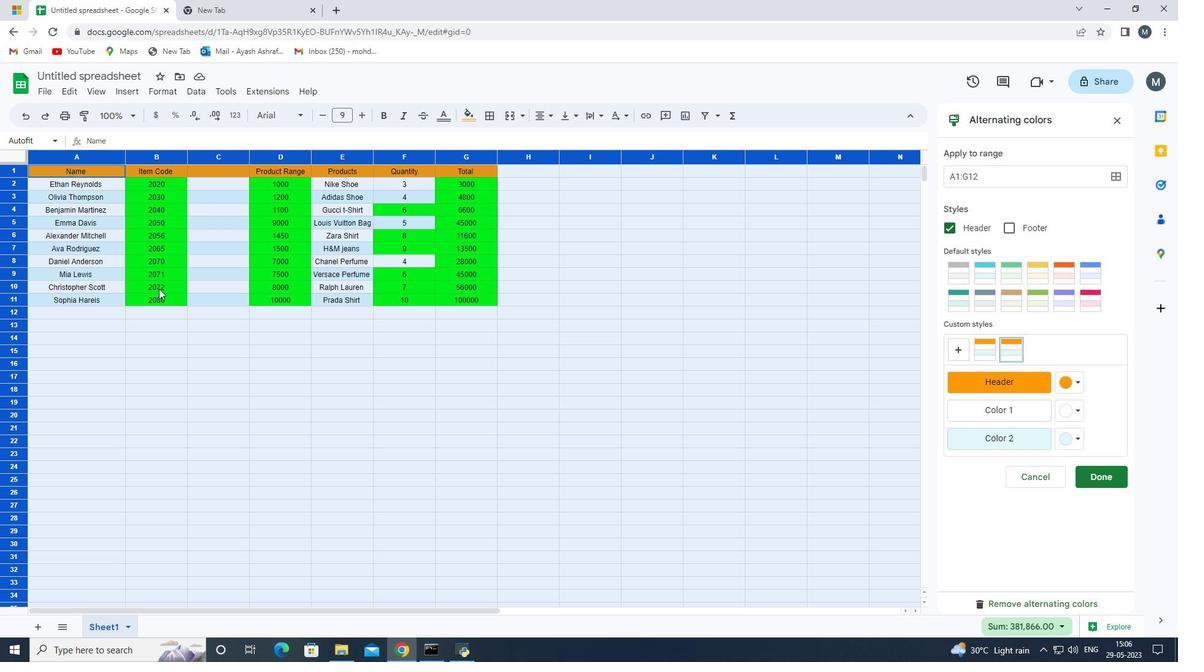 
Action: Mouse scrolled (158, 289) with delta (0, 0)
Screenshot: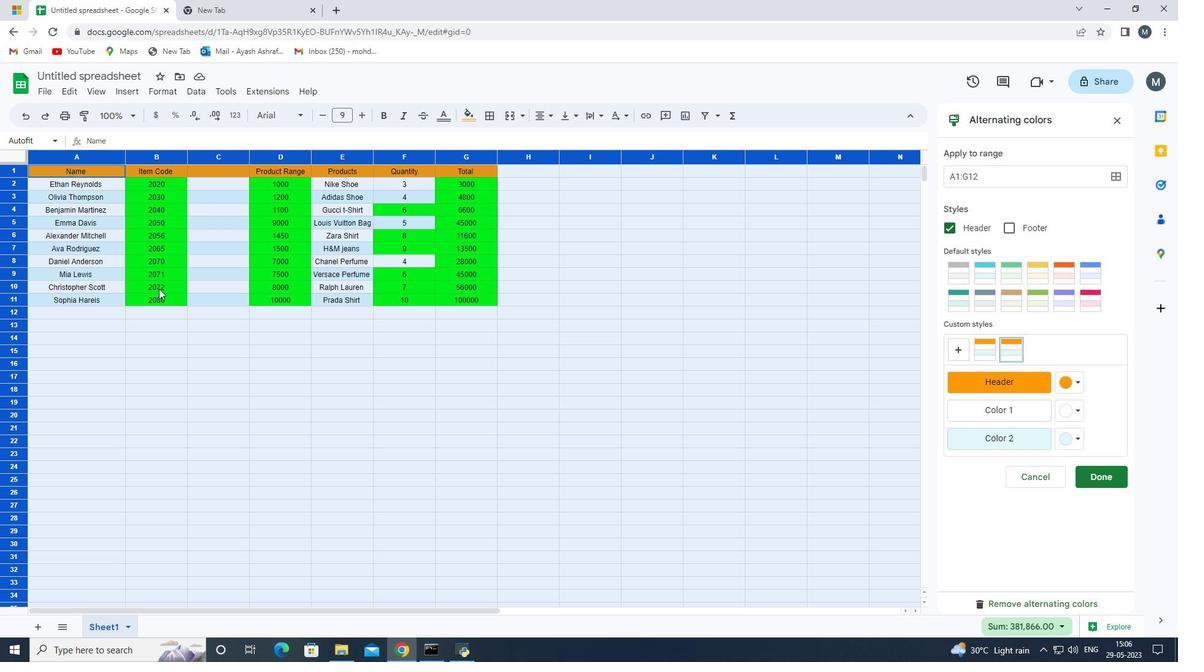 
Action: Mouse scrolled (158, 289) with delta (0, 0)
Screenshot: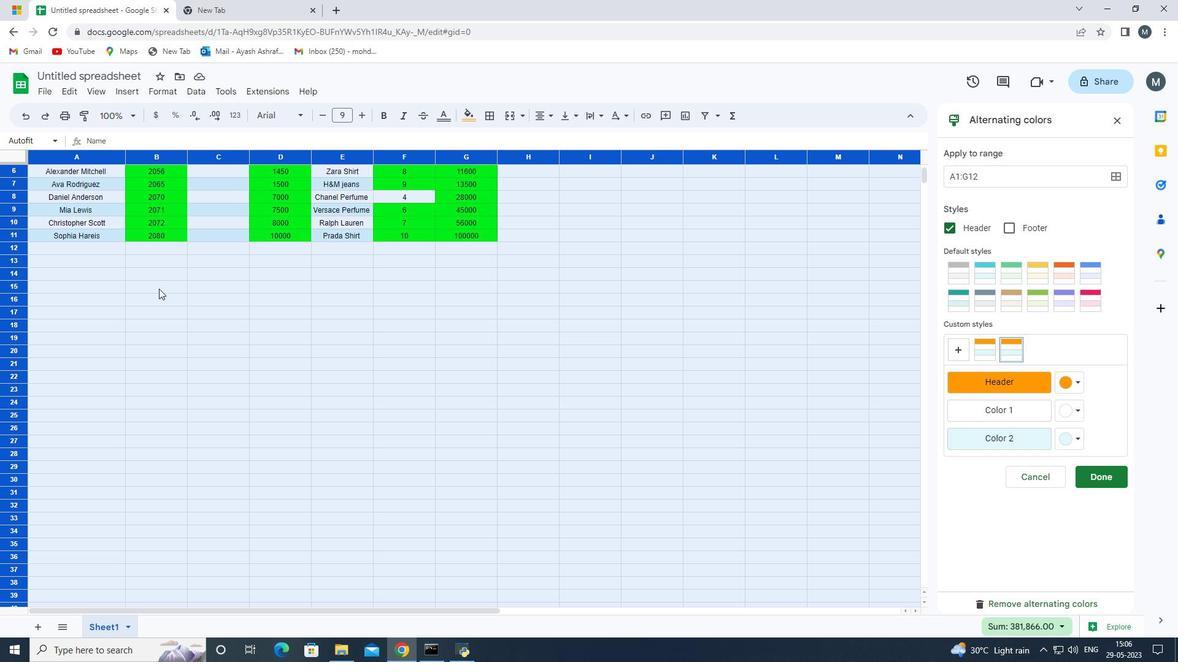 
Action: Mouse moved to (155, 292)
Screenshot: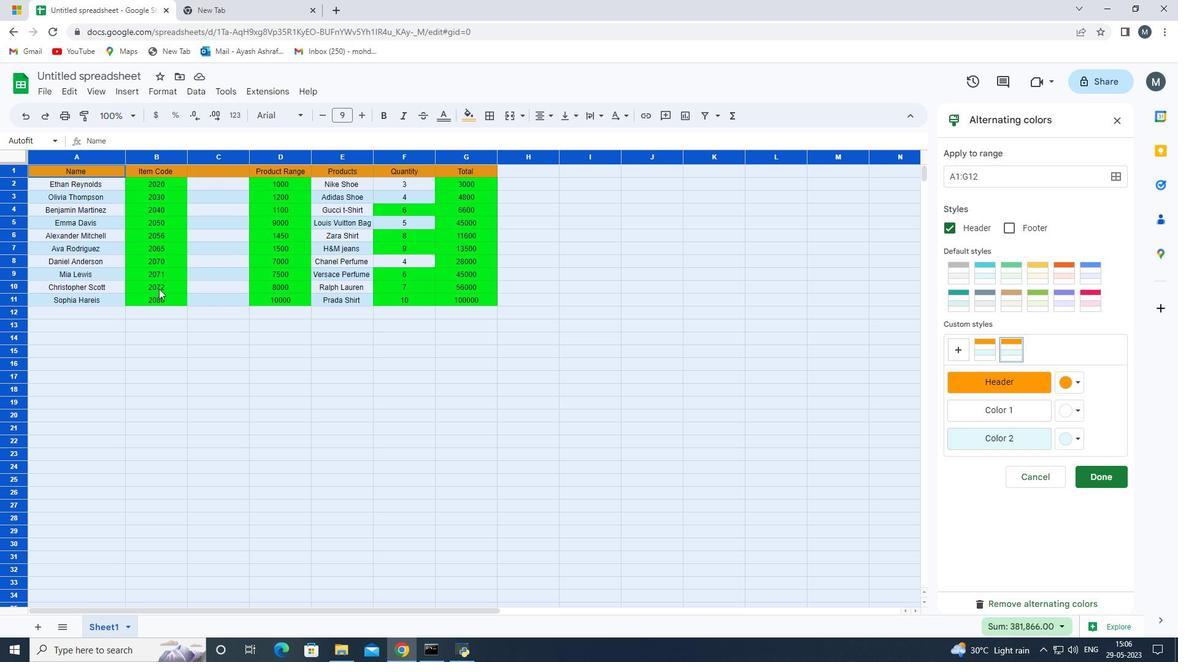 
Action: Mouse scrolled (155, 291) with delta (0, 0)
Screenshot: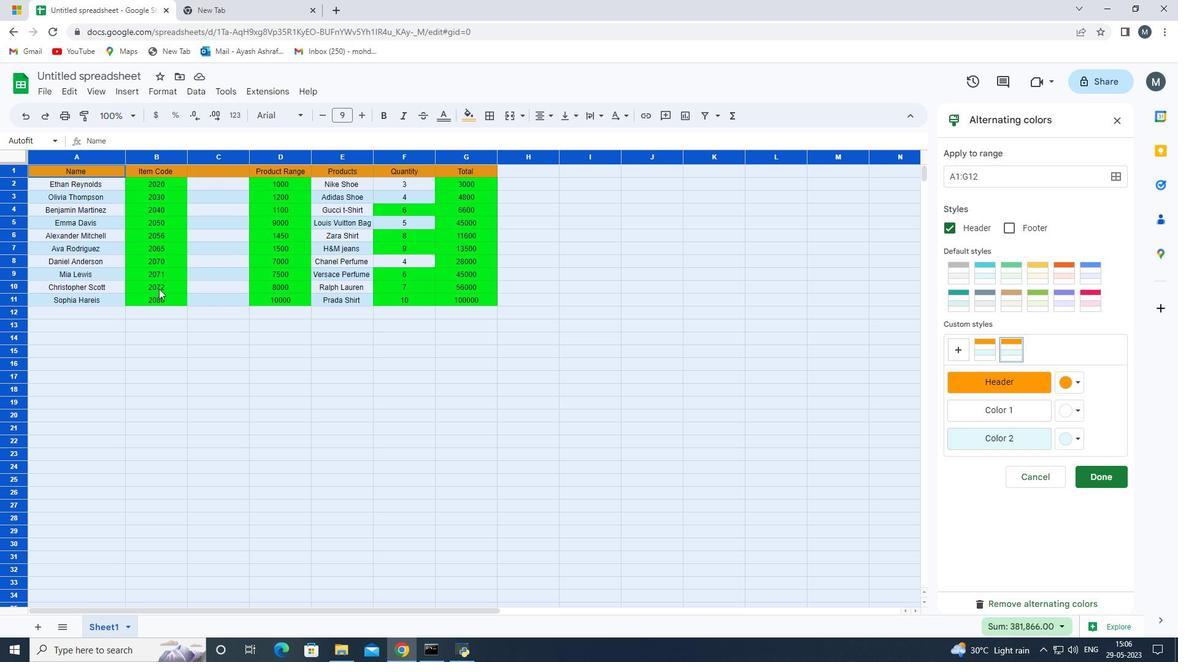 
Action: Mouse moved to (155, 292)
Screenshot: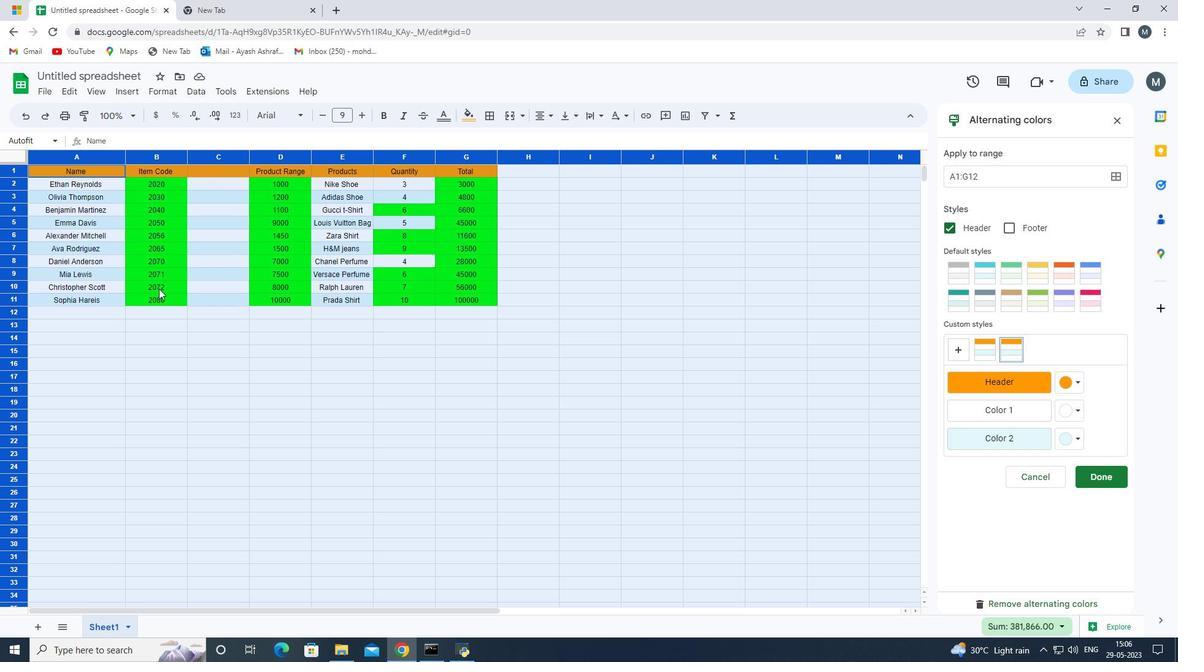
Action: Mouse scrolled (155, 292) with delta (0, 0)
Screenshot: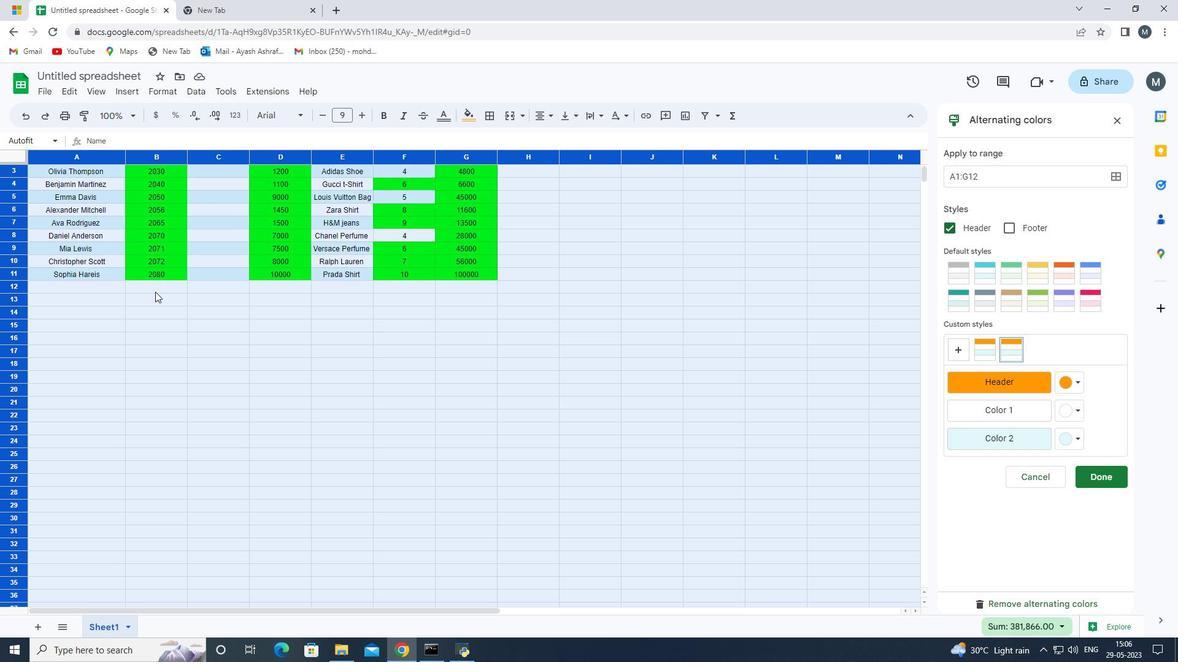 
Action: Mouse moved to (155, 292)
Screenshot: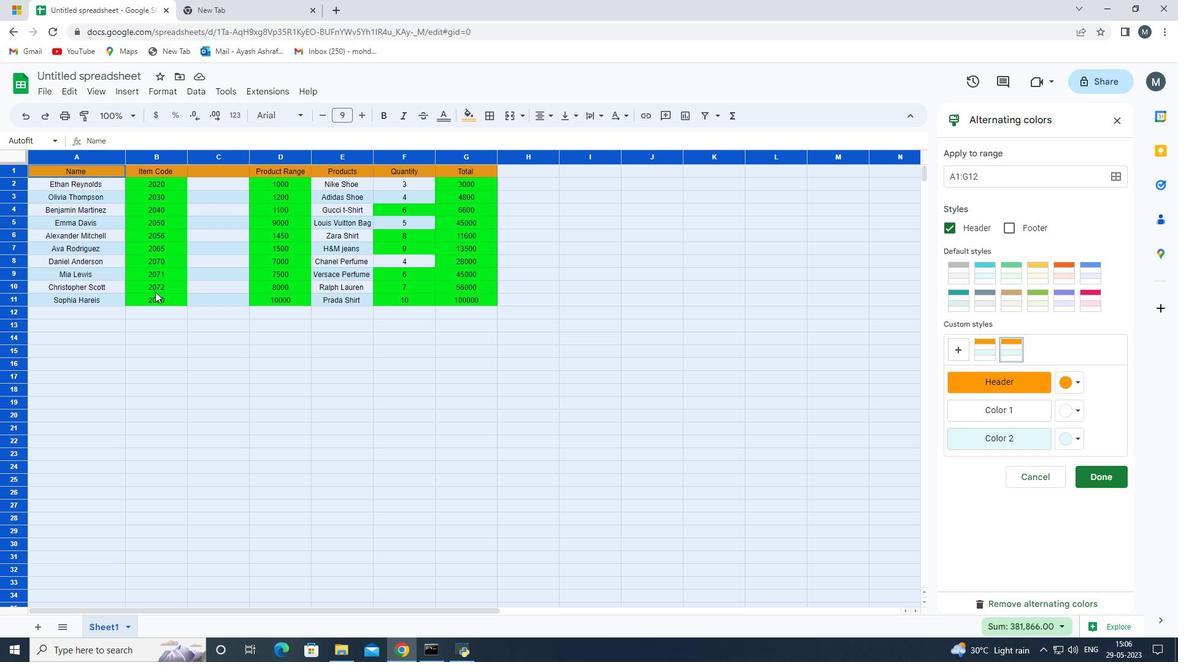 
Action: Mouse scrolled (155, 292) with delta (0, 0)
Screenshot: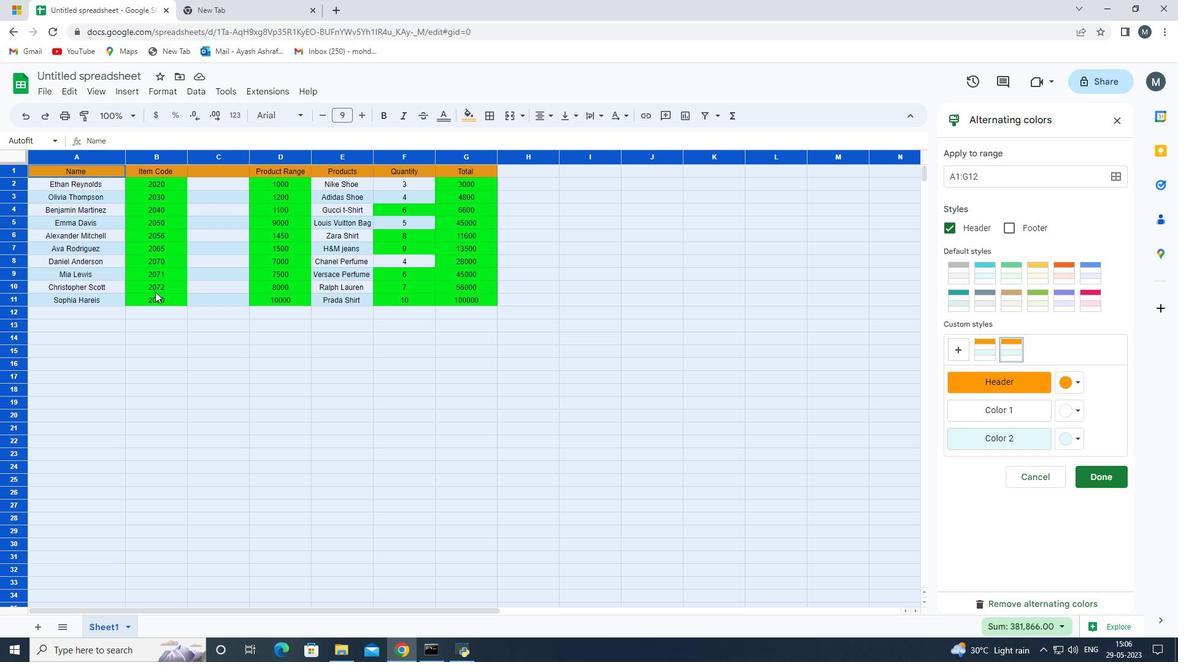 
Action: Mouse scrolled (155, 292) with delta (0, 0)
Screenshot: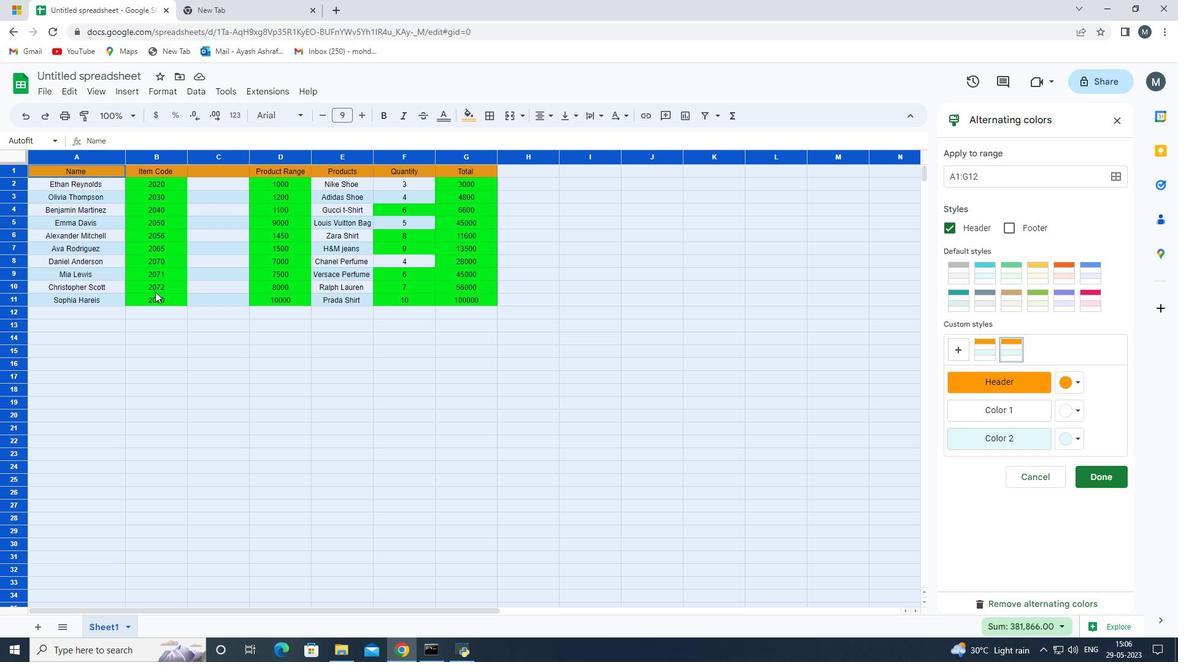 
Action: Mouse scrolled (155, 291) with delta (0, 0)
Screenshot: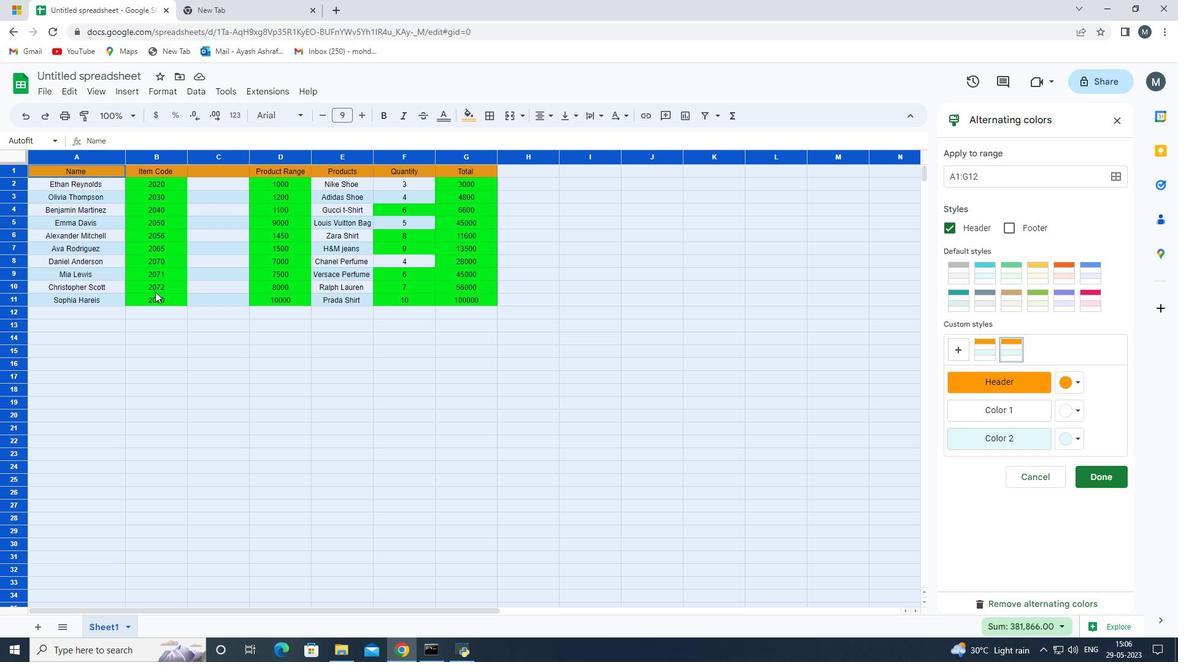 
Action: Mouse scrolled (155, 291) with delta (0, 0)
Screenshot: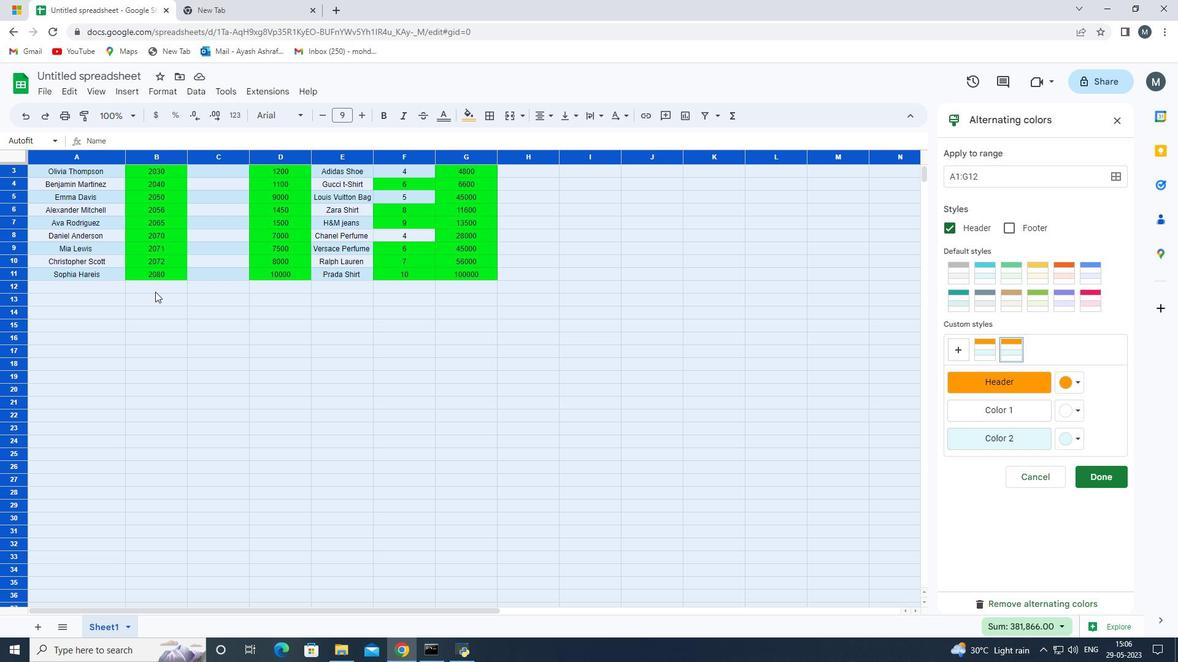 
Action: Mouse scrolled (155, 292) with delta (0, 0)
Screenshot: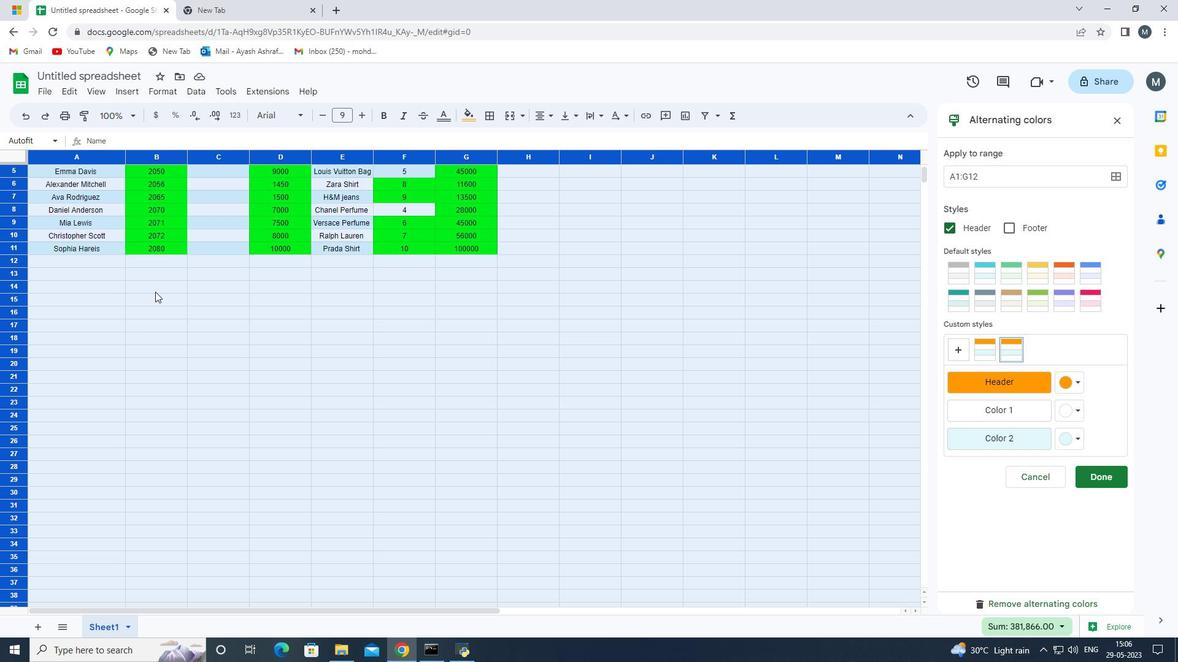 
Action: Mouse moved to (154, 292)
Screenshot: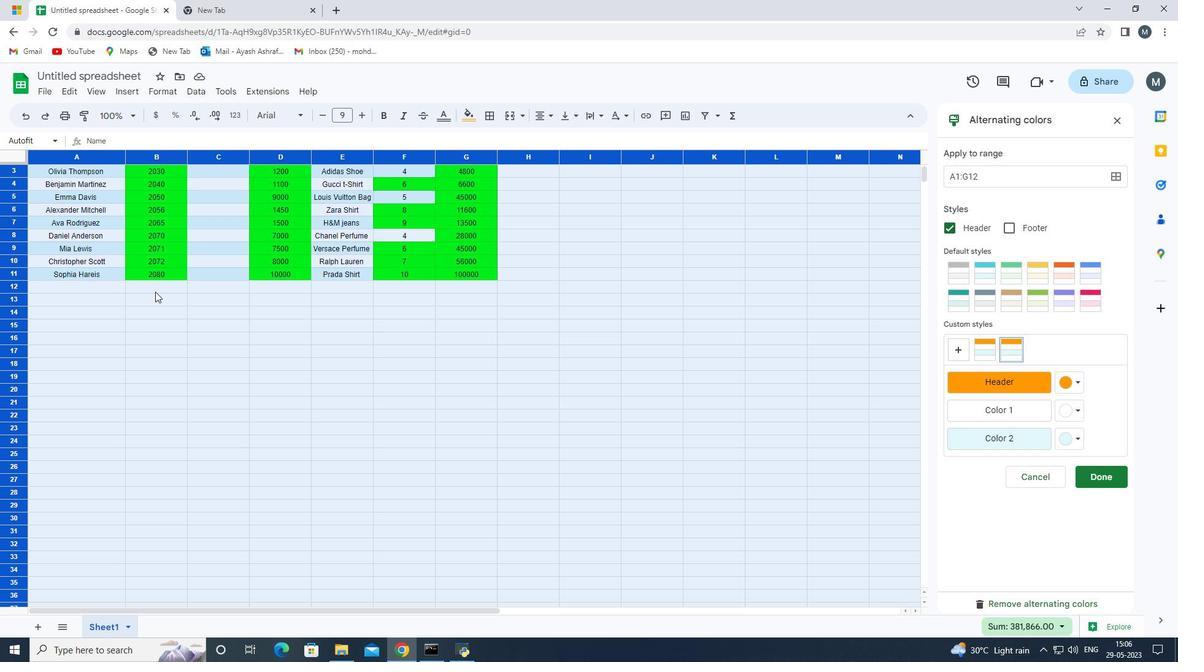 
Action: Mouse scrolled (154, 292) with delta (0, 0)
Screenshot: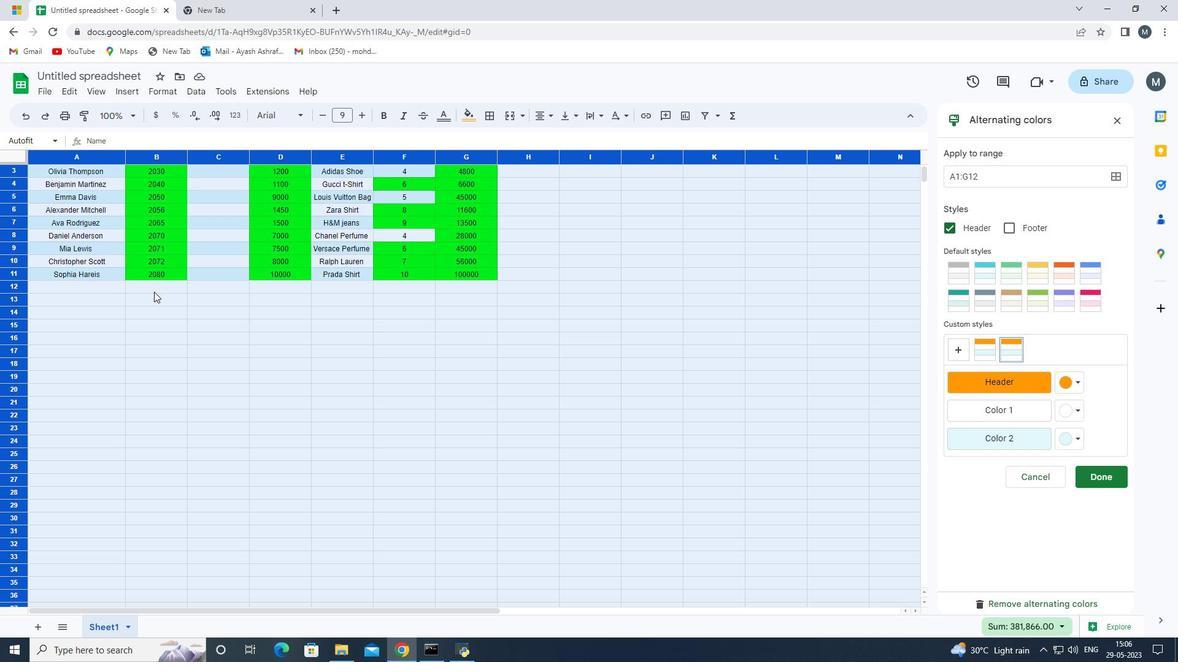 
Action: Mouse scrolled (154, 292) with delta (0, 0)
Screenshot: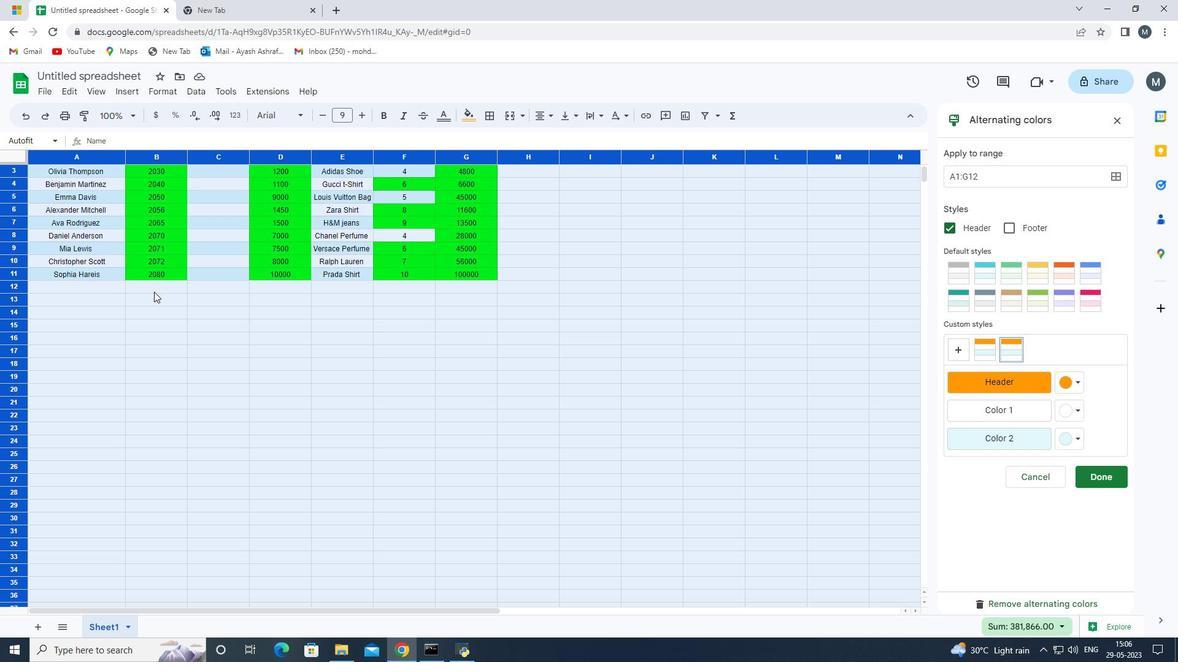 
Action: Mouse scrolled (154, 291) with delta (0, 0)
Screenshot: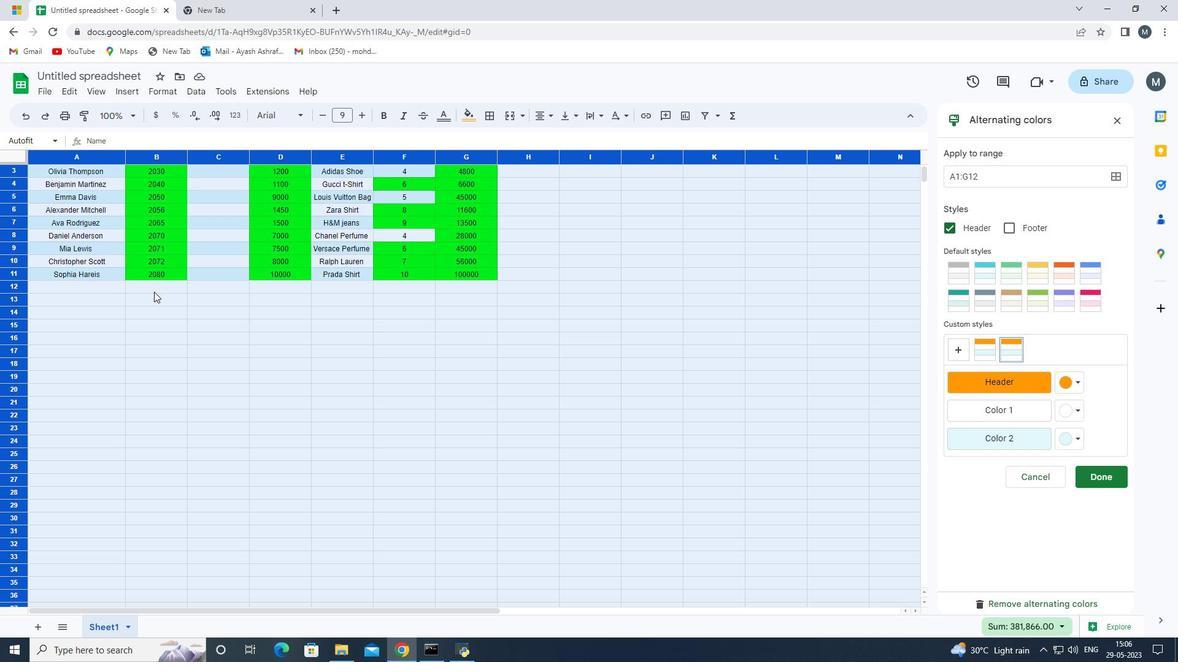 
Action: Mouse scrolled (154, 291) with delta (0, 0)
Screenshot: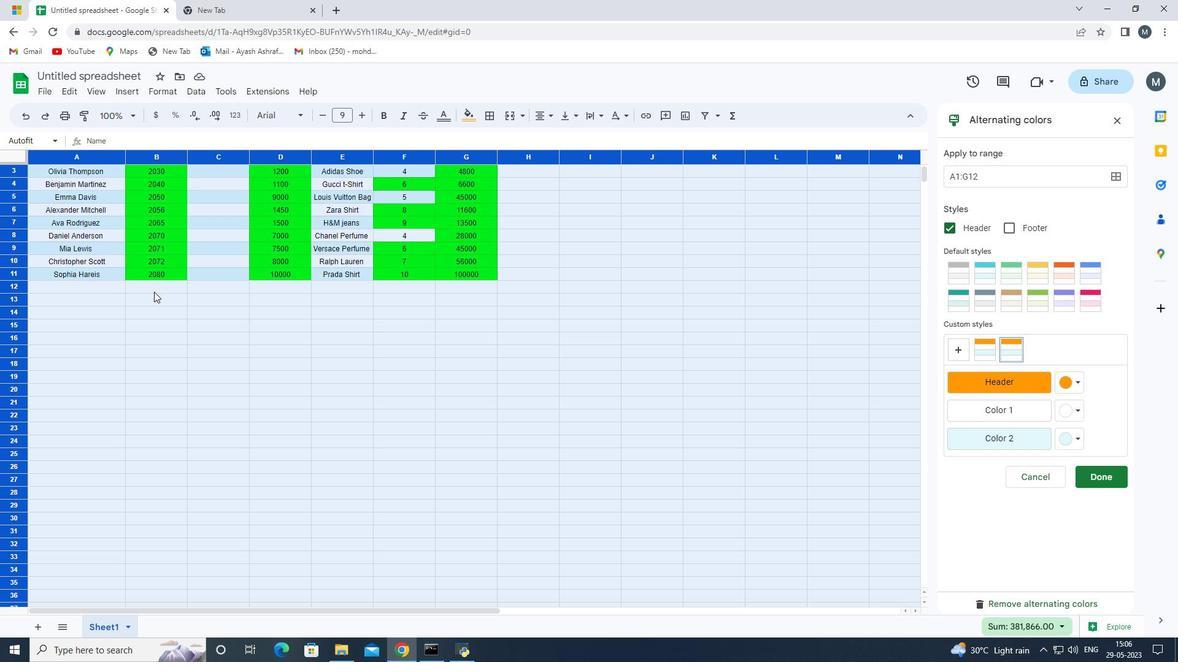 
Action: Mouse moved to (153, 292)
Screenshot: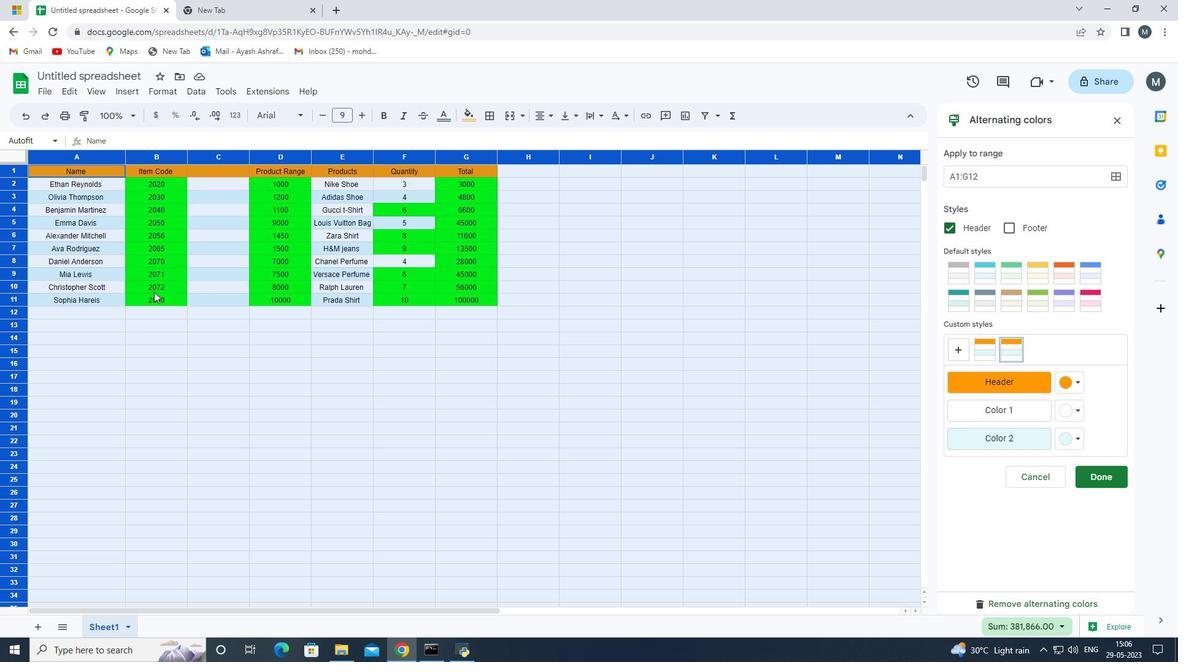 
Action: Mouse scrolled (153, 291) with delta (0, 0)
Screenshot: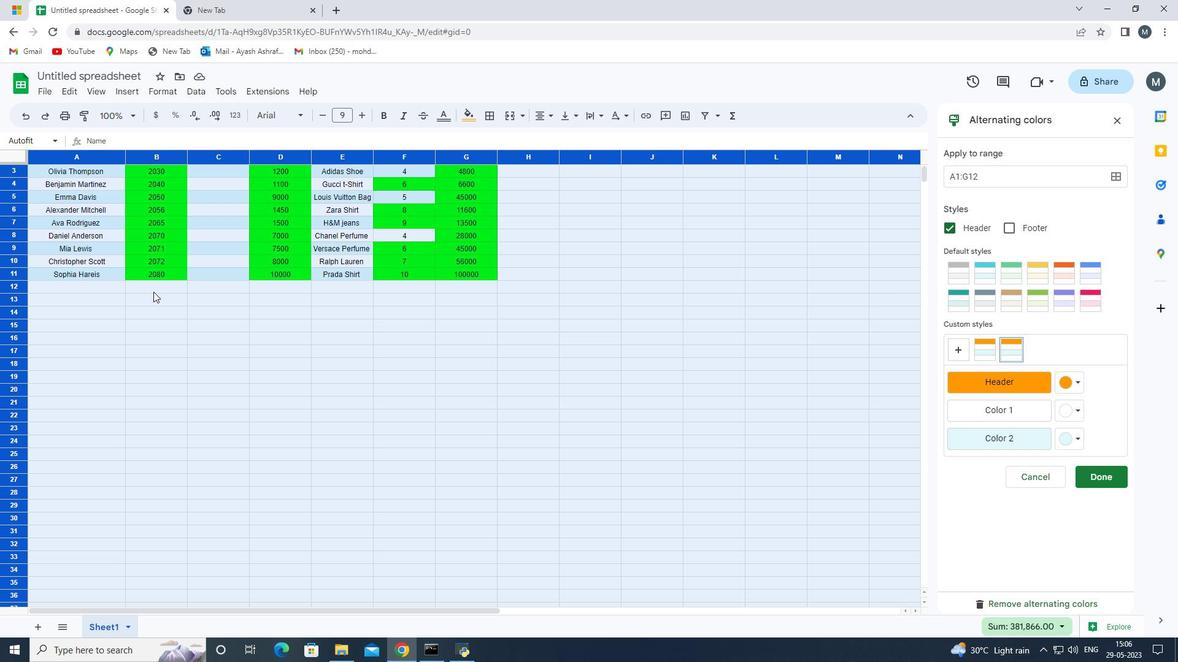 
Action: Mouse scrolled (153, 292) with delta (0, 0)
Screenshot: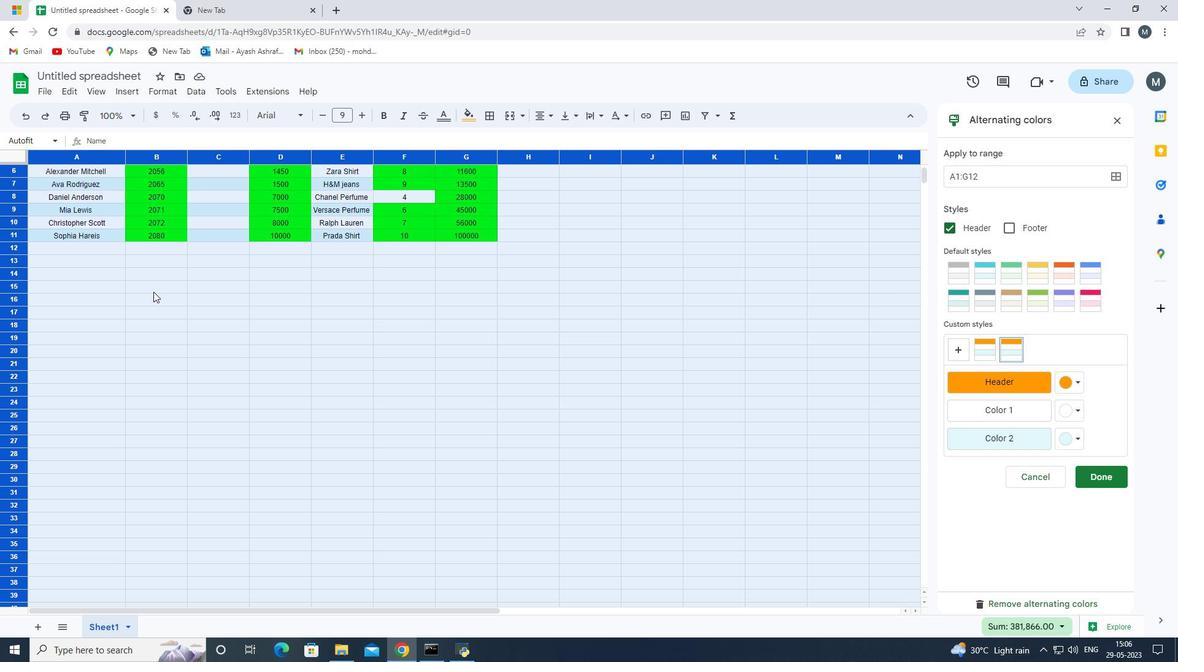 
Action: Mouse scrolled (153, 292) with delta (0, 0)
Screenshot: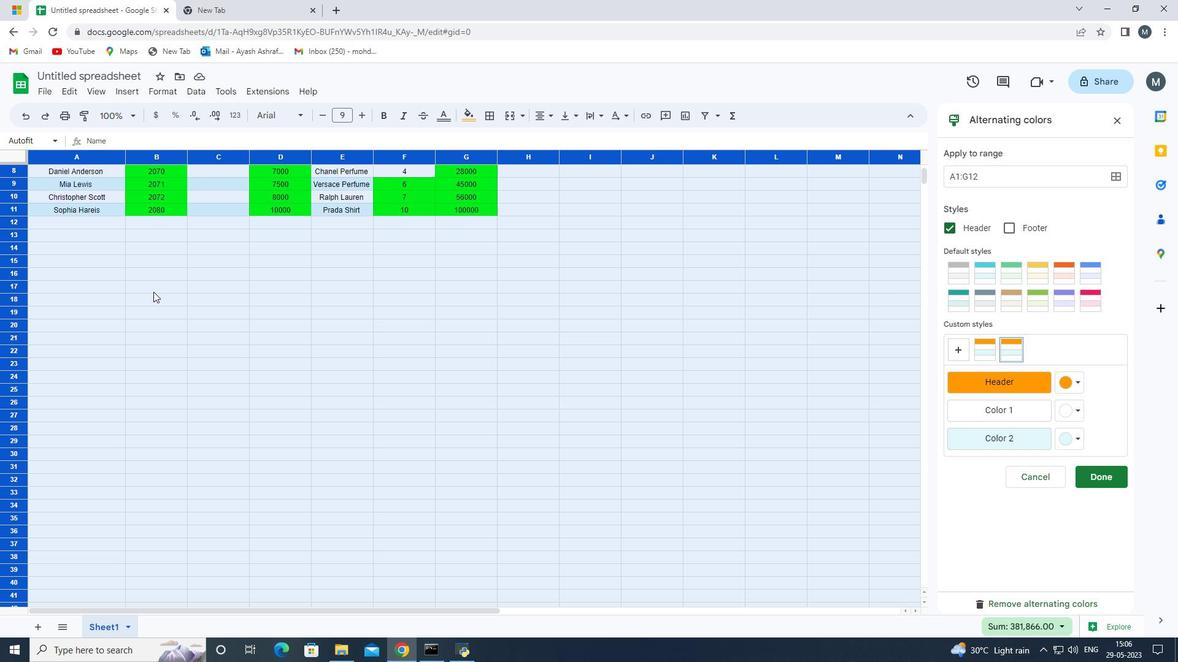 
Action: Mouse scrolled (153, 292) with delta (0, 0)
Screenshot: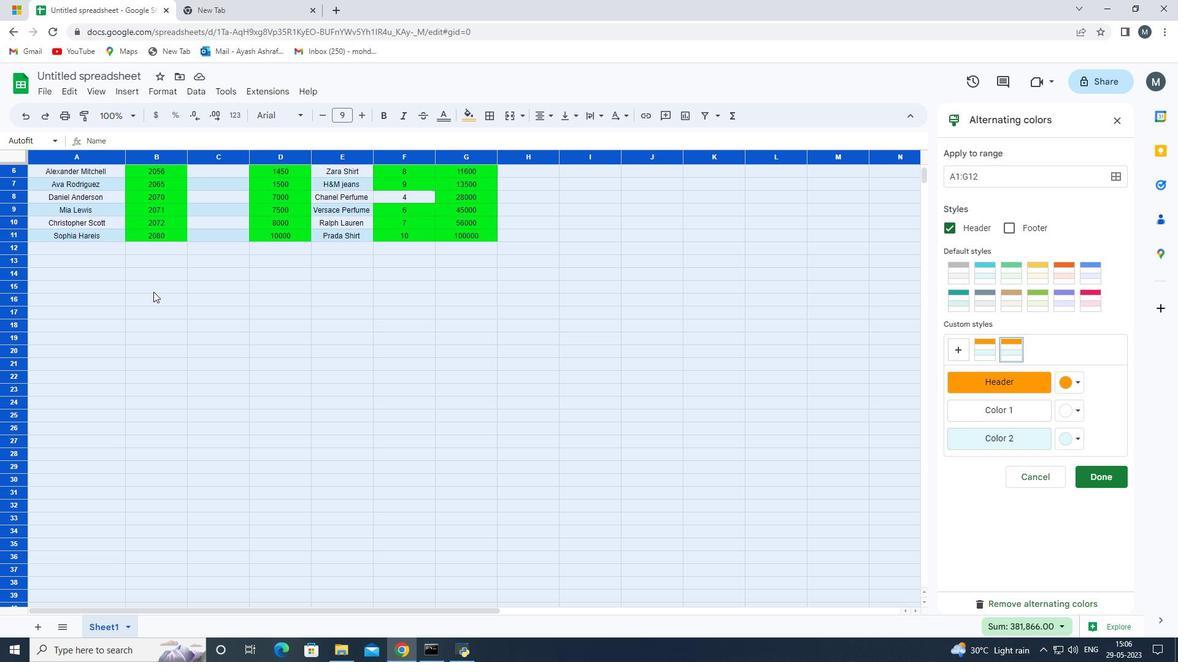 
Action: Mouse scrolled (153, 292) with delta (0, 0)
Screenshot: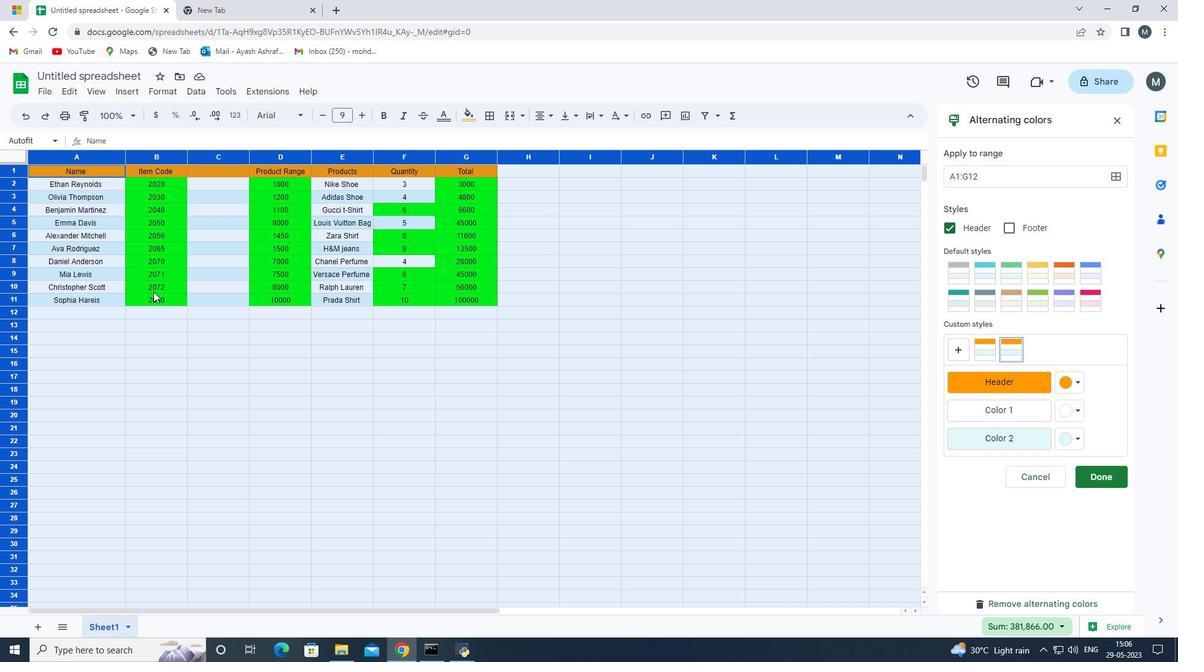 
Action: Mouse scrolled (153, 292) with delta (0, 0)
Screenshot: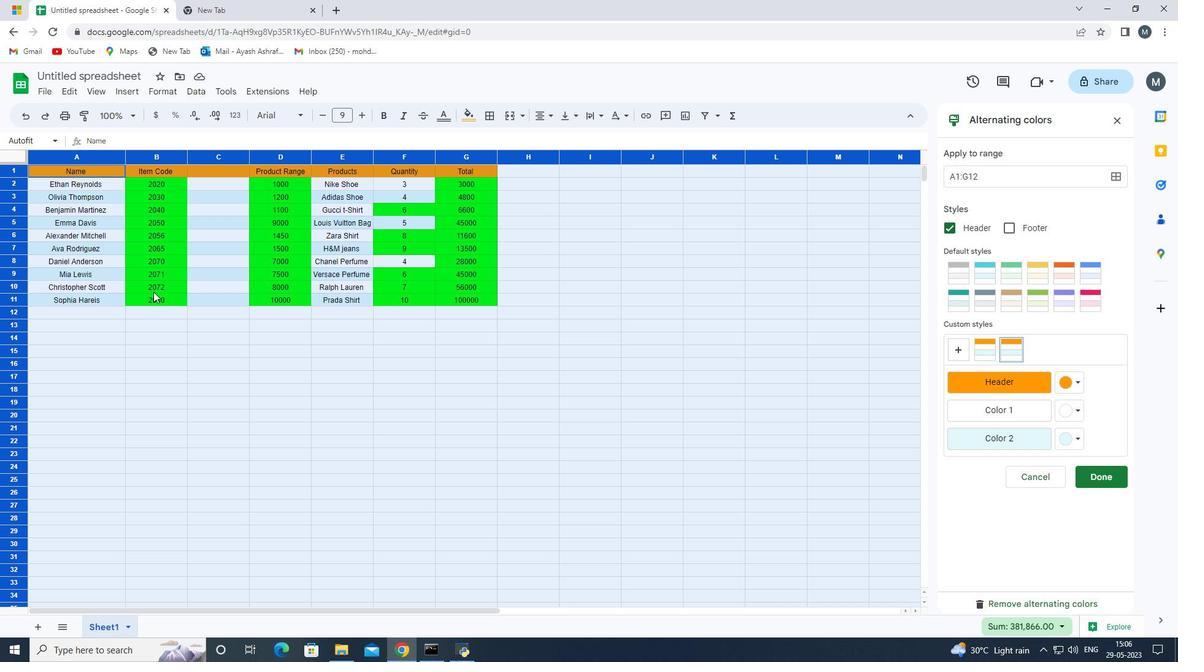 
Action: Mouse moved to (152, 292)
Screenshot: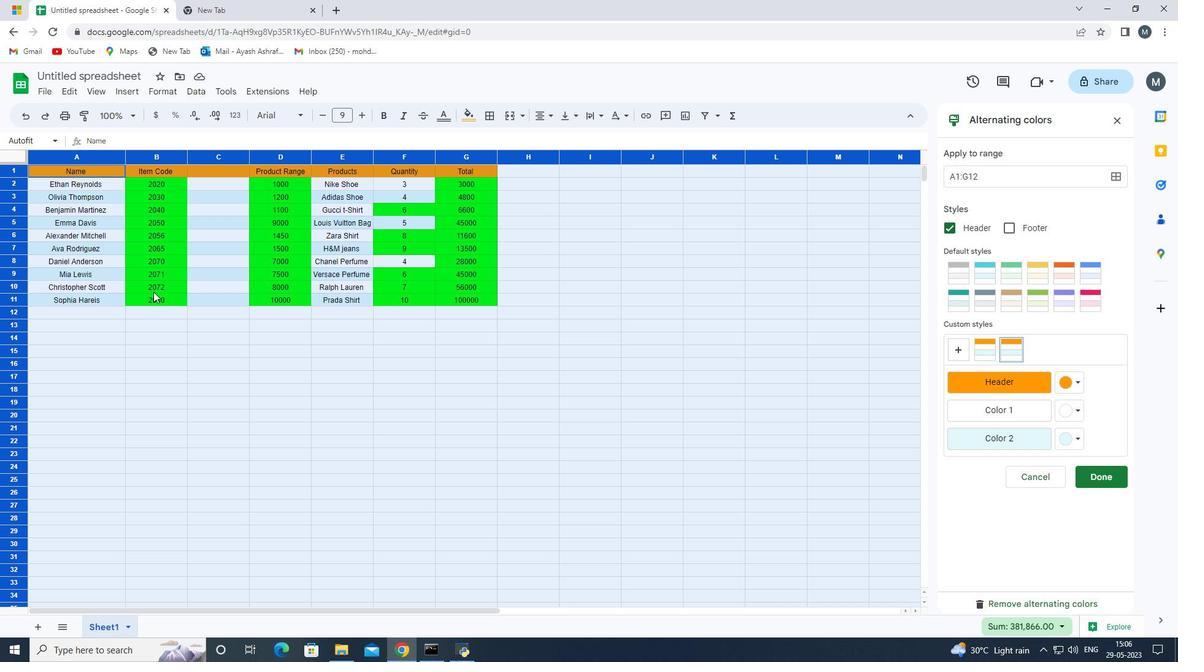 
Action: Mouse scrolled (152, 293) with delta (0, 0)
Screenshot: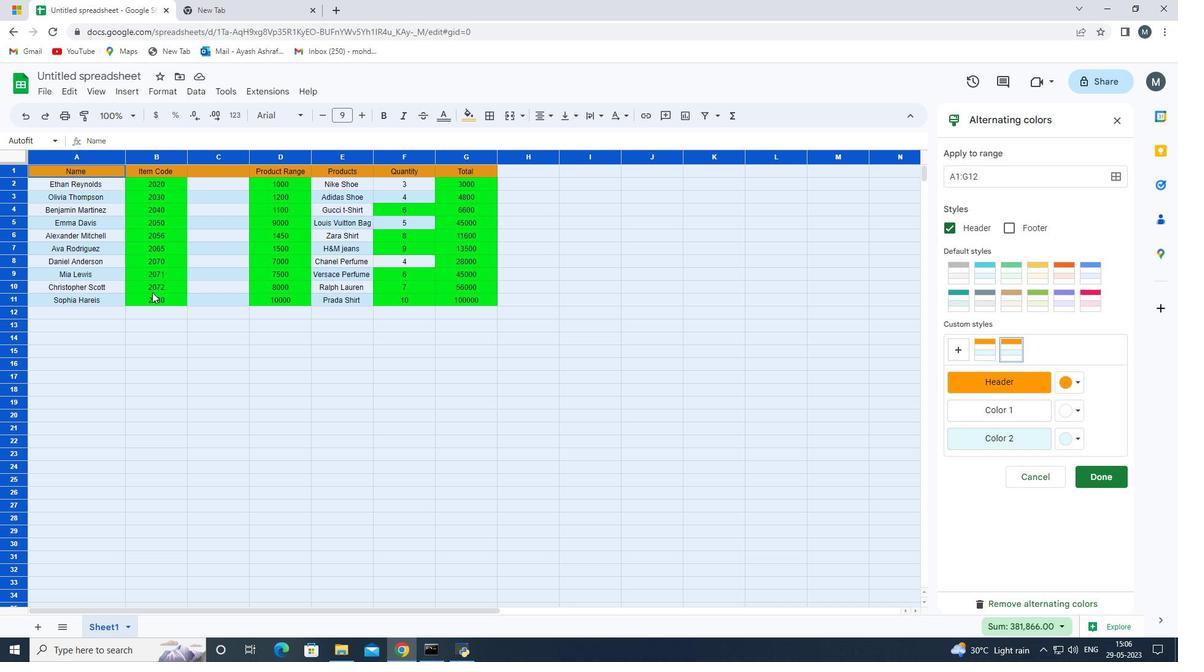 
Action: Mouse scrolled (152, 292) with delta (0, 0)
Screenshot: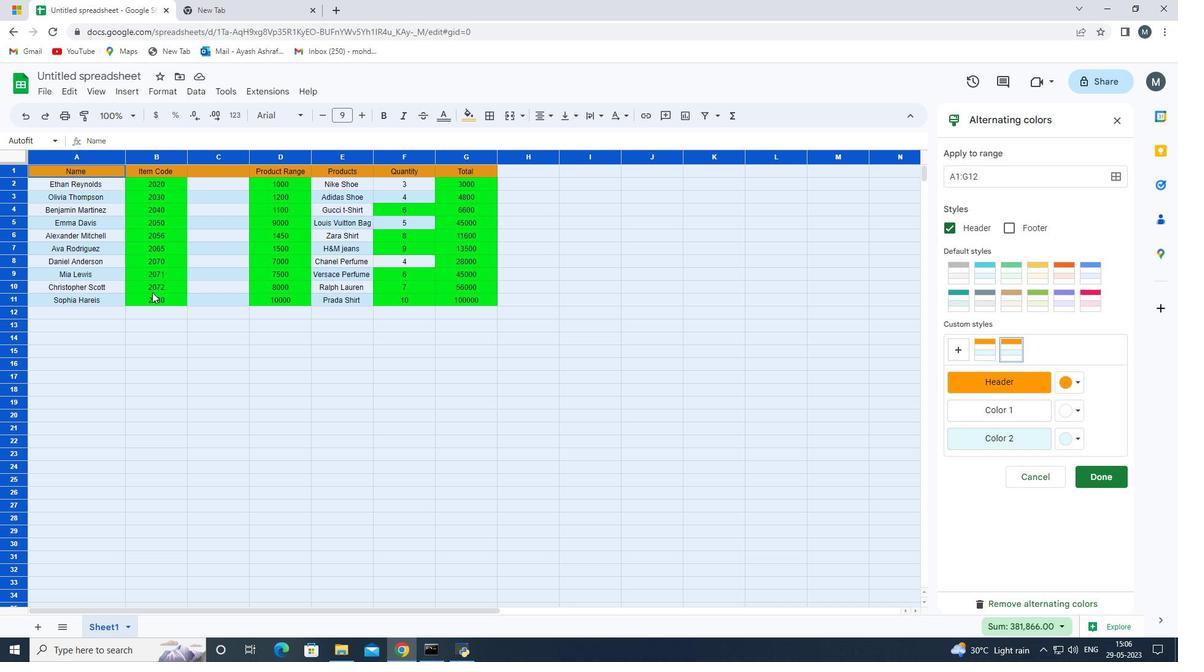 
Action: Mouse scrolled (152, 293) with delta (0, 0)
Screenshot: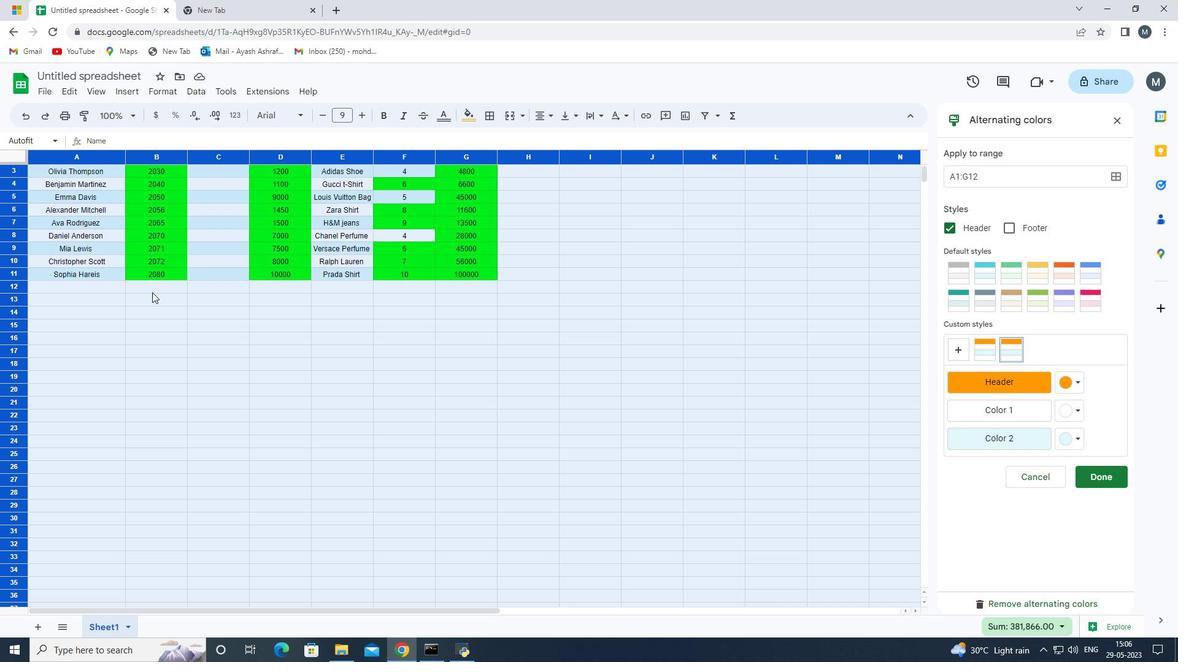 
Action: Mouse moved to (150, 293)
Screenshot: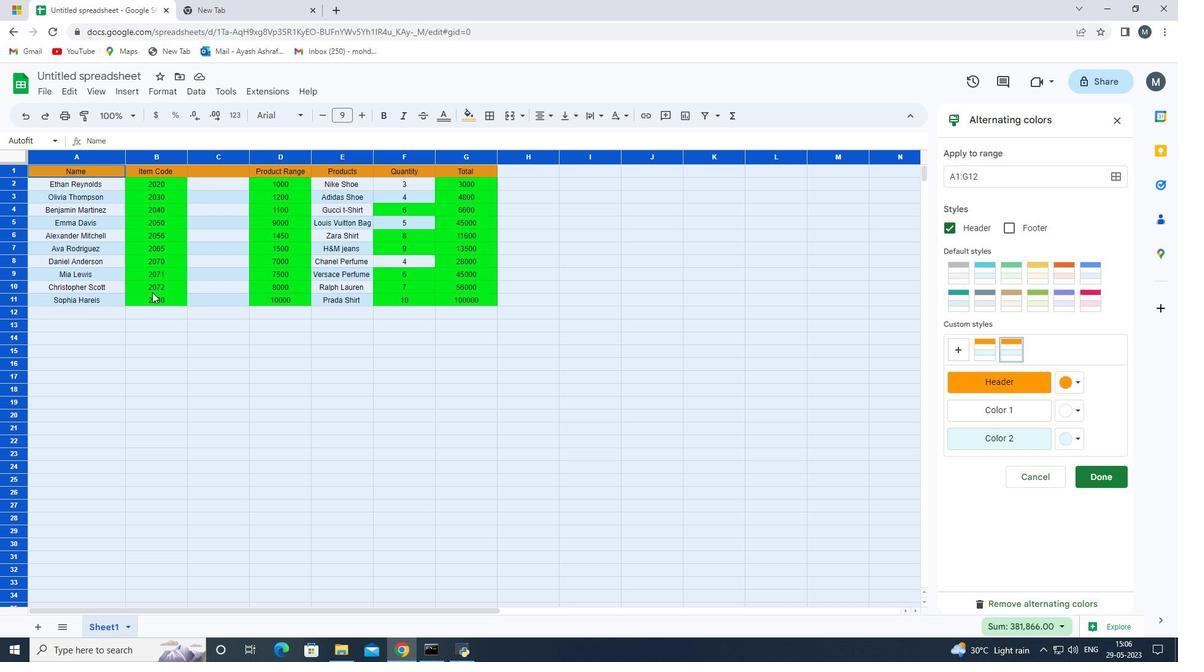 
Action: Mouse scrolled (150, 294) with delta (0, 0)
Screenshot: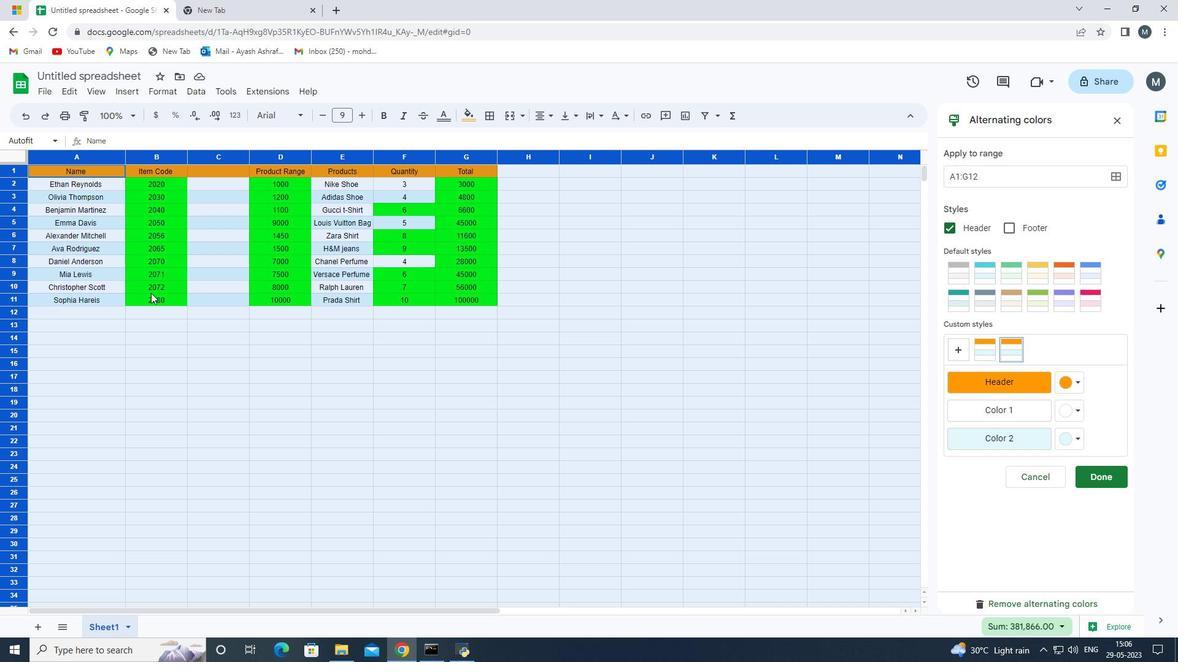 
Action: Mouse scrolled (150, 294) with delta (0, 0)
Screenshot: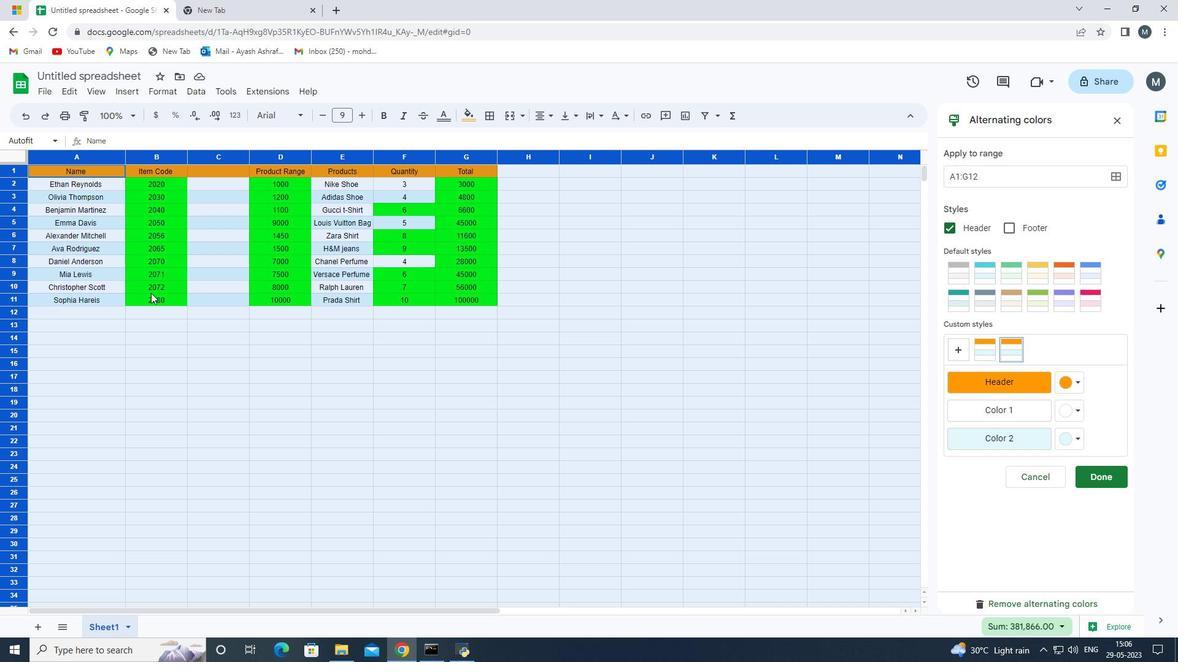 
Action: Mouse scrolled (150, 294) with delta (0, 0)
Screenshot: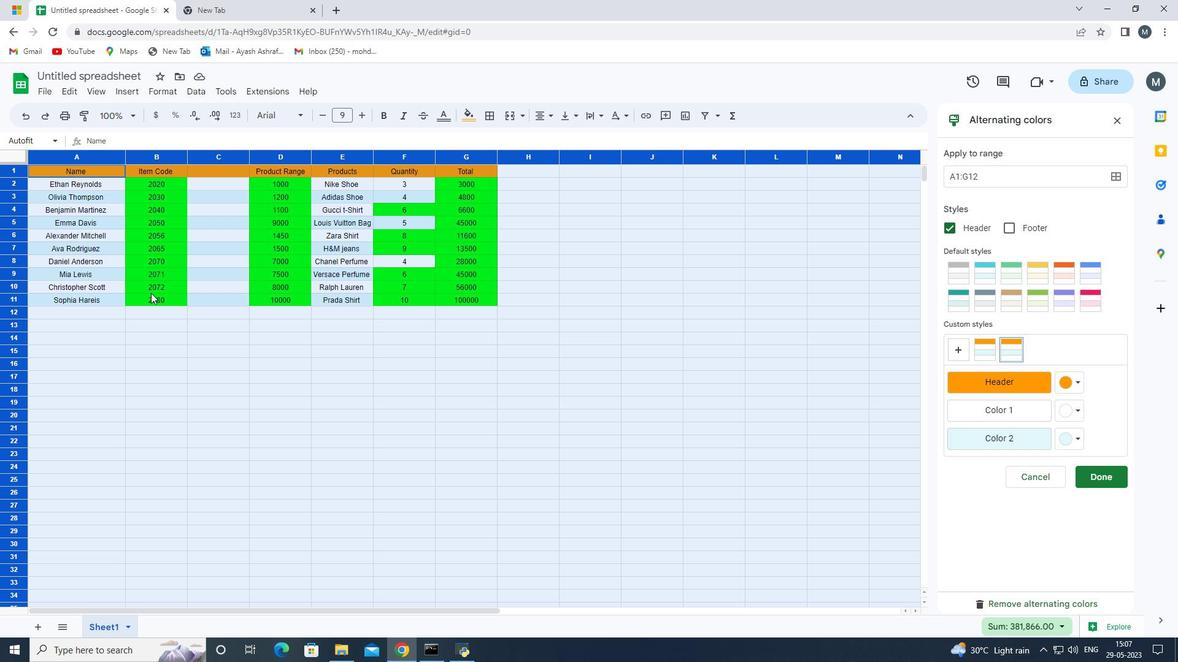 
Action: Mouse scrolled (150, 294) with delta (0, 0)
Screenshot: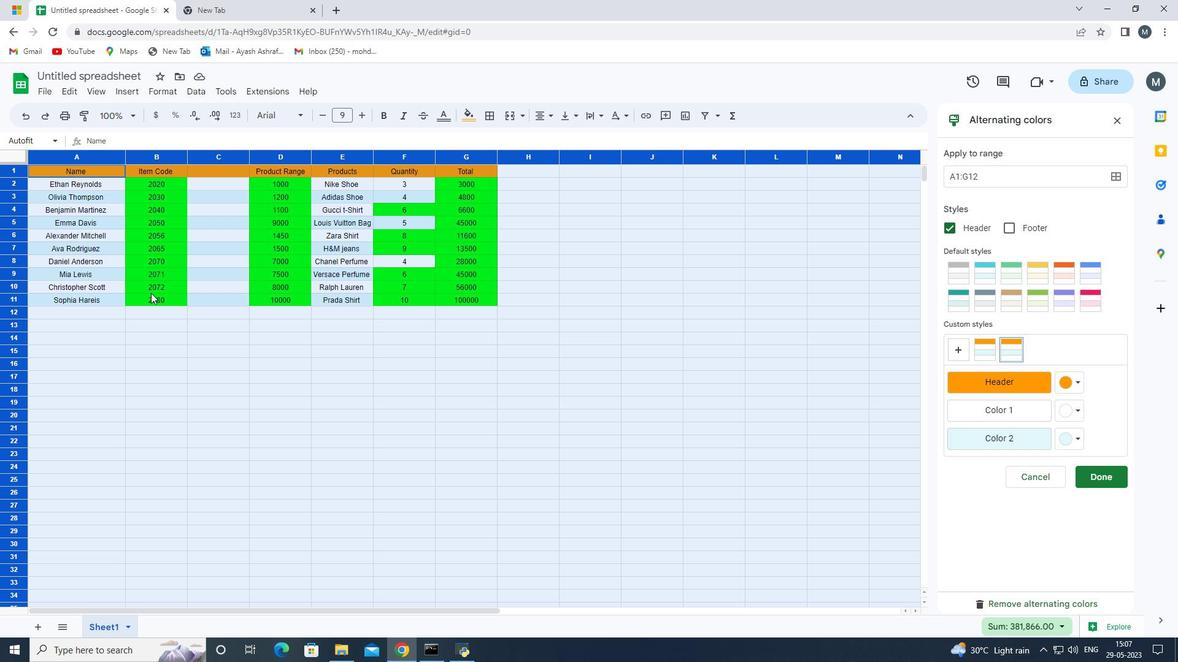 
Action: Mouse scrolled (150, 294) with delta (0, 0)
Screenshot: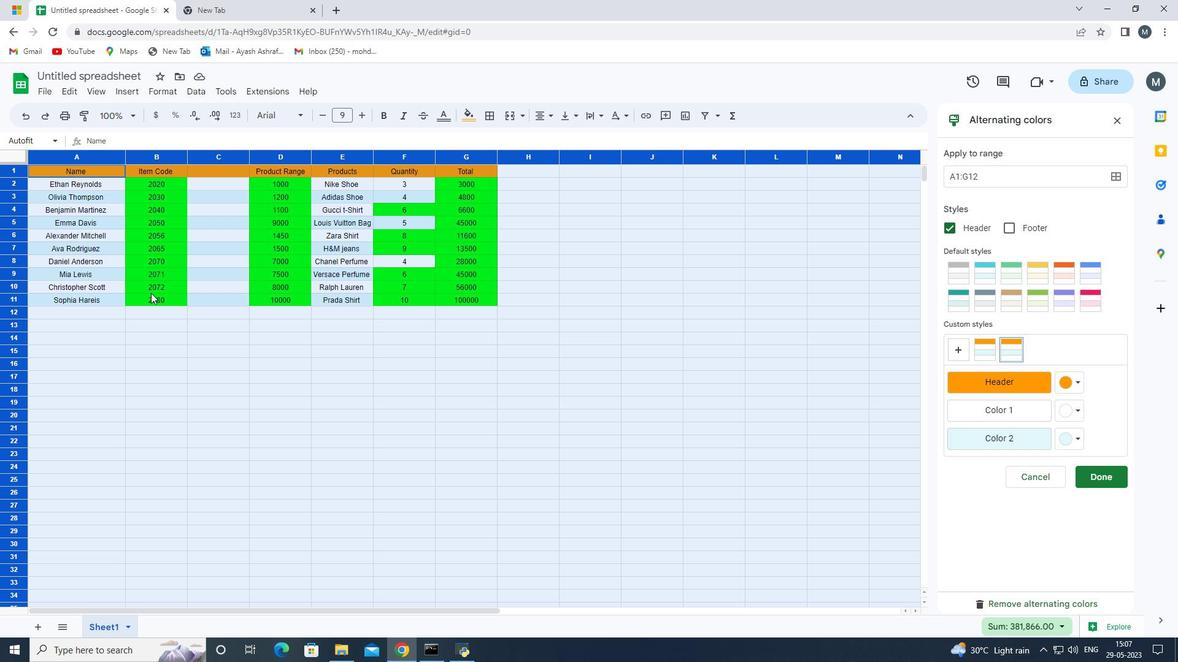 
Action: Mouse scrolled (150, 294) with delta (0, 0)
Screenshot: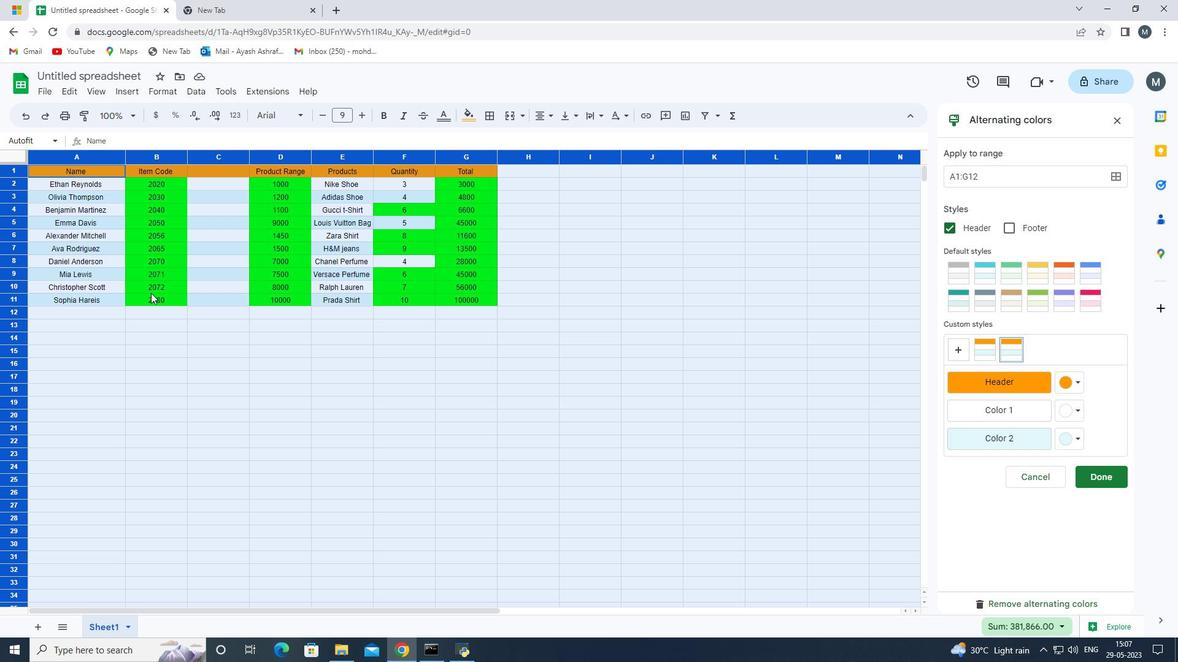 
Action: Mouse scrolled (150, 294) with delta (0, 0)
Screenshot: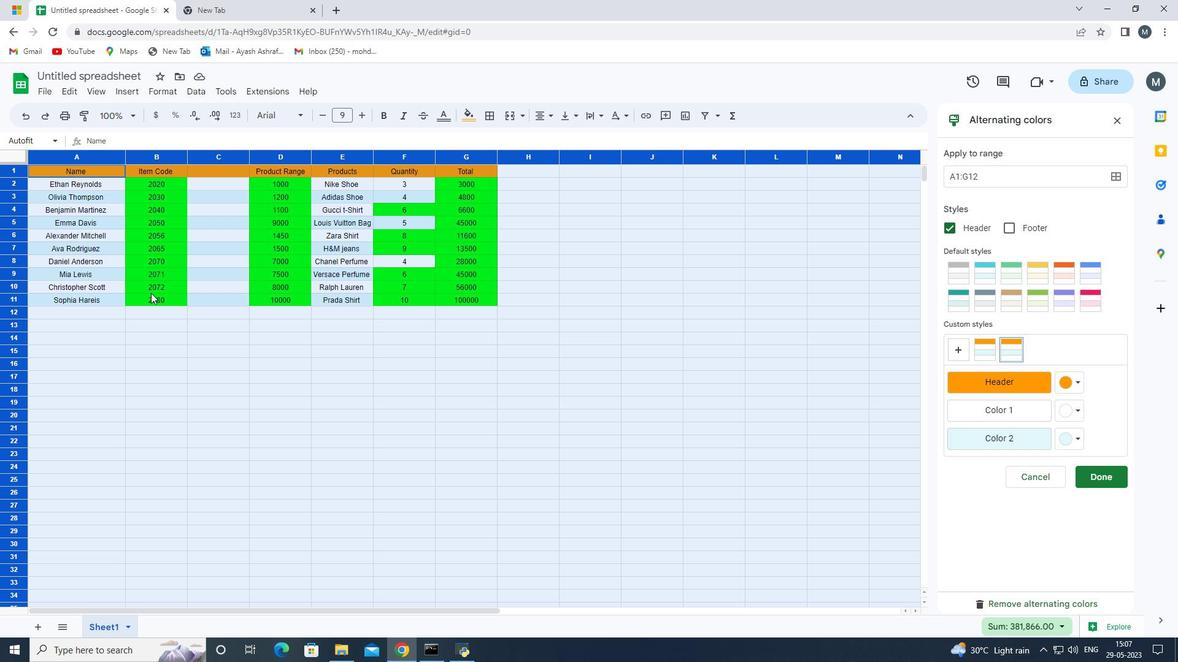 
Action: Mouse scrolled (150, 294) with delta (0, 0)
Screenshot: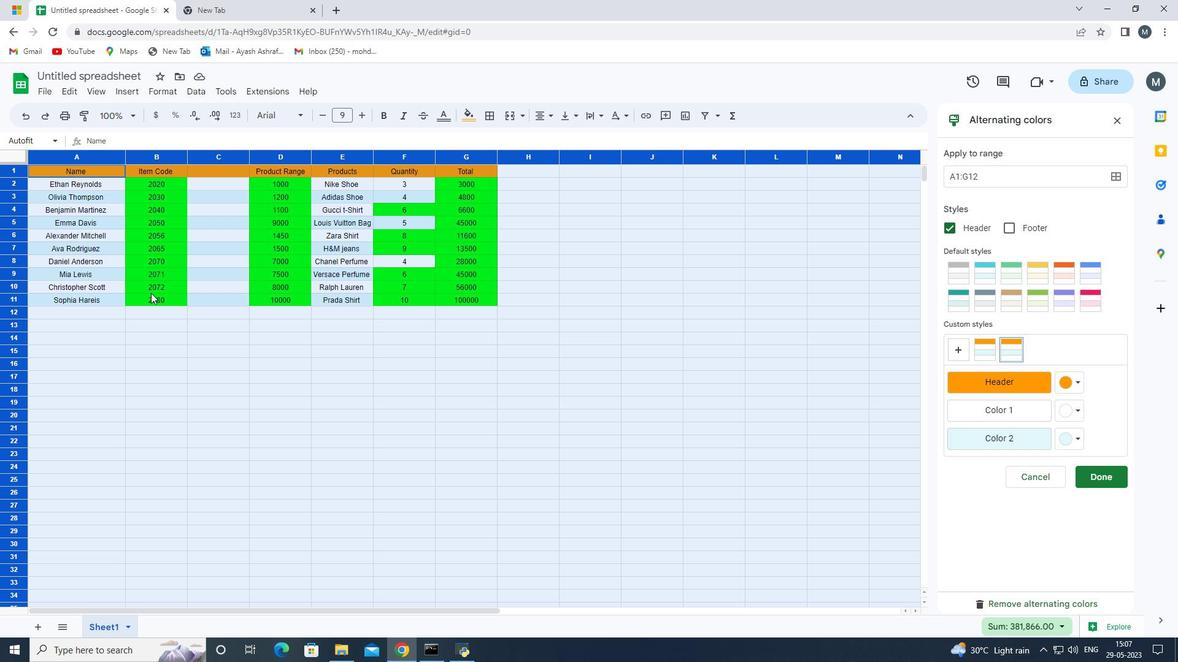 
Action: Mouse scrolled (150, 294) with delta (0, 0)
Screenshot: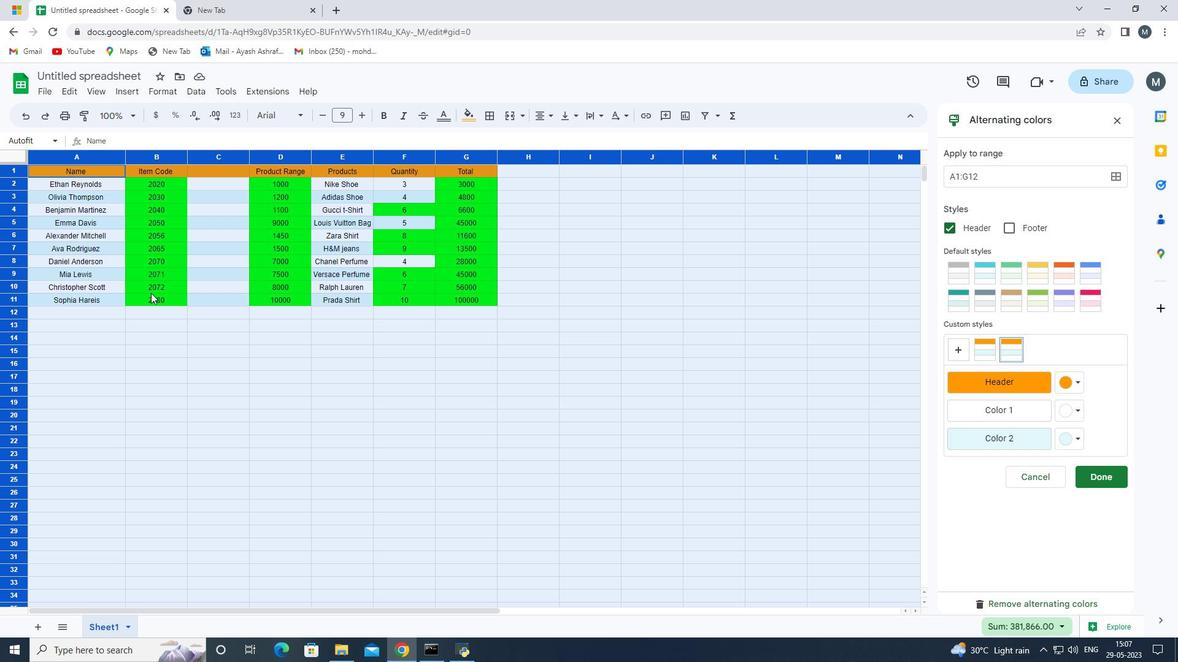 
Action: Mouse moved to (57, 360)
Screenshot: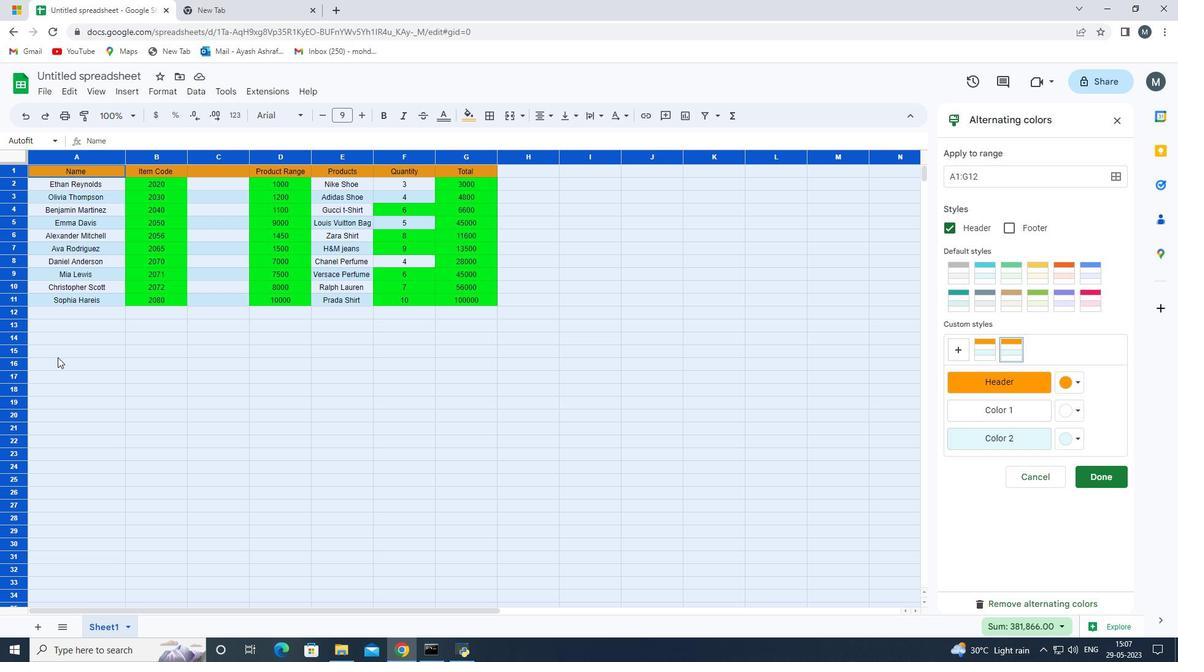 
Action: Mouse pressed left at (57, 360)
Screenshot: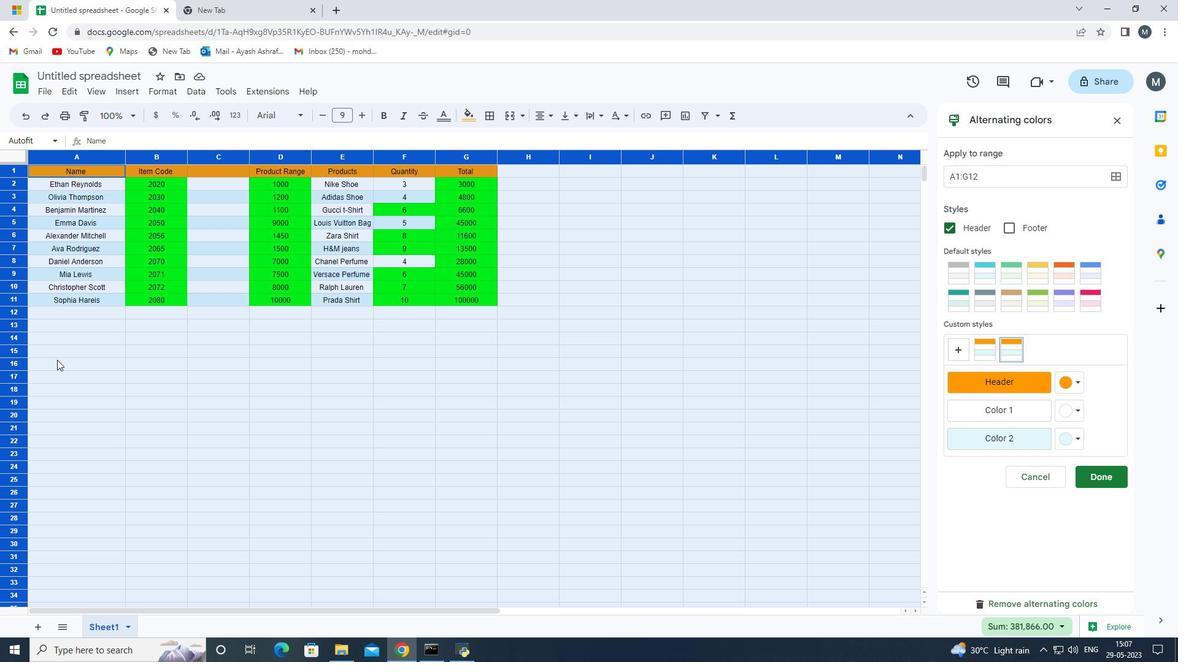 
Action: Mouse moved to (93, 154)
Screenshot: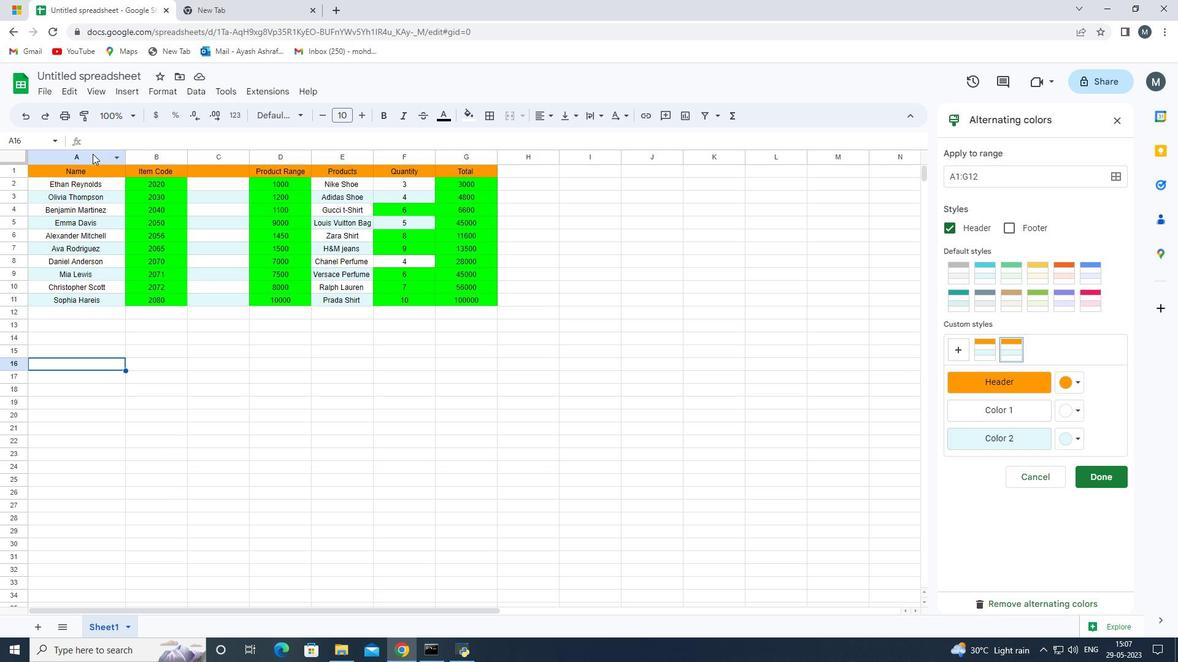 
Action: Mouse pressed left at (93, 154)
Screenshot: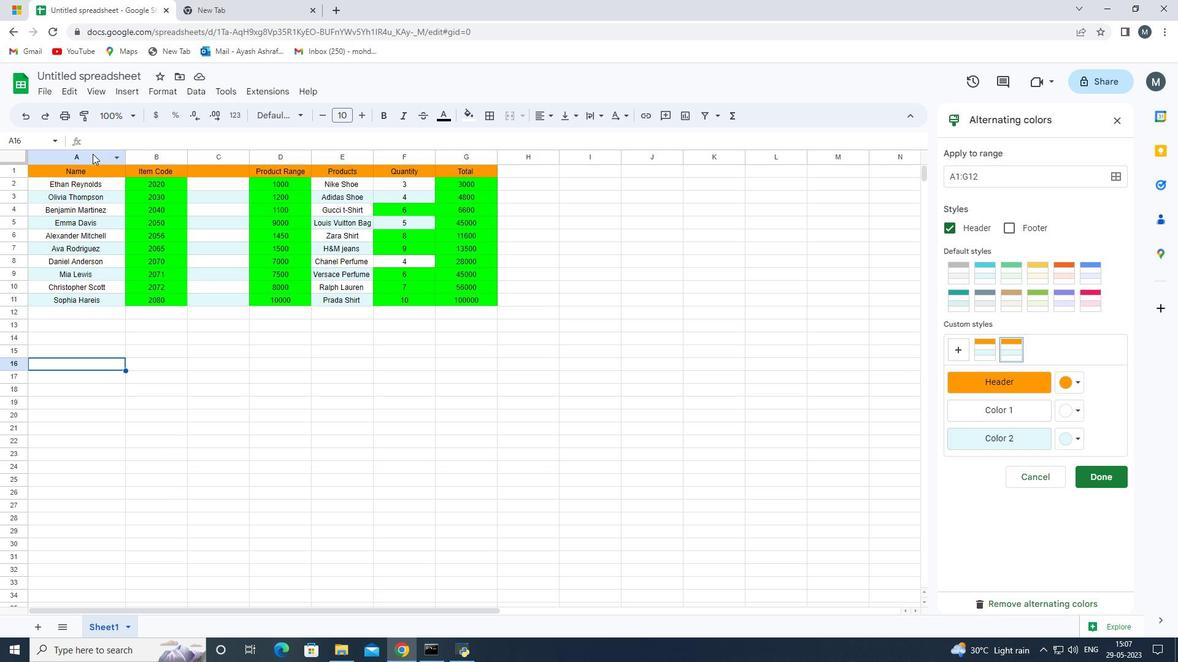 
Action: Mouse moved to (114, 165)
Screenshot: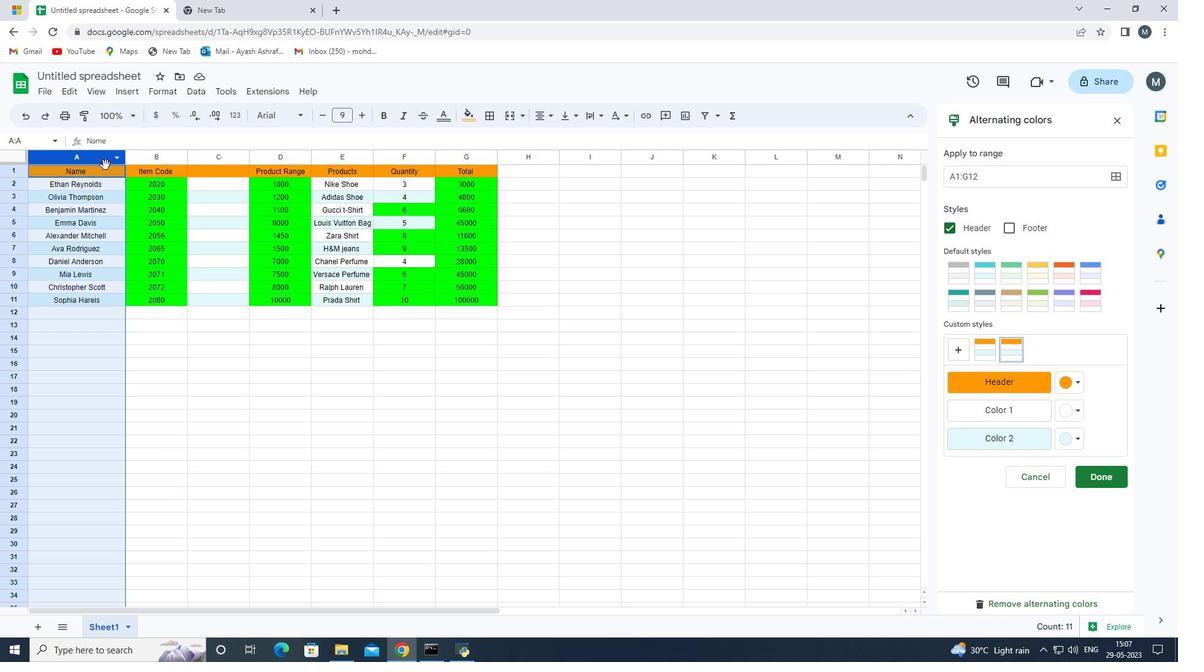 
Action: Mouse pressed left at (114, 165)
Screenshot: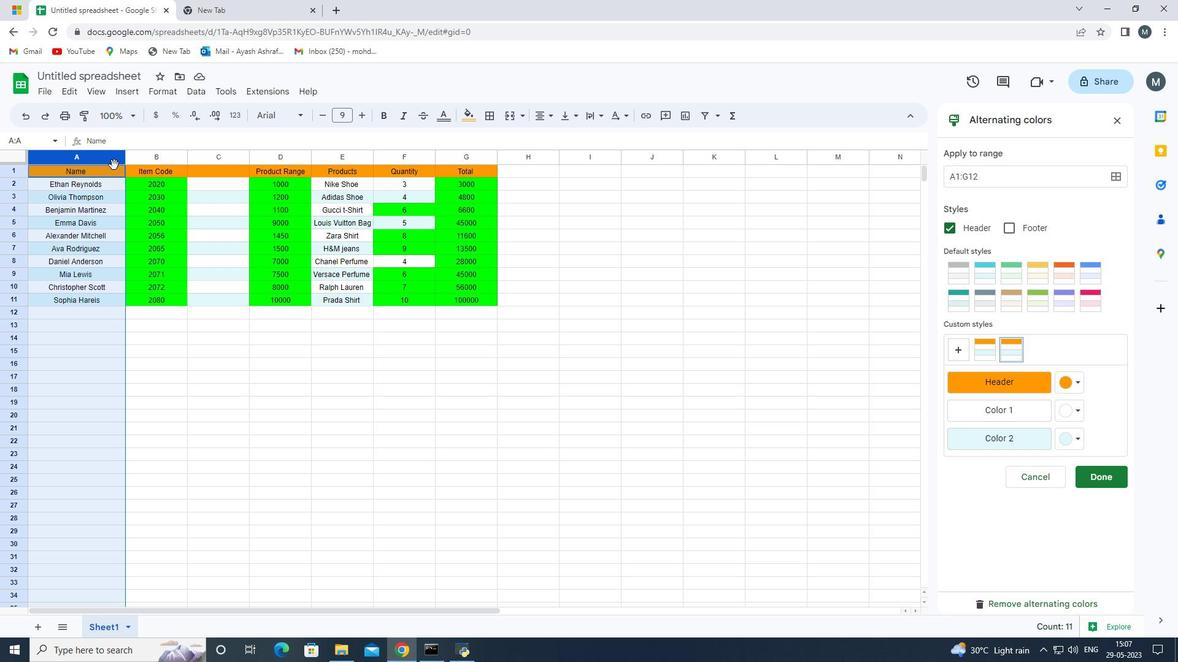 
Action: Mouse moved to (120, 160)
Screenshot: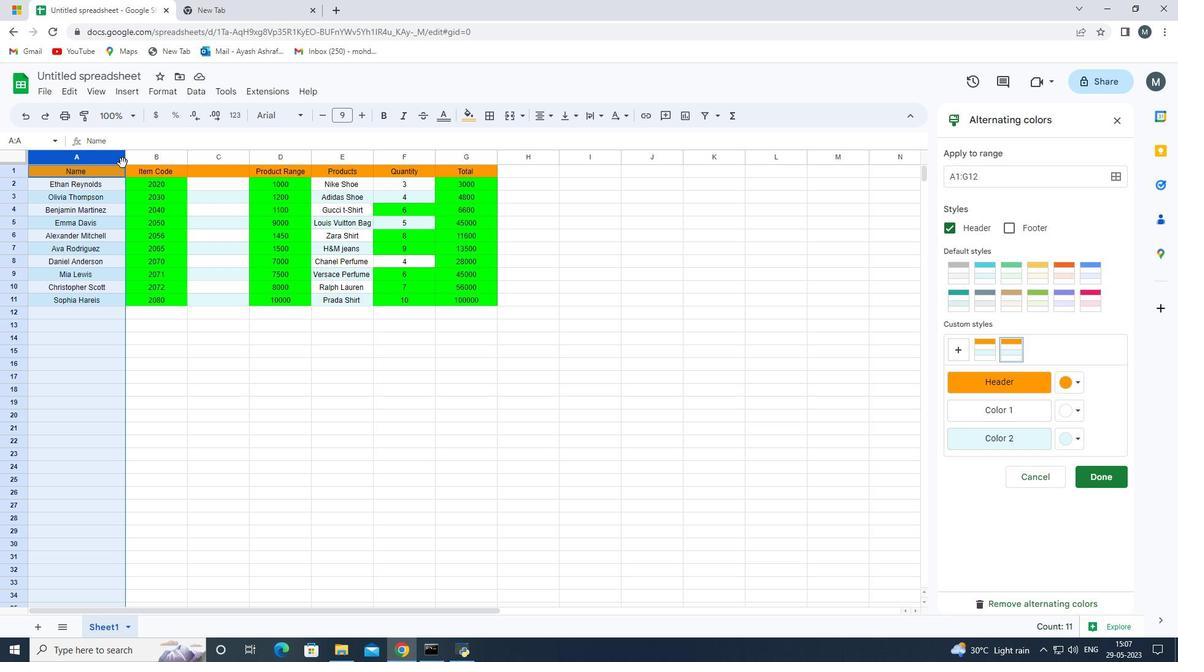 
Action: Mouse pressed left at (120, 160)
Screenshot: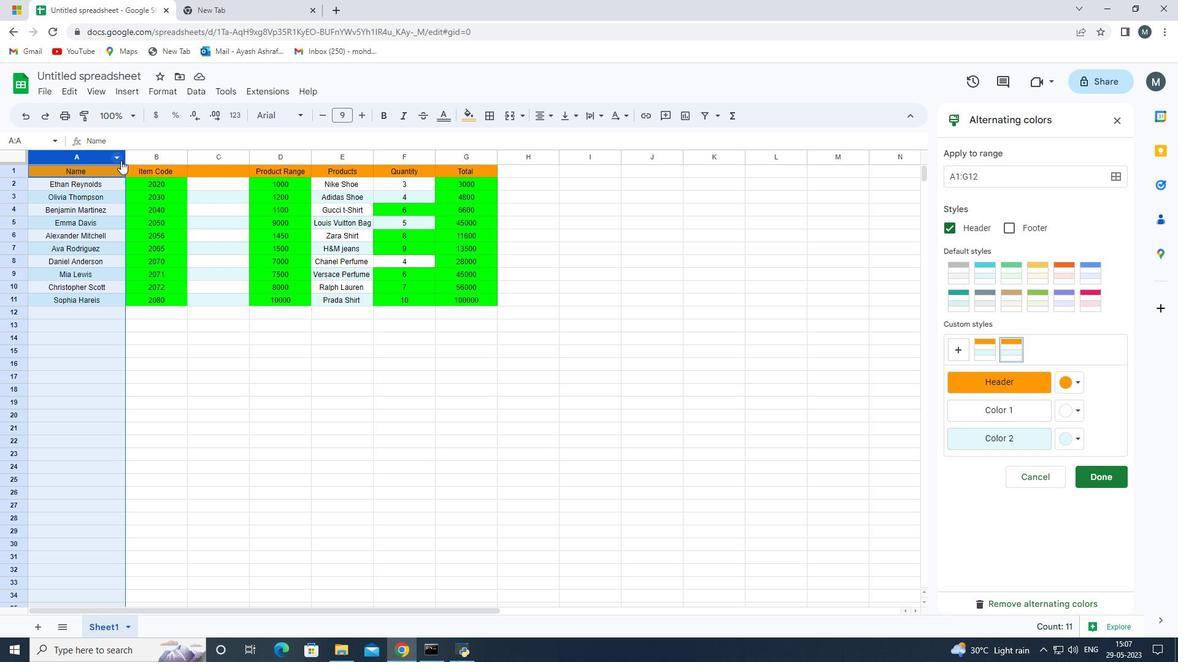 
Action: Mouse moved to (186, 516)
Screenshot: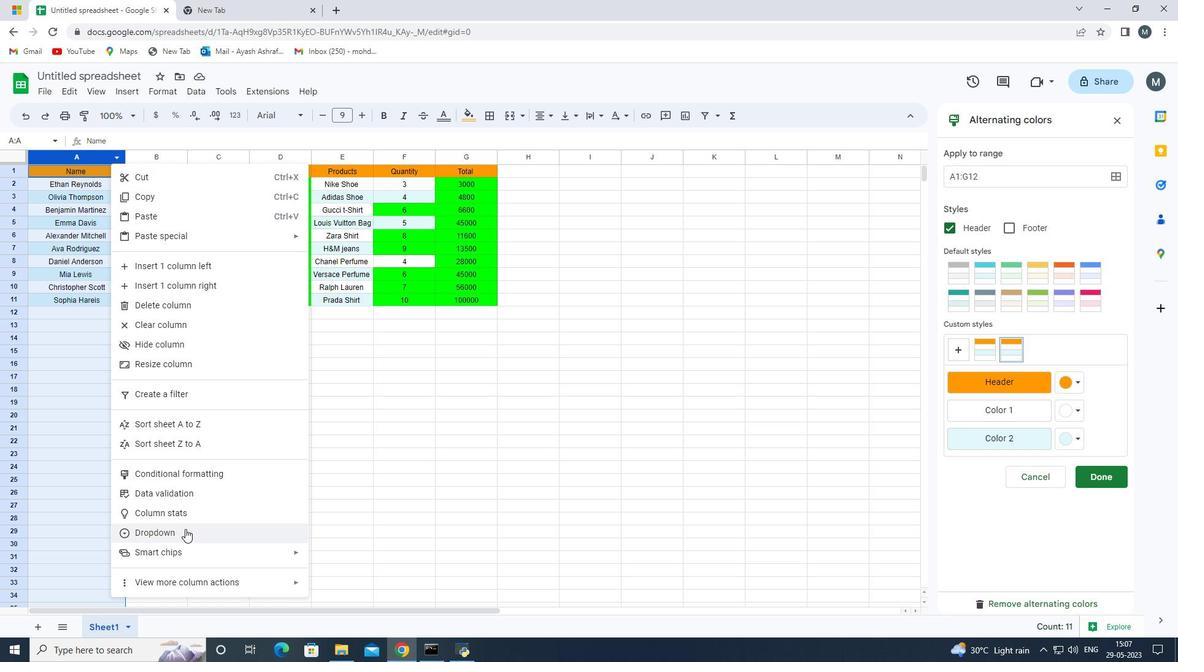 
Action: Mouse scrolled (186, 516) with delta (0, 0)
Screenshot: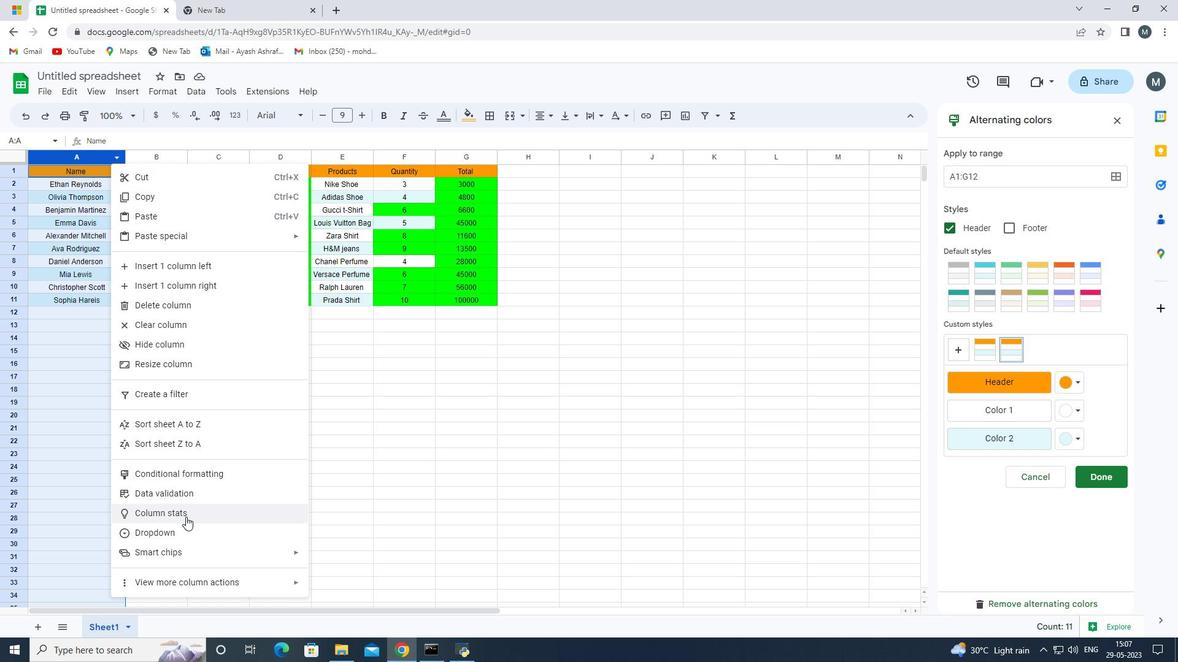 
Action: Mouse scrolled (186, 516) with delta (0, 0)
Screenshot: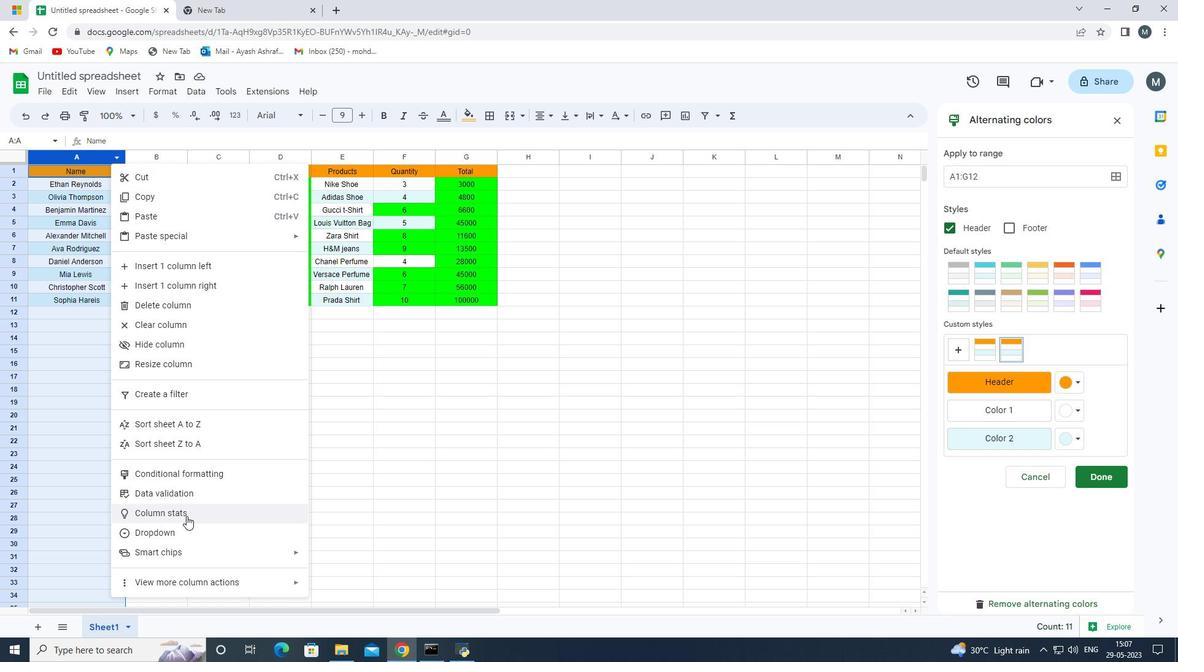 
Action: Mouse moved to (243, 585)
Screenshot: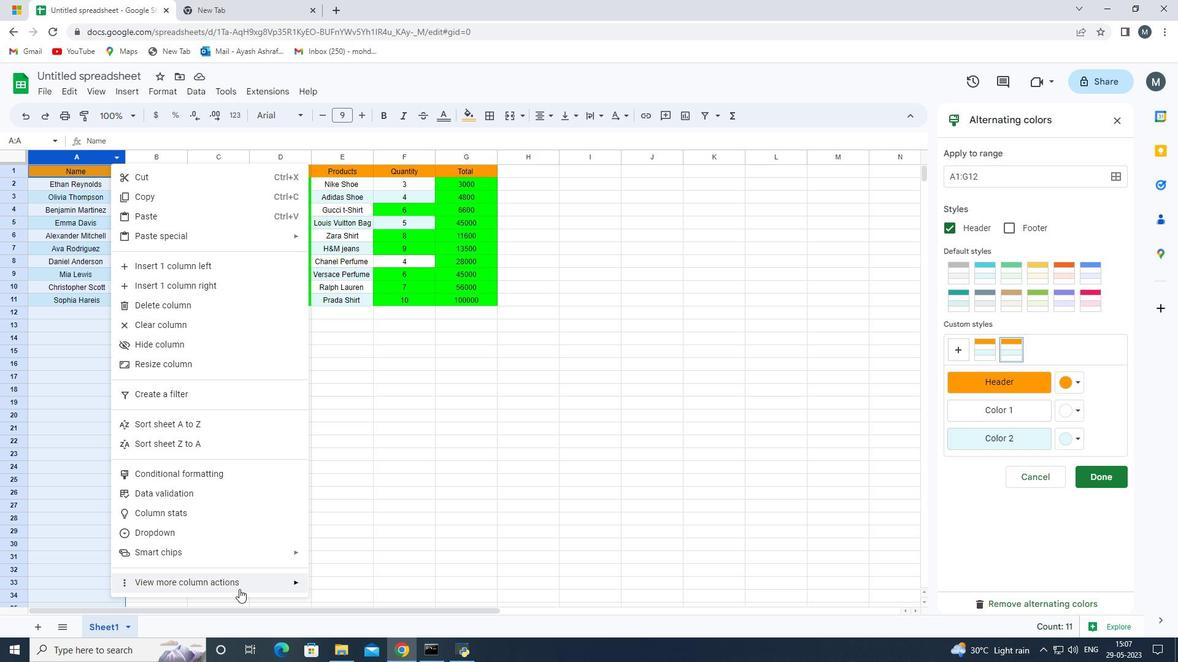 
Action: Mouse pressed left at (243, 585)
Screenshot: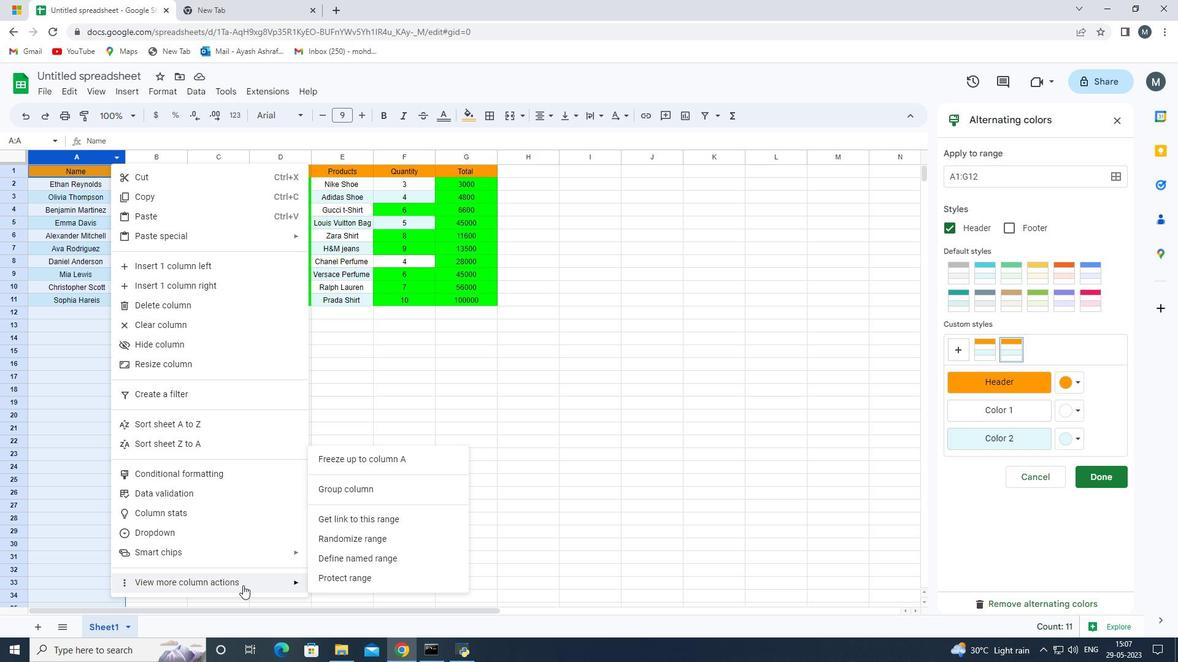 
Action: Mouse moved to (204, 366)
Screenshot: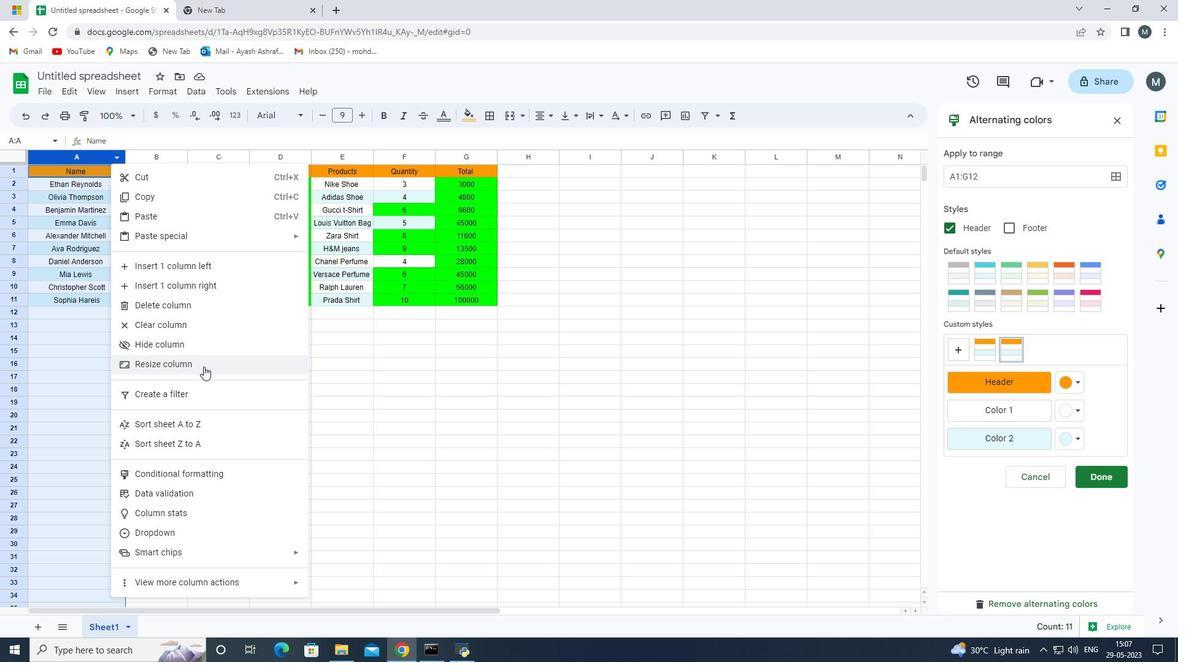 
Action: Mouse pressed left at (204, 366)
Screenshot: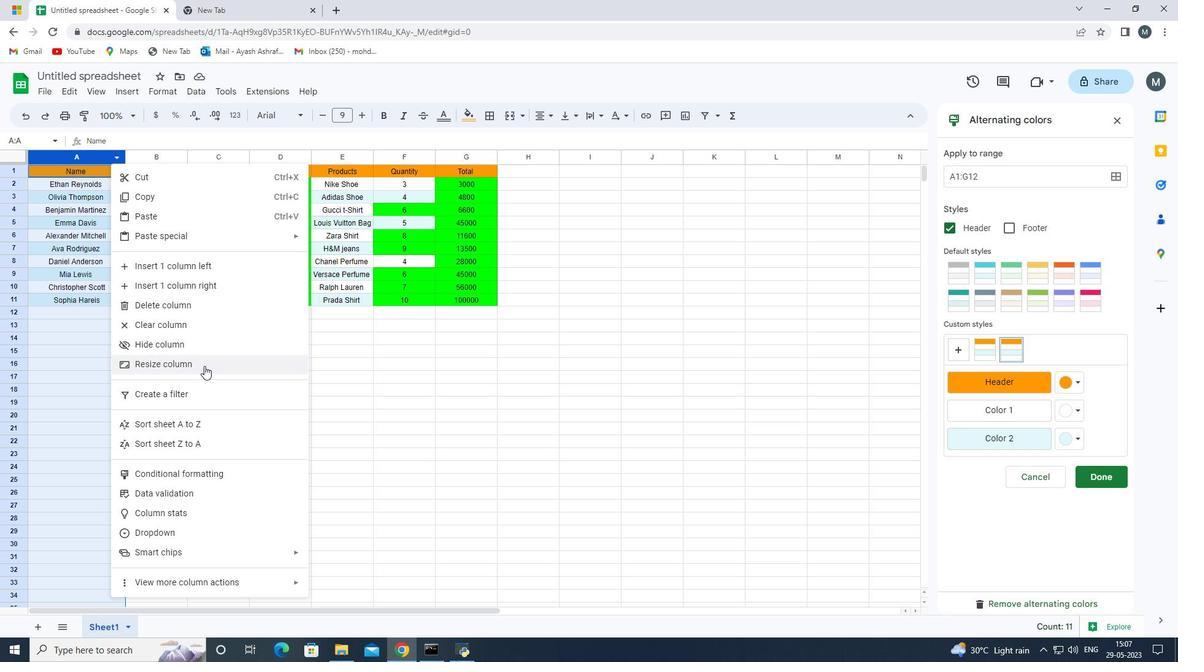 
Action: Mouse moved to (498, 369)
Screenshot: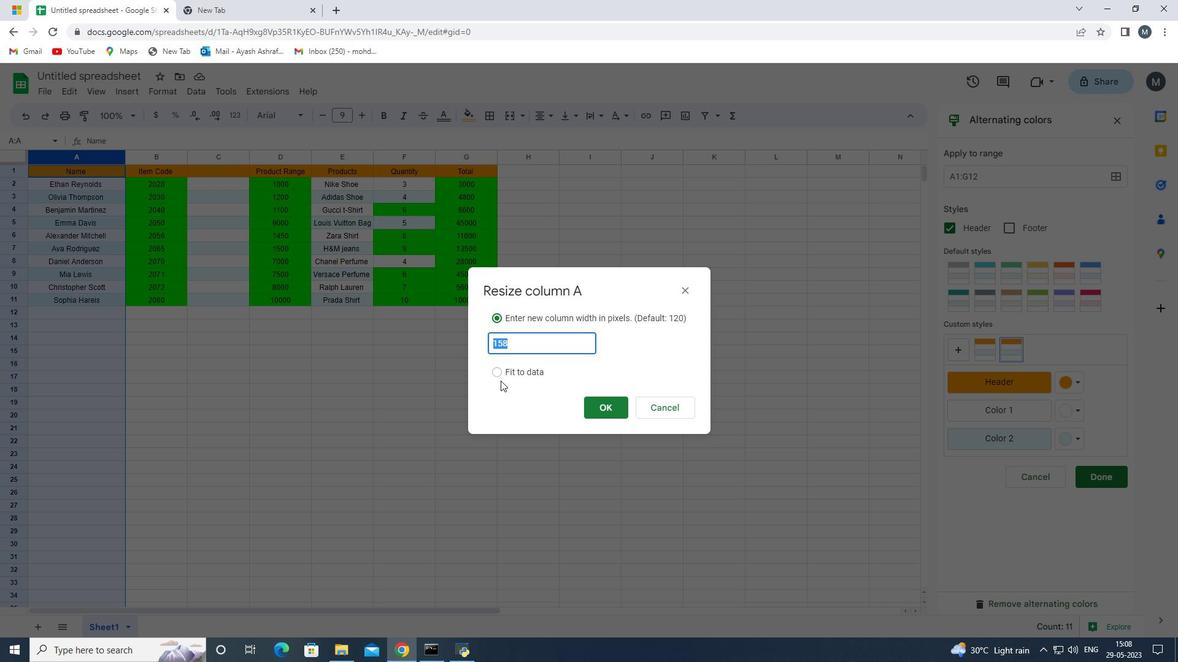
Action: Mouse pressed left at (498, 369)
Screenshot: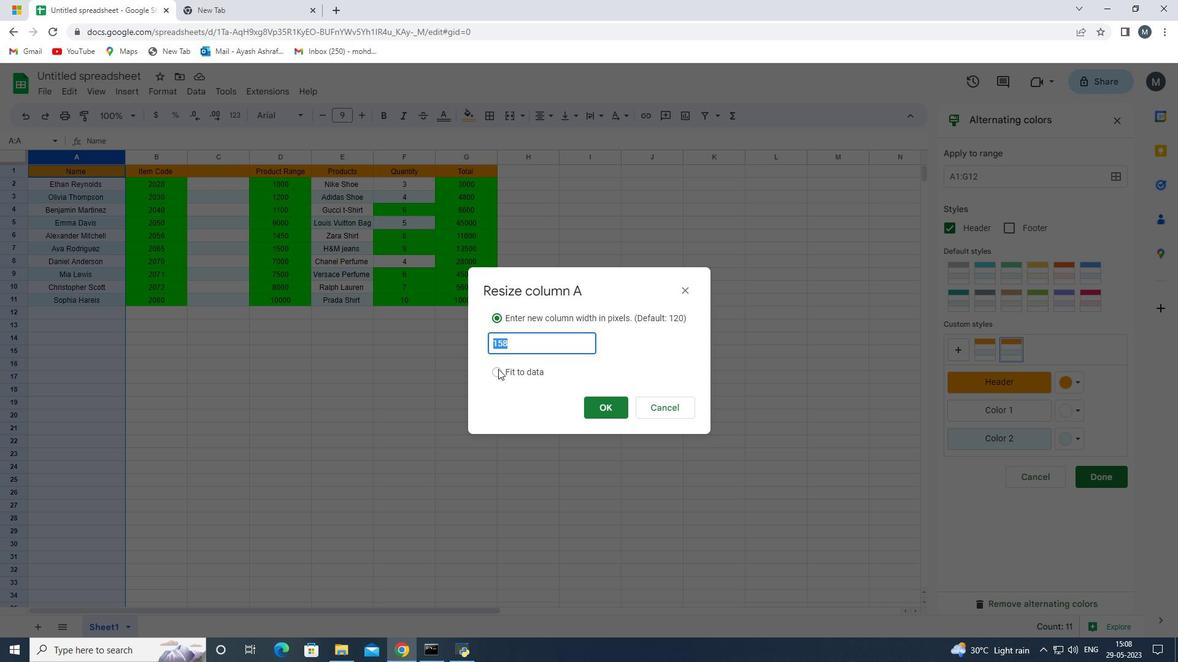 
Action: Mouse moved to (618, 410)
Screenshot: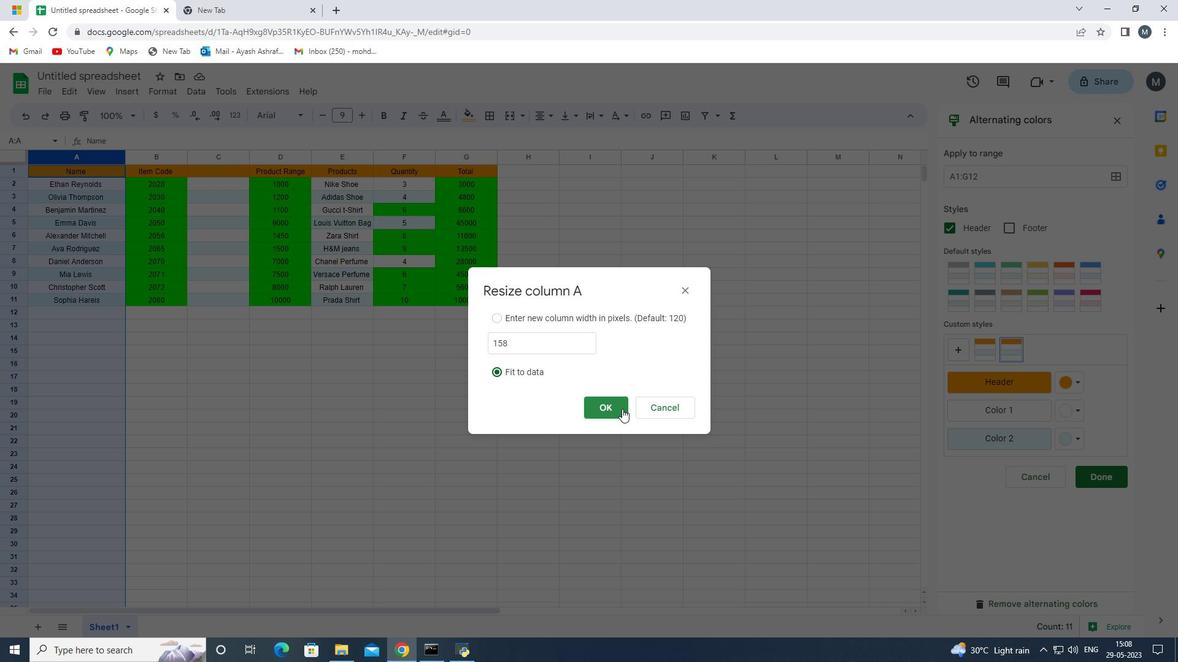 
Action: Mouse pressed left at (618, 410)
Screenshot: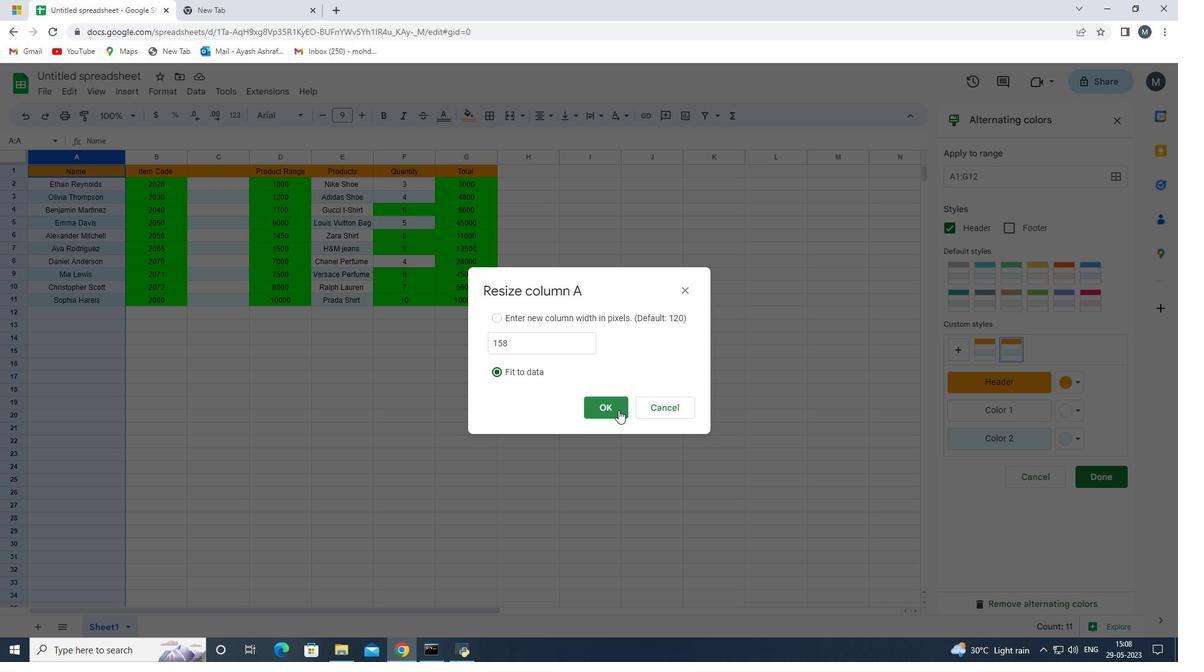 
Action: Mouse moved to (202, 423)
Screenshot: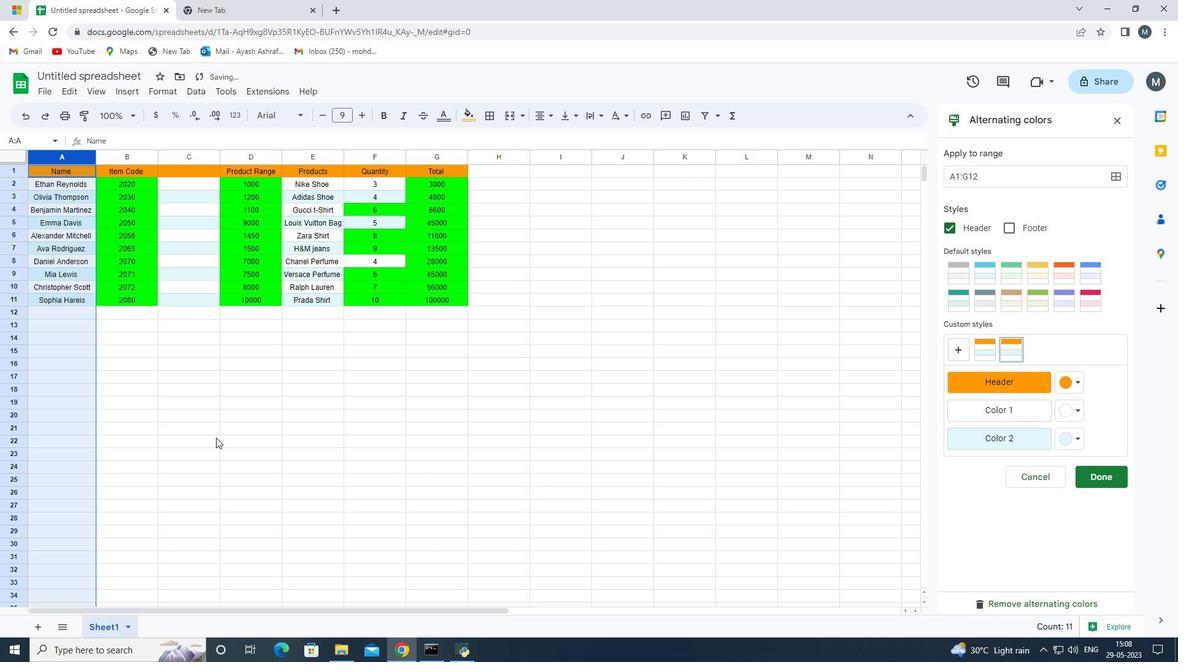 
Action: Mouse pressed left at (202, 423)
Screenshot: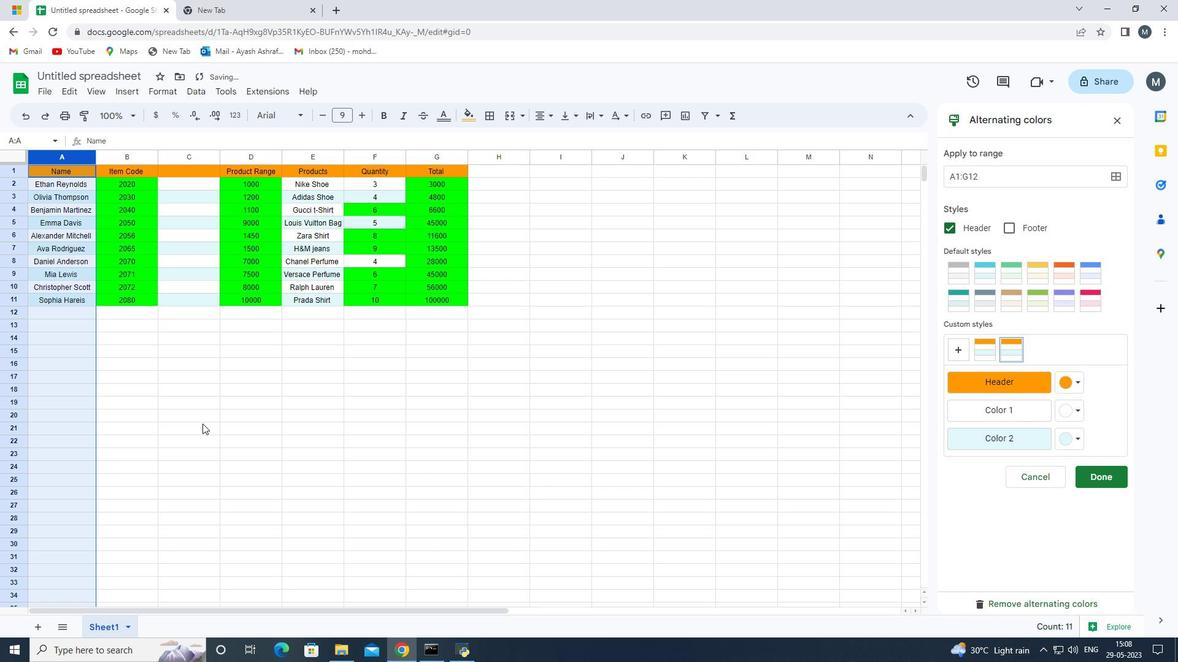 
Action: Key pressed s
Screenshot: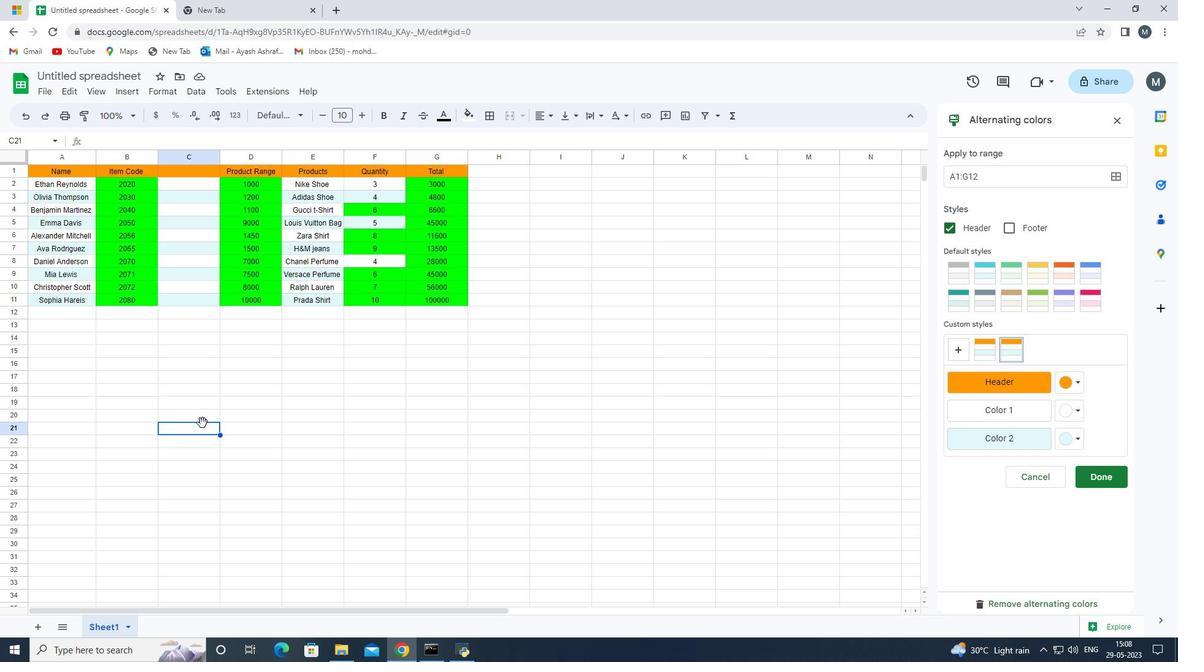 
Action: Mouse moved to (208, 418)
Screenshot: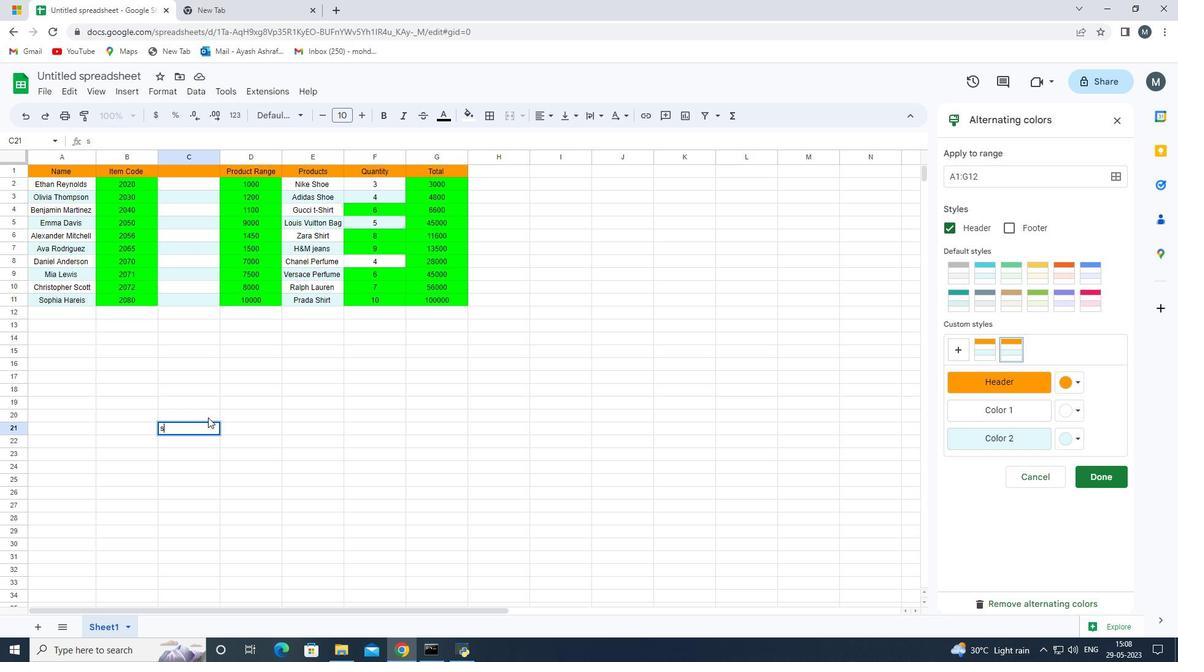 
Action: Key pressed <Key.backspace>
Screenshot: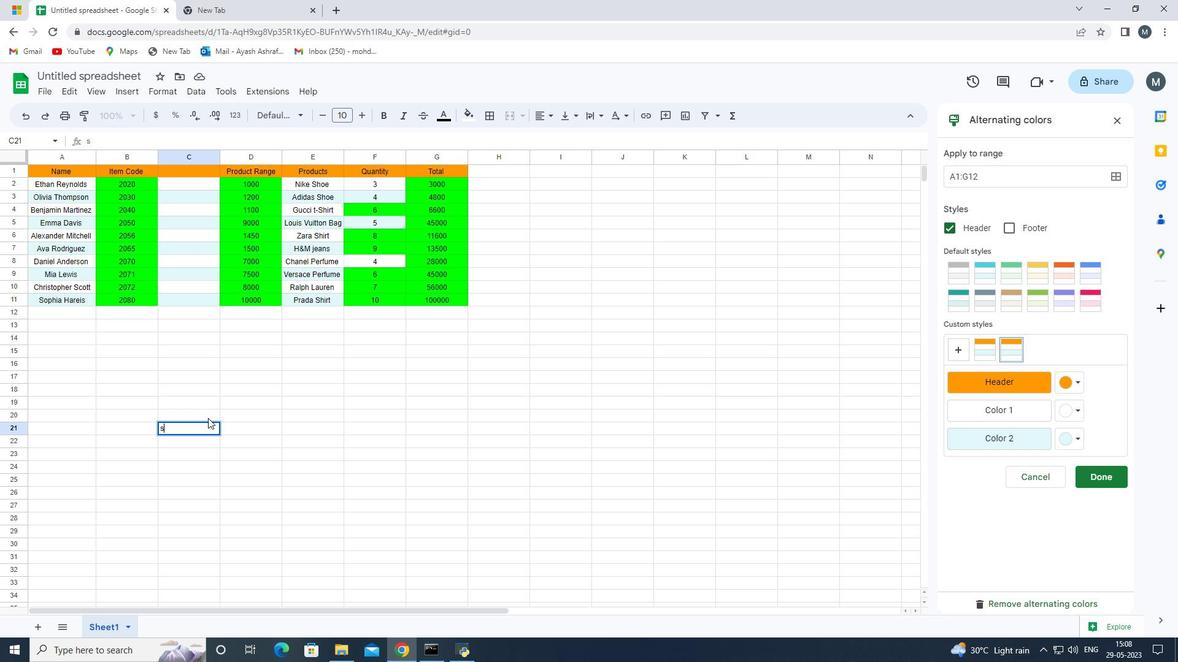 
